 Task: Send an email with the signature Elizabeth Parker with the subject 'Request for a background check' and the message 'Please let me know if there are any changes to the project timeline.' from softage.1@softage.net to softage.6@softage.net with an attached document Technical_manual.docx and move the email from Sent Items to the folder Sports
Action: Key pressed n
Screenshot: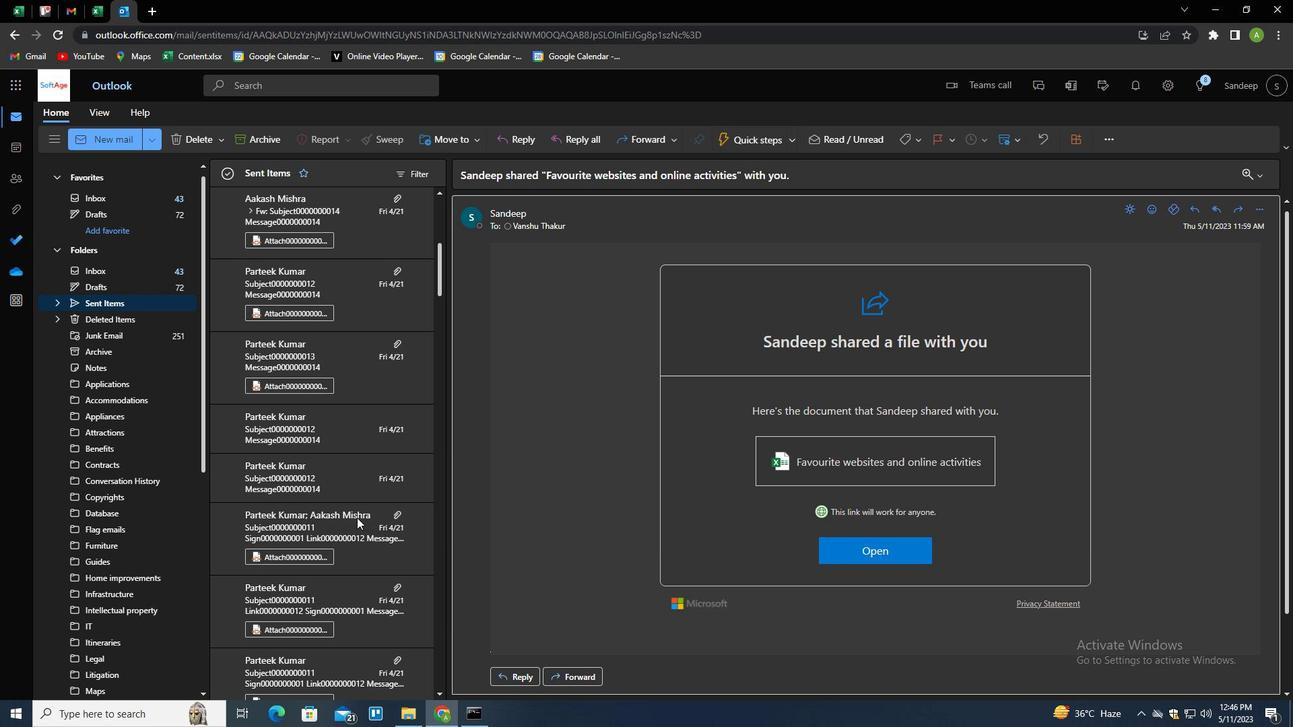 
Action: Mouse moved to (912, 136)
Screenshot: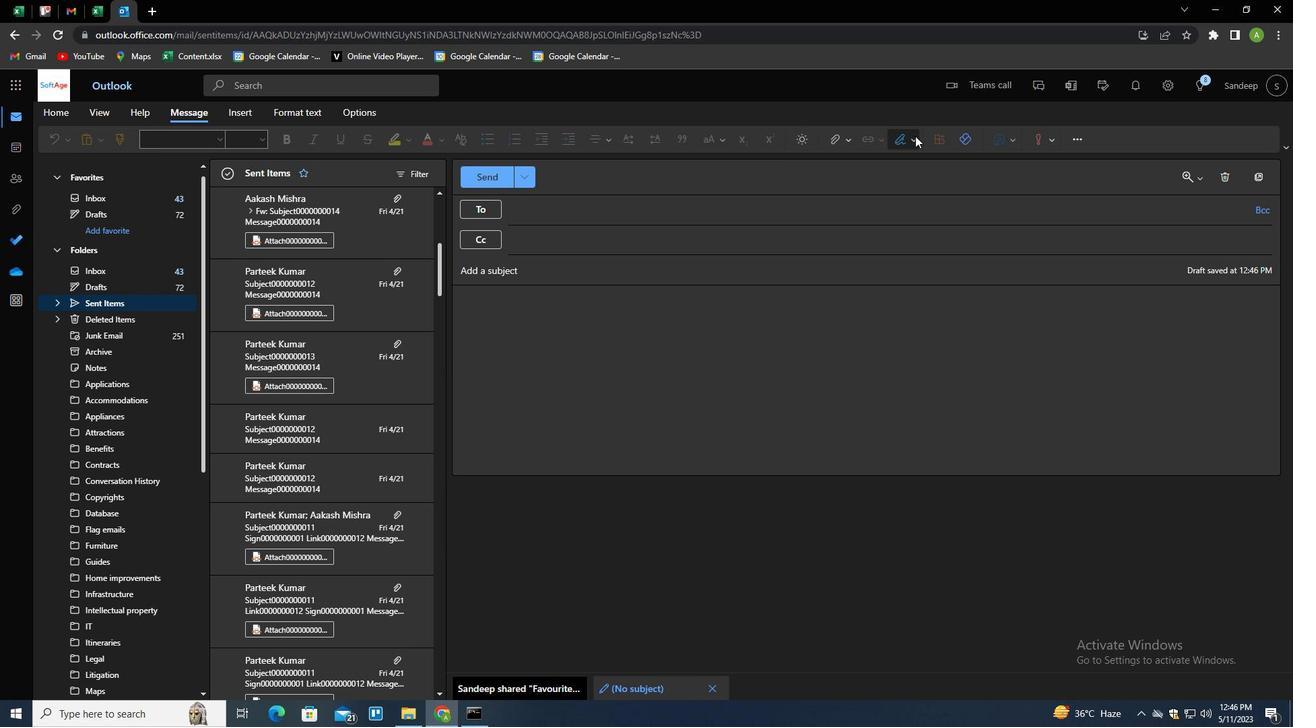
Action: Mouse pressed left at (912, 136)
Screenshot: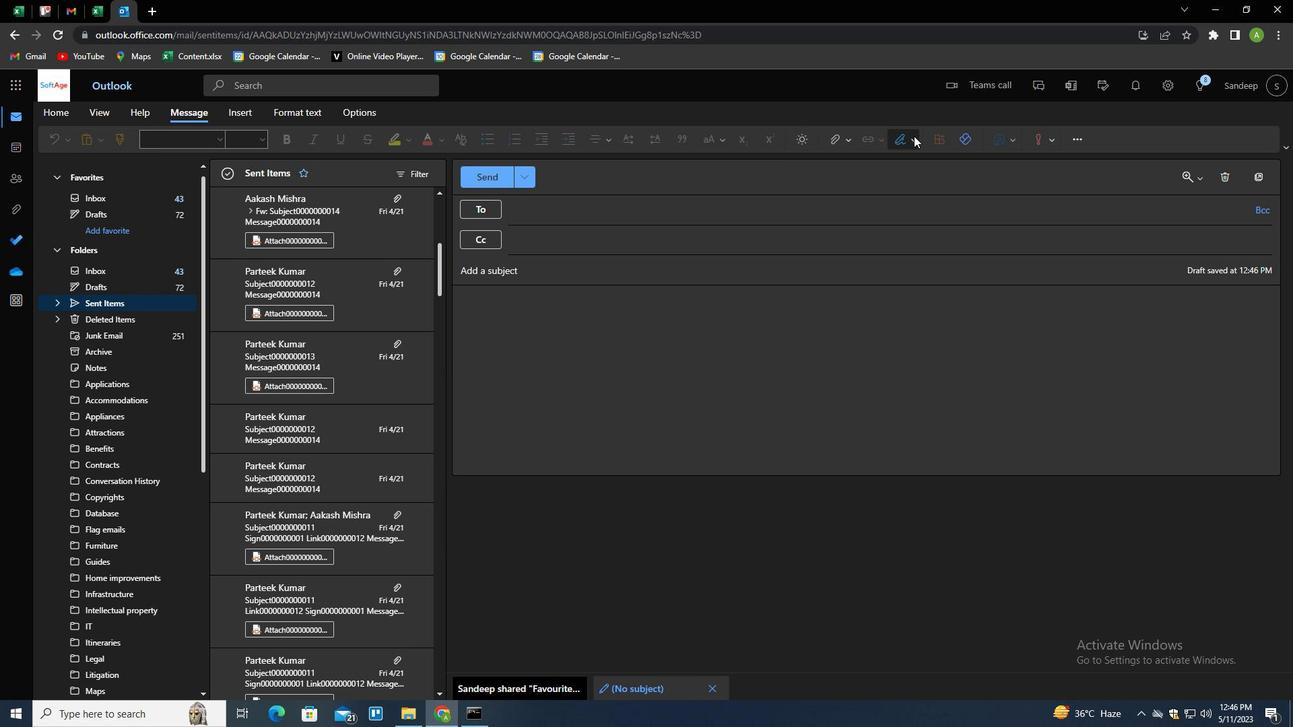 
Action: Mouse moved to (897, 189)
Screenshot: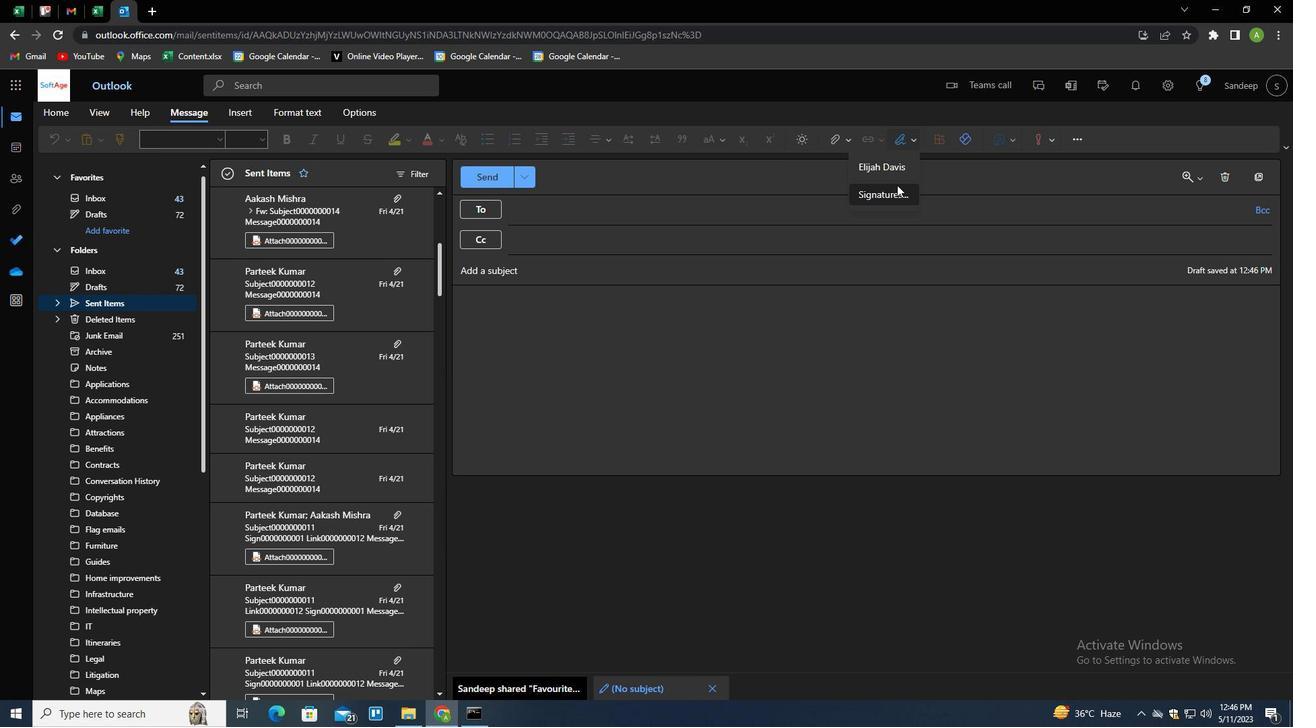 
Action: Mouse pressed left at (897, 189)
Screenshot: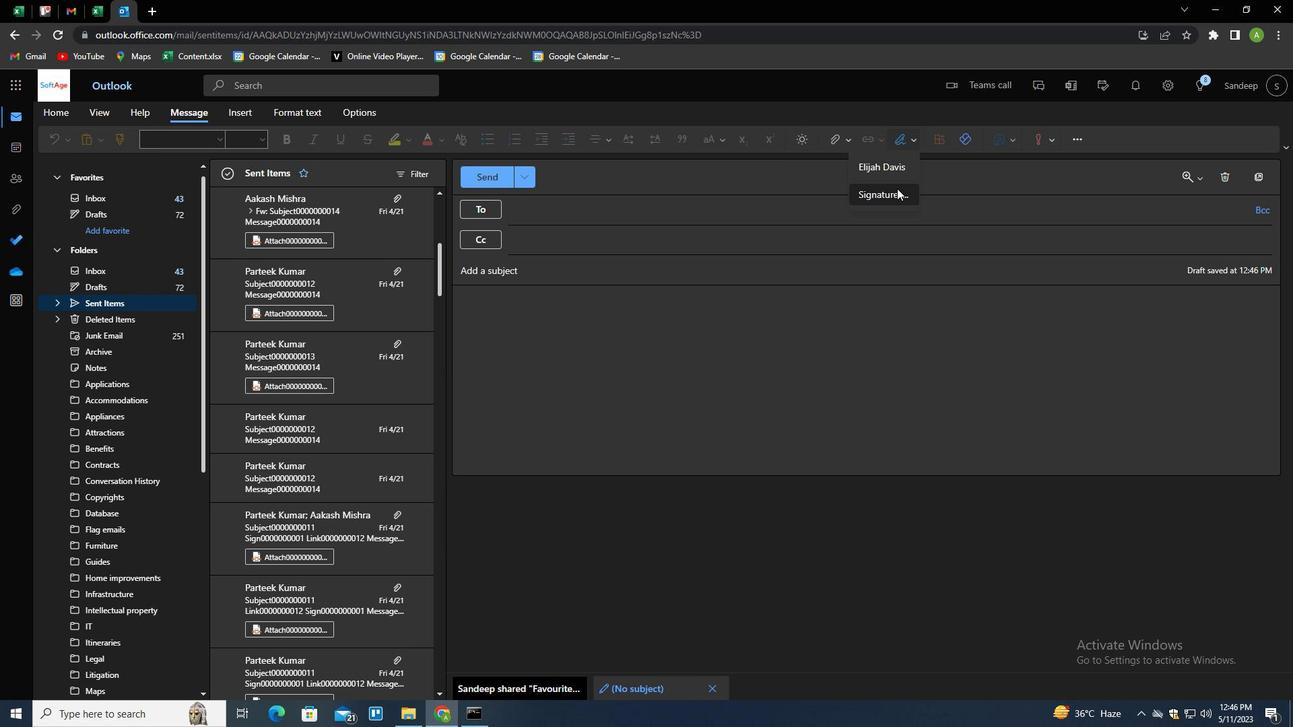 
Action: Mouse moved to (901, 243)
Screenshot: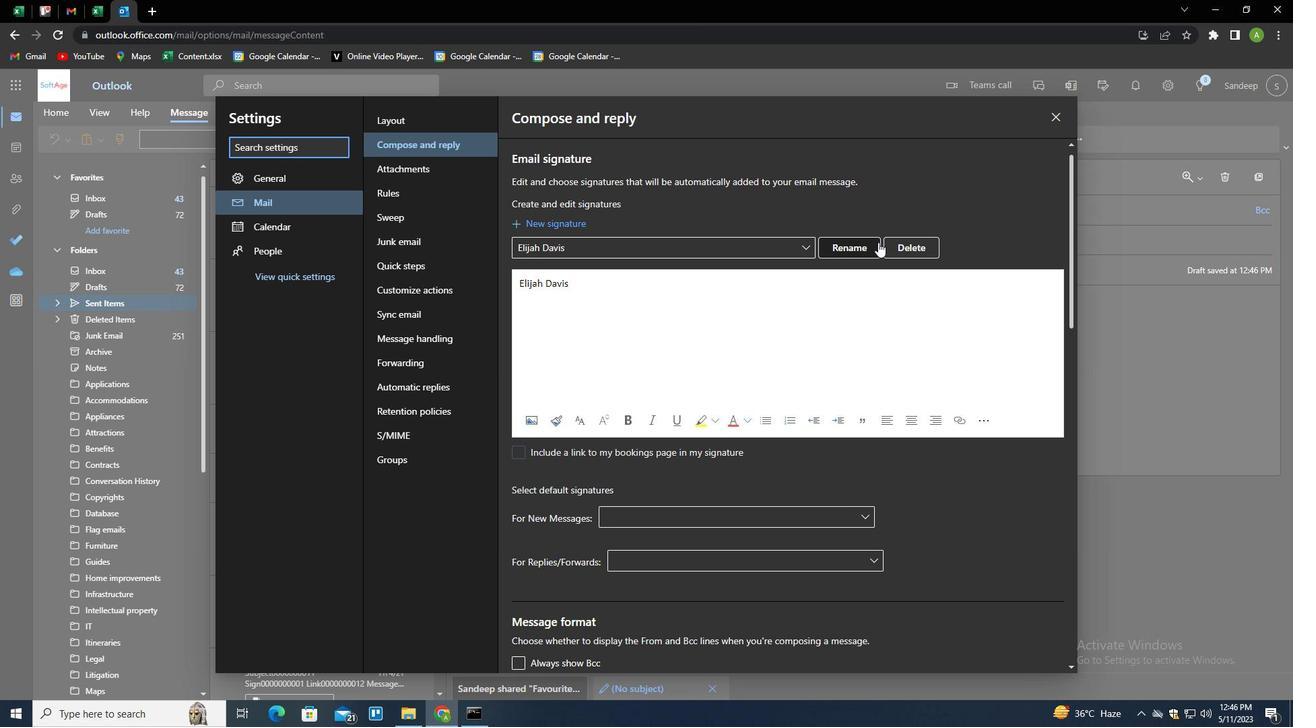 
Action: Mouse pressed left at (901, 243)
Screenshot: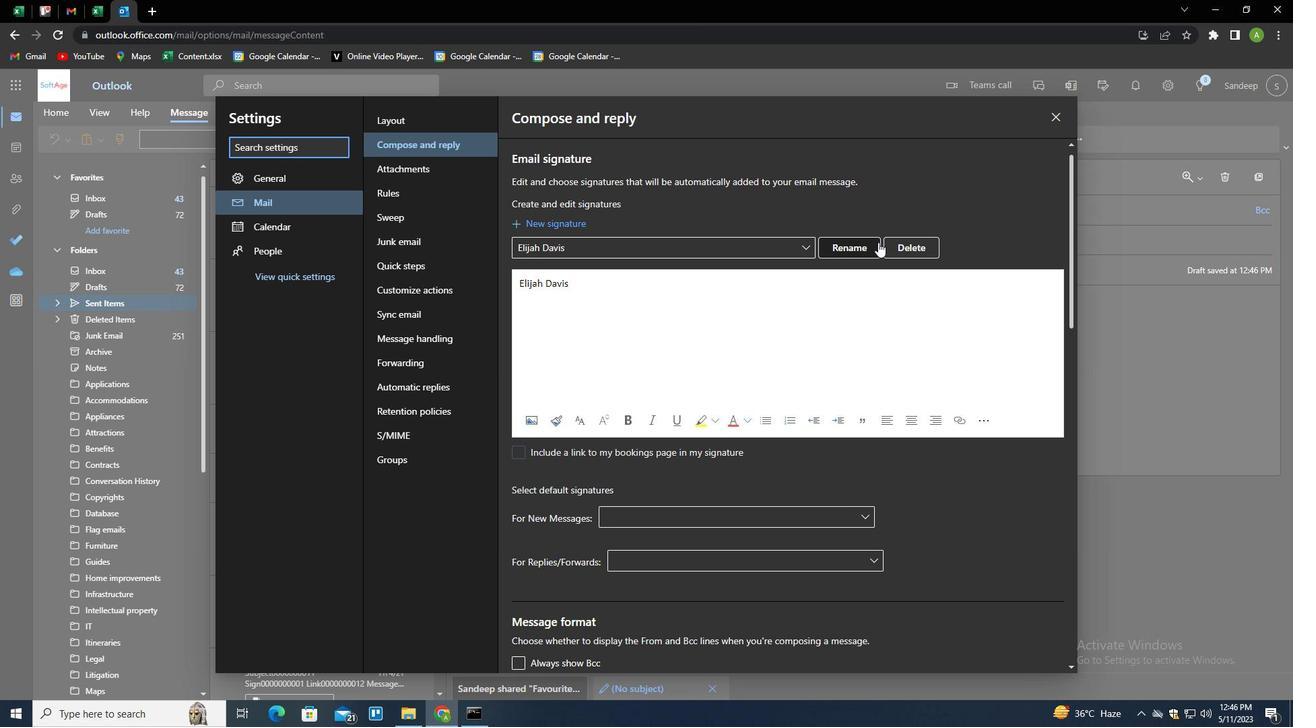 
Action: Mouse moved to (883, 245)
Screenshot: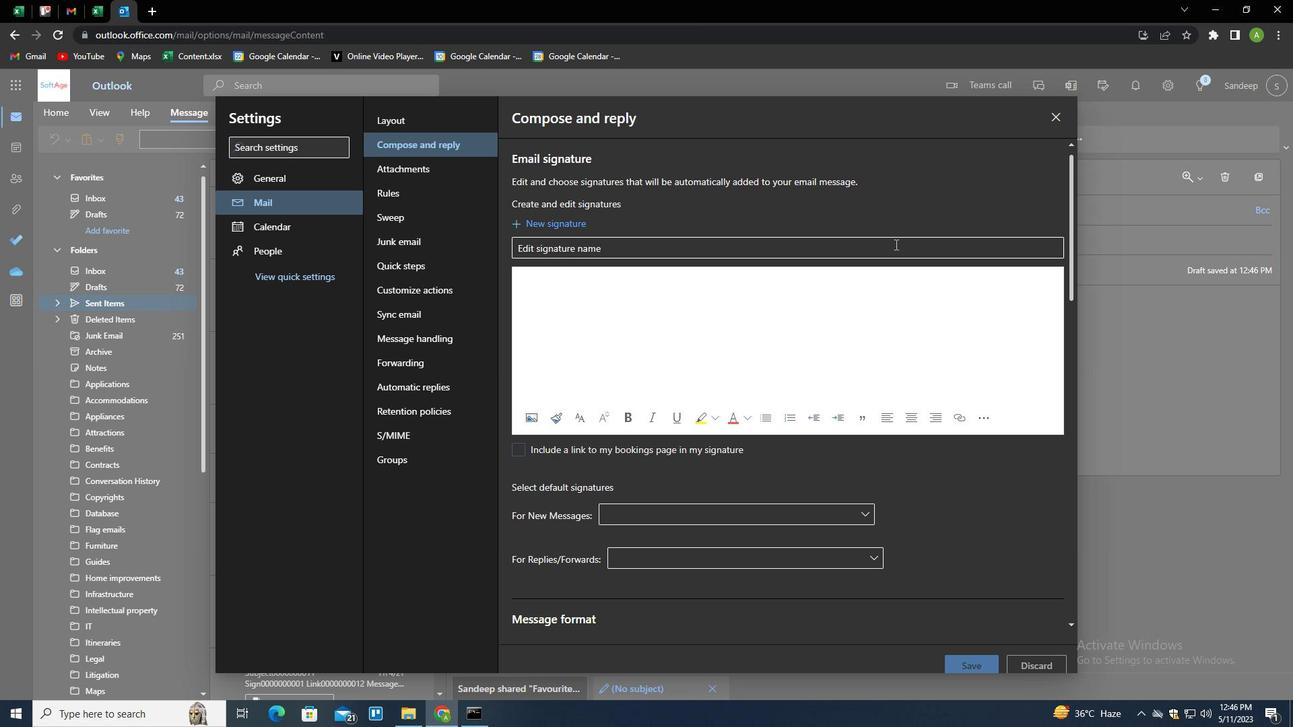 
Action: Mouse pressed left at (883, 245)
Screenshot: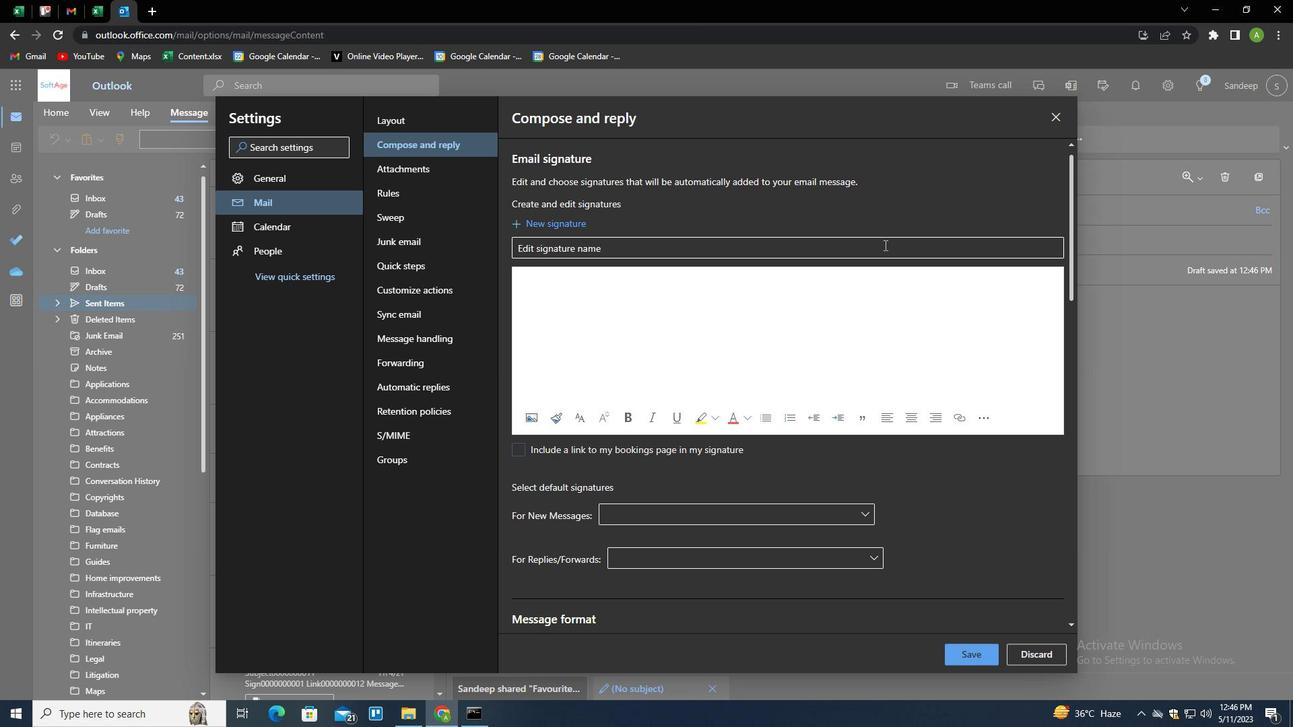 
Action: Key pressed <Key.shift>ELI<Key.shift>ZABETH<Key.space><Key.shift>PARKER<Key.tab><Key.shift>ELIZABETH<Key.space><Key.shift>PARKER
Screenshot: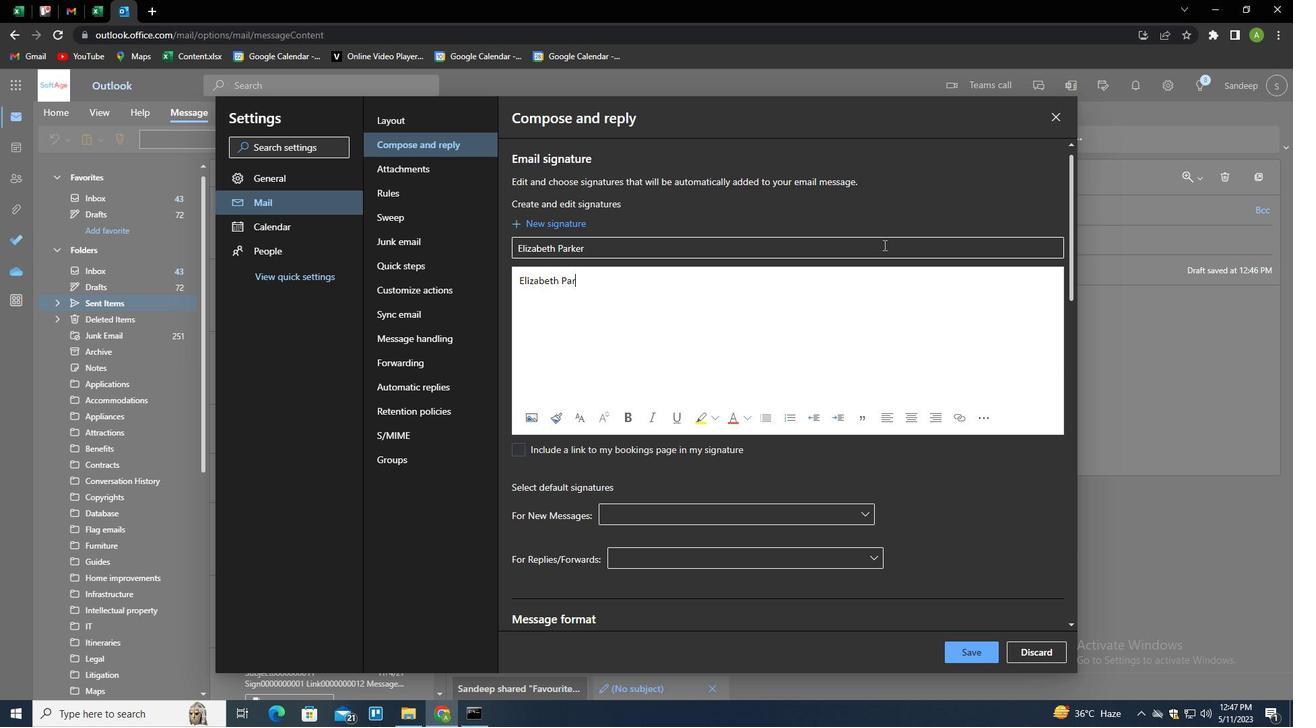 
Action: Mouse moved to (968, 654)
Screenshot: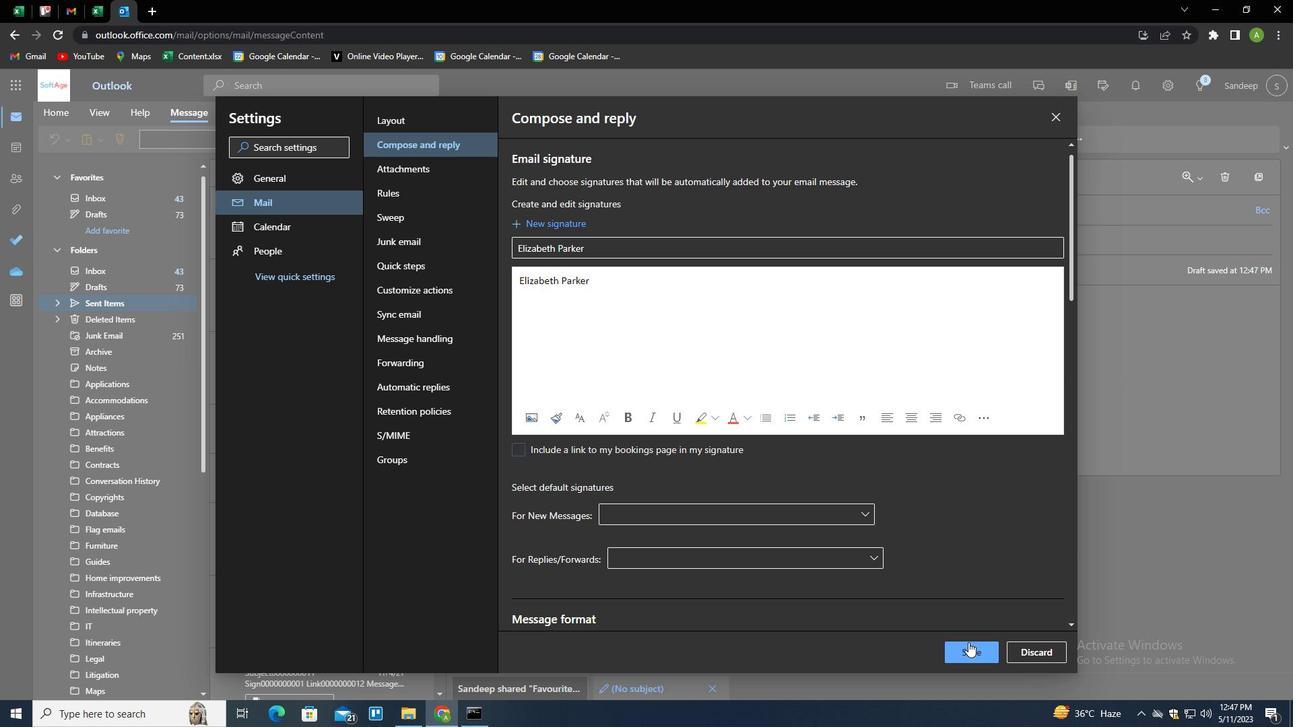 
Action: Mouse pressed left at (968, 654)
Screenshot: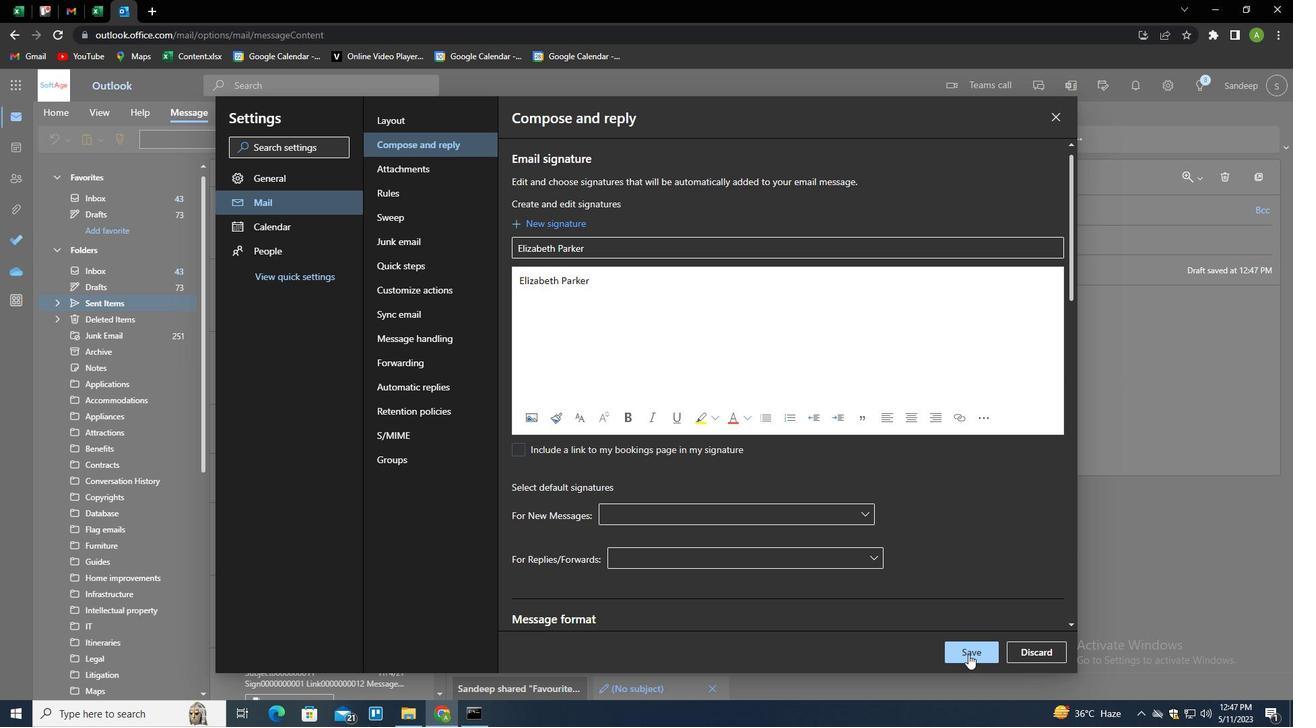 
Action: Mouse moved to (1118, 365)
Screenshot: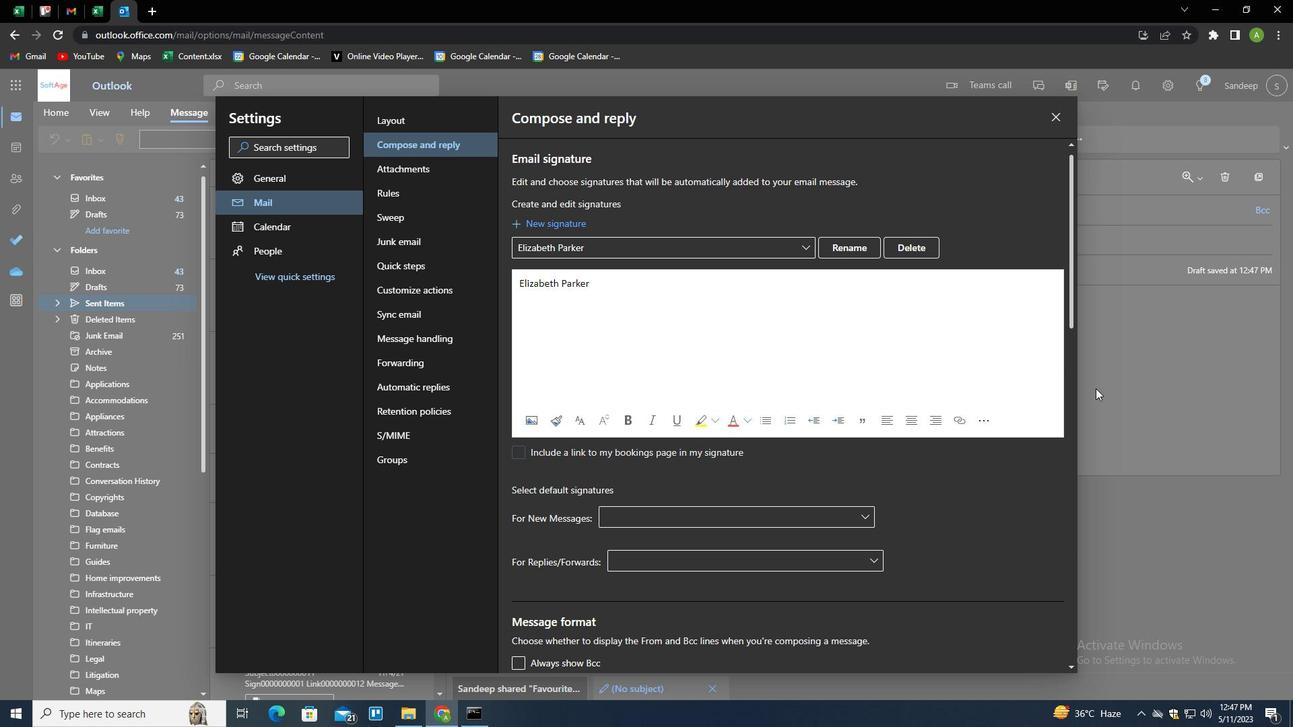 
Action: Mouse pressed left at (1118, 365)
Screenshot: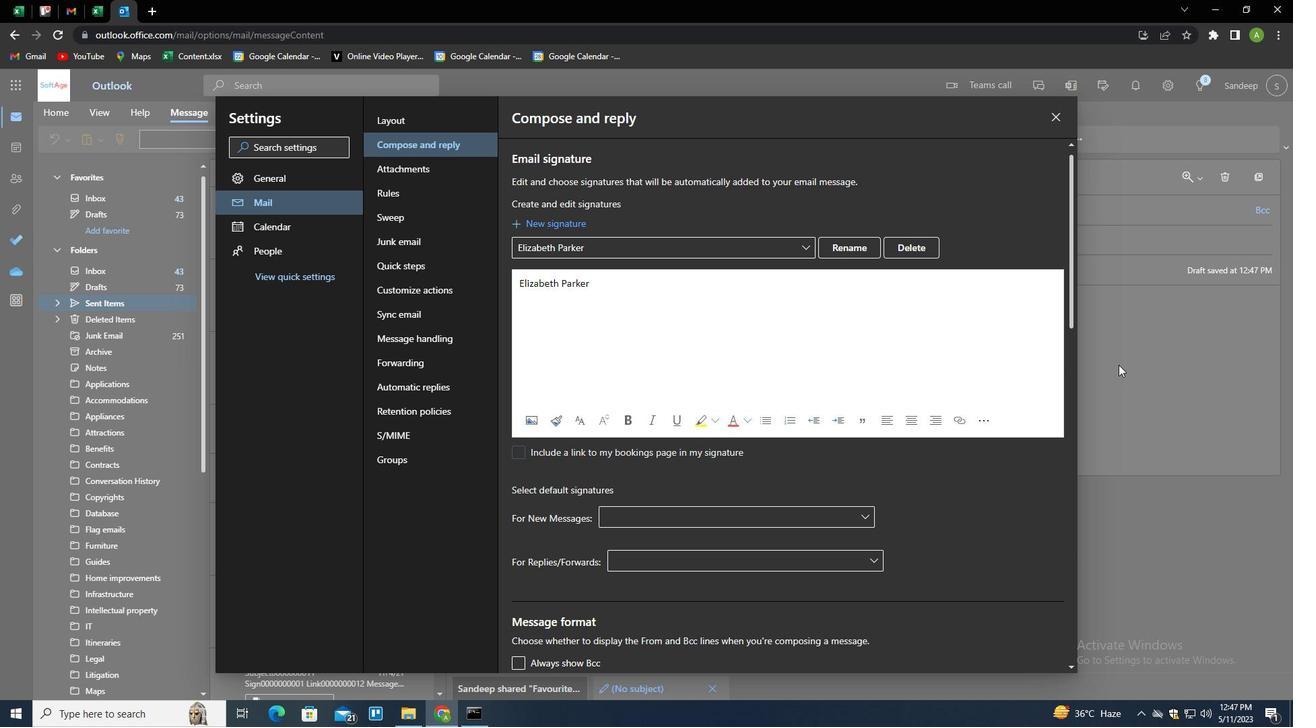 
Action: Mouse moved to (899, 138)
Screenshot: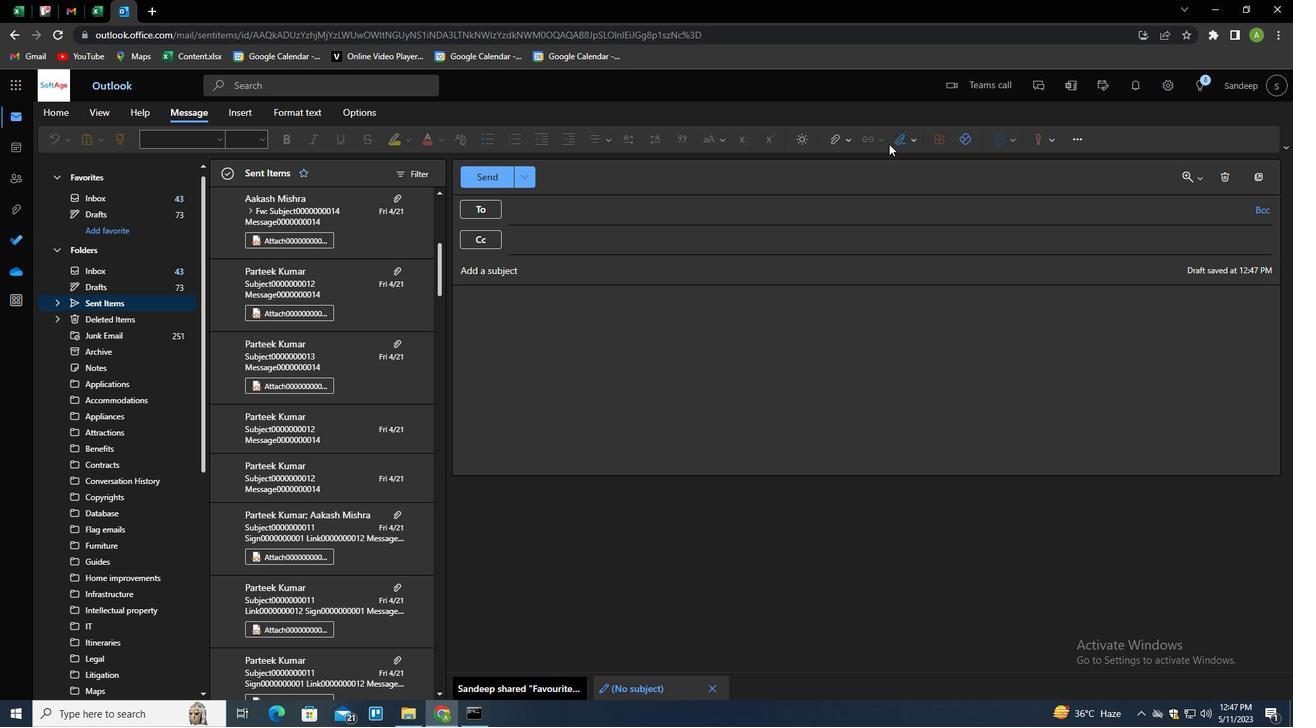 
Action: Mouse pressed left at (899, 138)
Screenshot: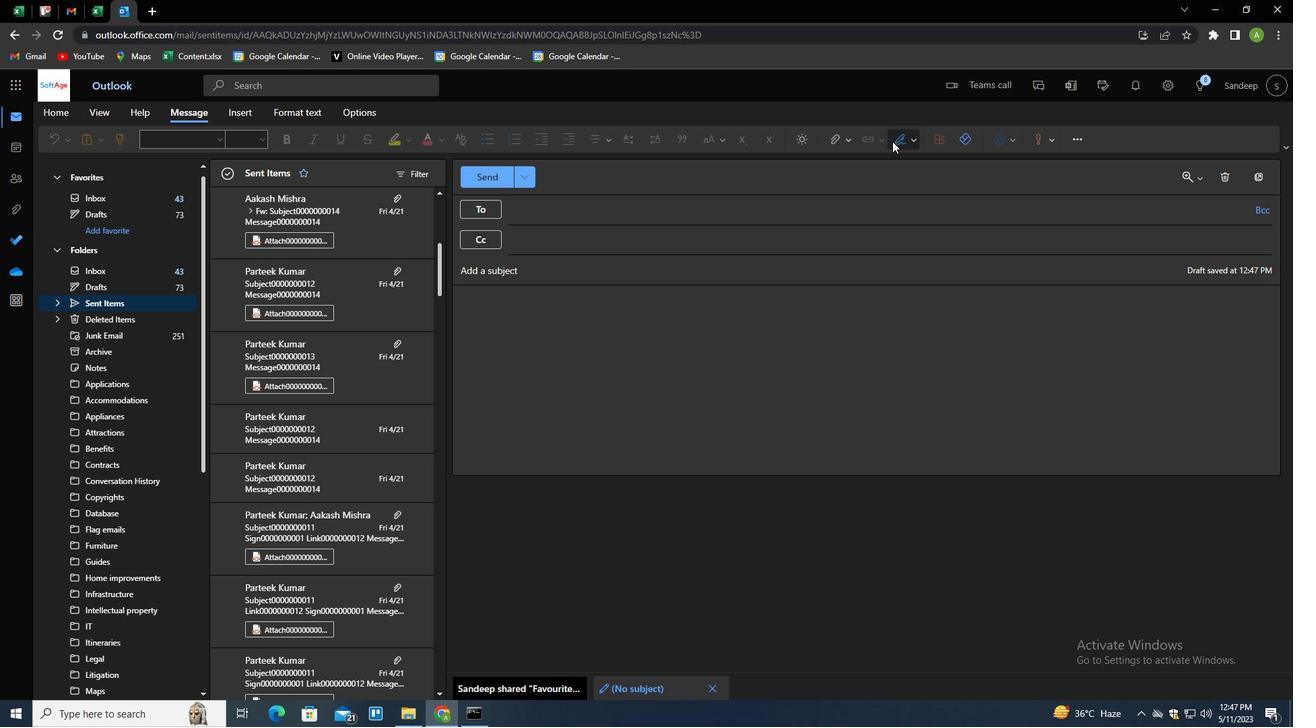 
Action: Mouse moved to (892, 165)
Screenshot: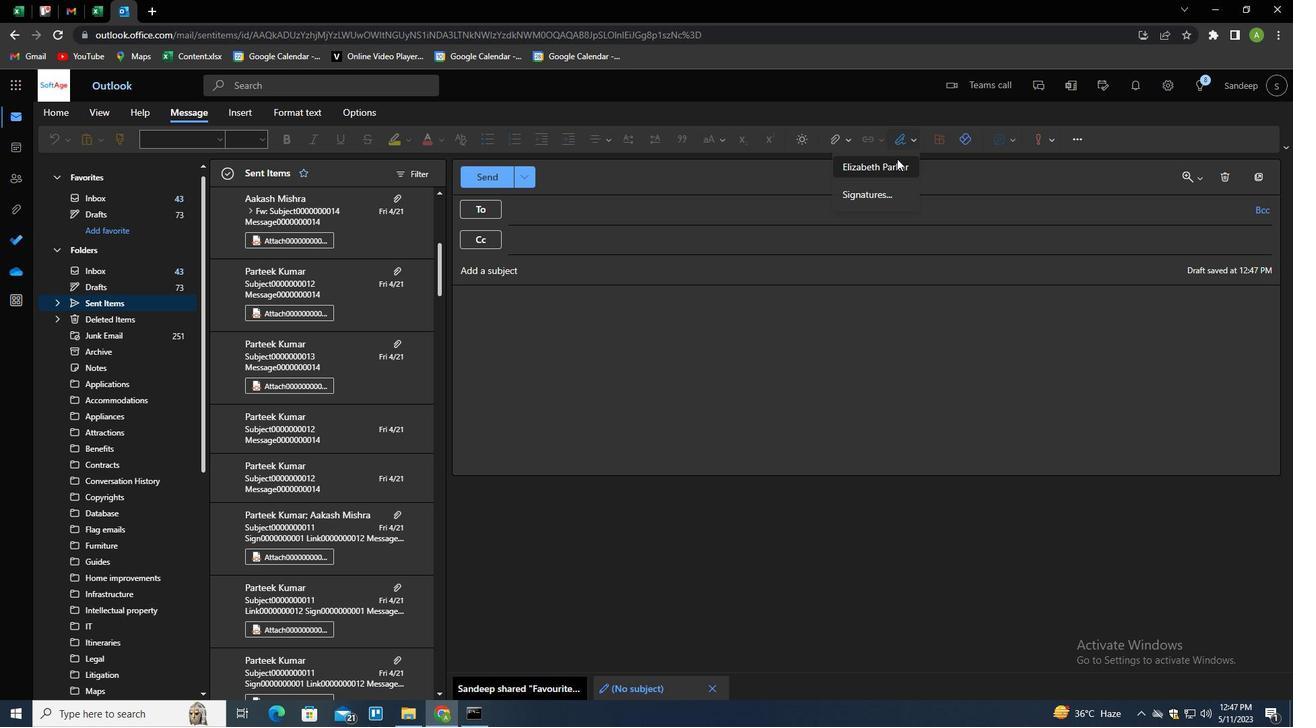 
Action: Mouse pressed left at (892, 165)
Screenshot: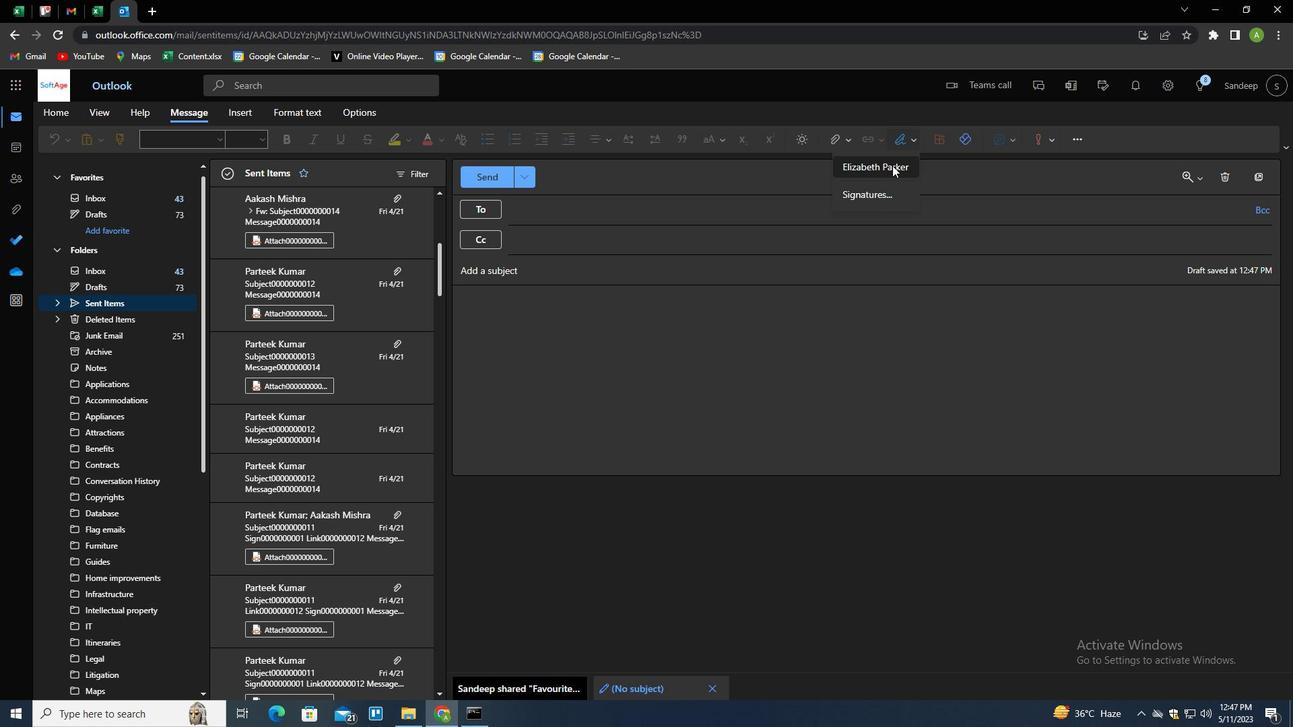 
Action: Mouse moved to (627, 268)
Screenshot: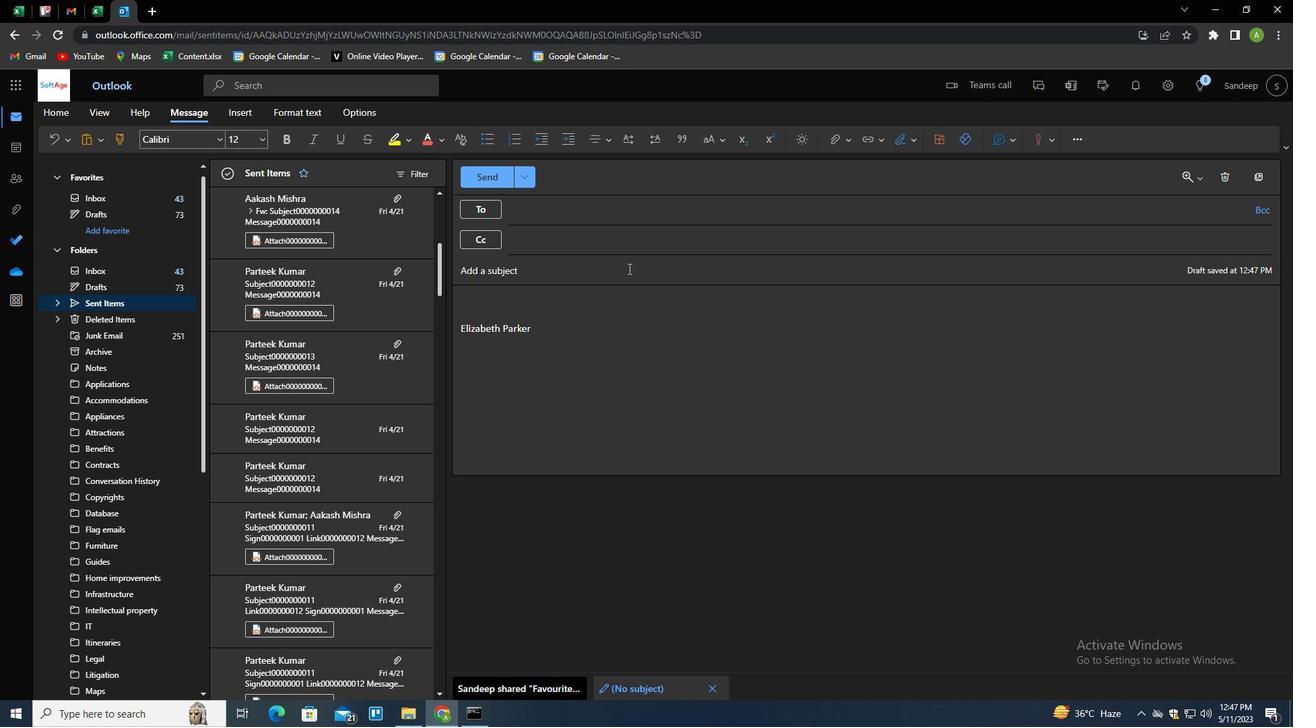 
Action: Mouse pressed left at (627, 268)
Screenshot: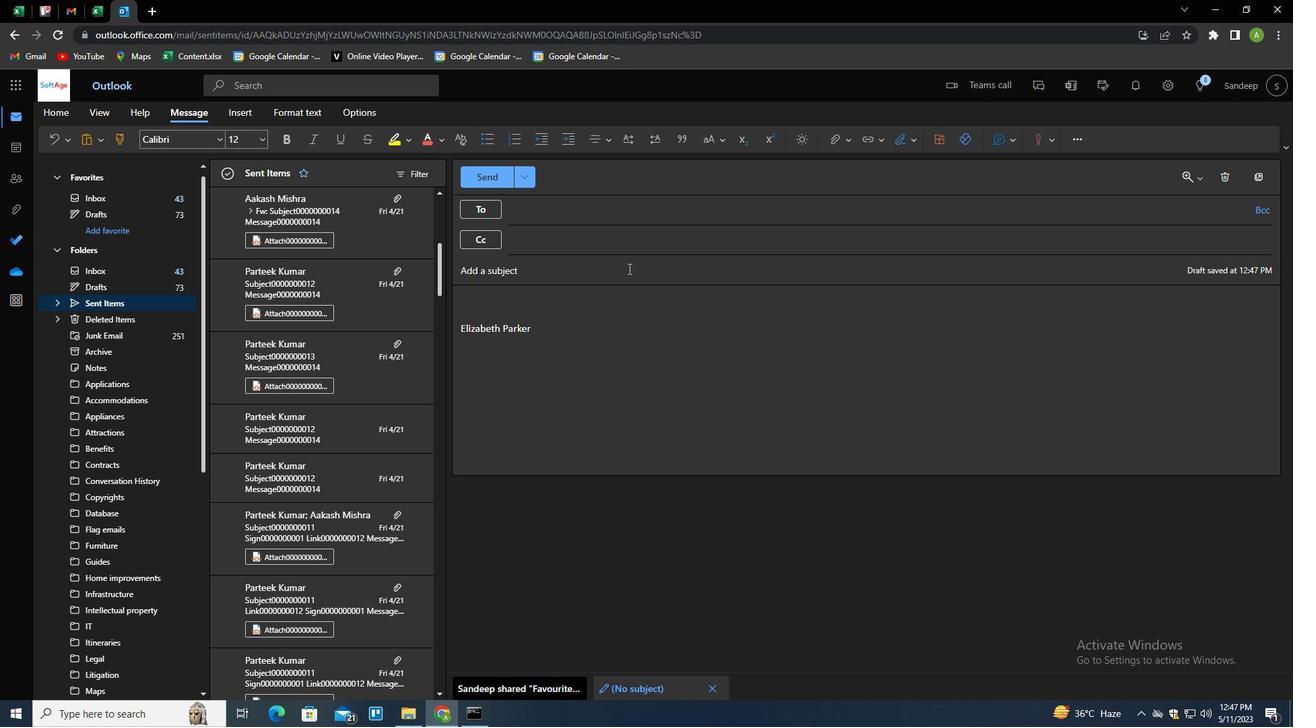 
Action: Key pressed <Key.shift>REQUEST<Key.space>FOR<Key.space>A<Key.space>BACKGROUND<Key.space>CHECK
Screenshot: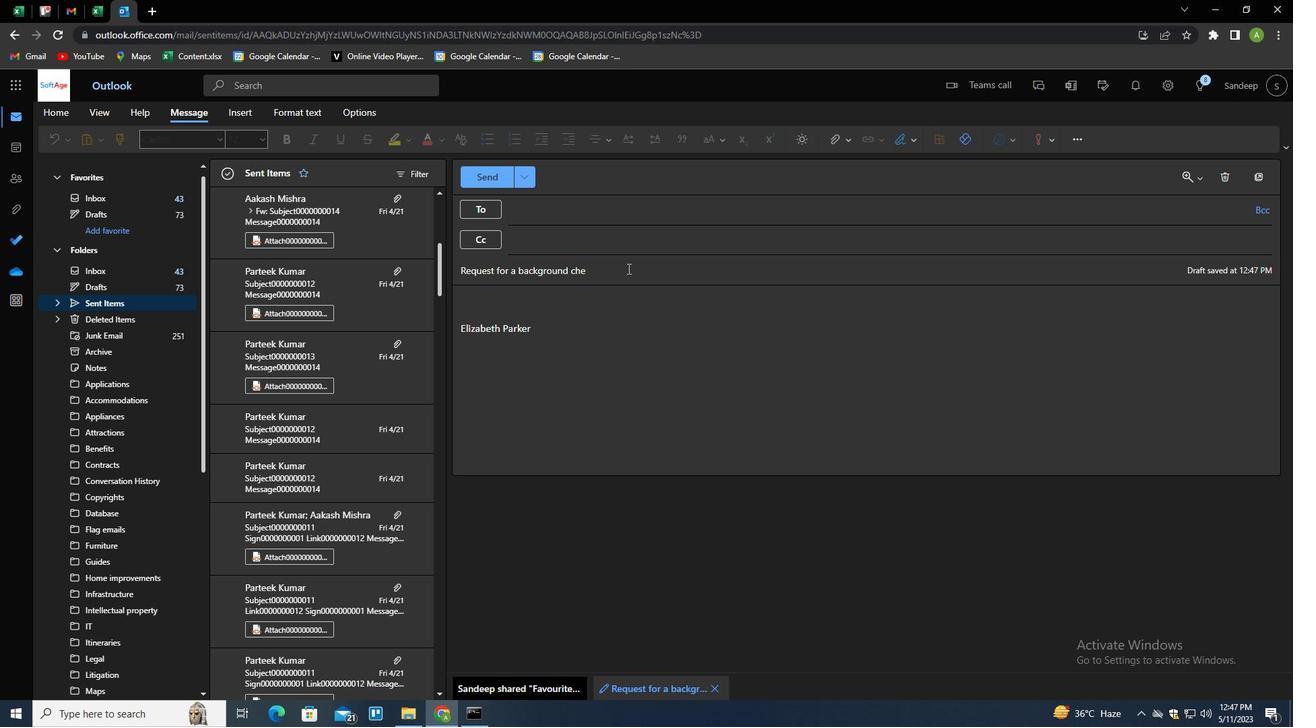 
Action: Mouse moved to (571, 338)
Screenshot: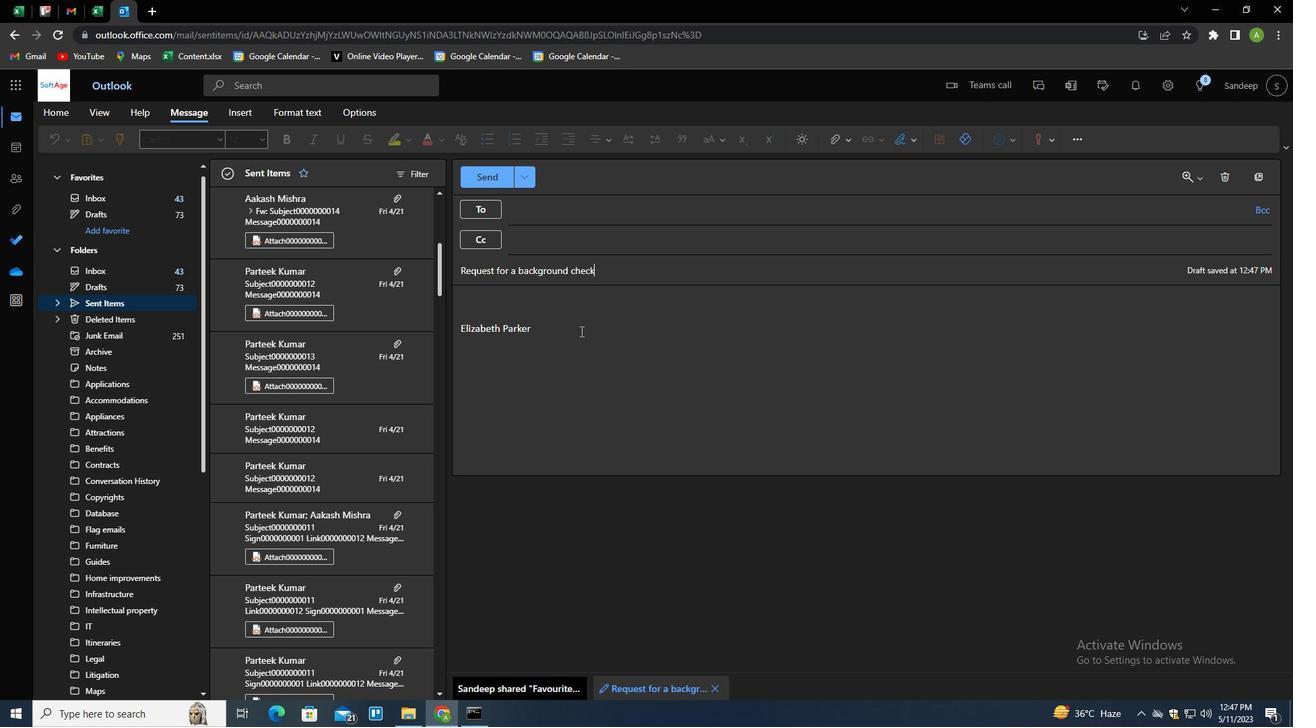 
Action: Mouse pressed left at (571, 338)
Screenshot: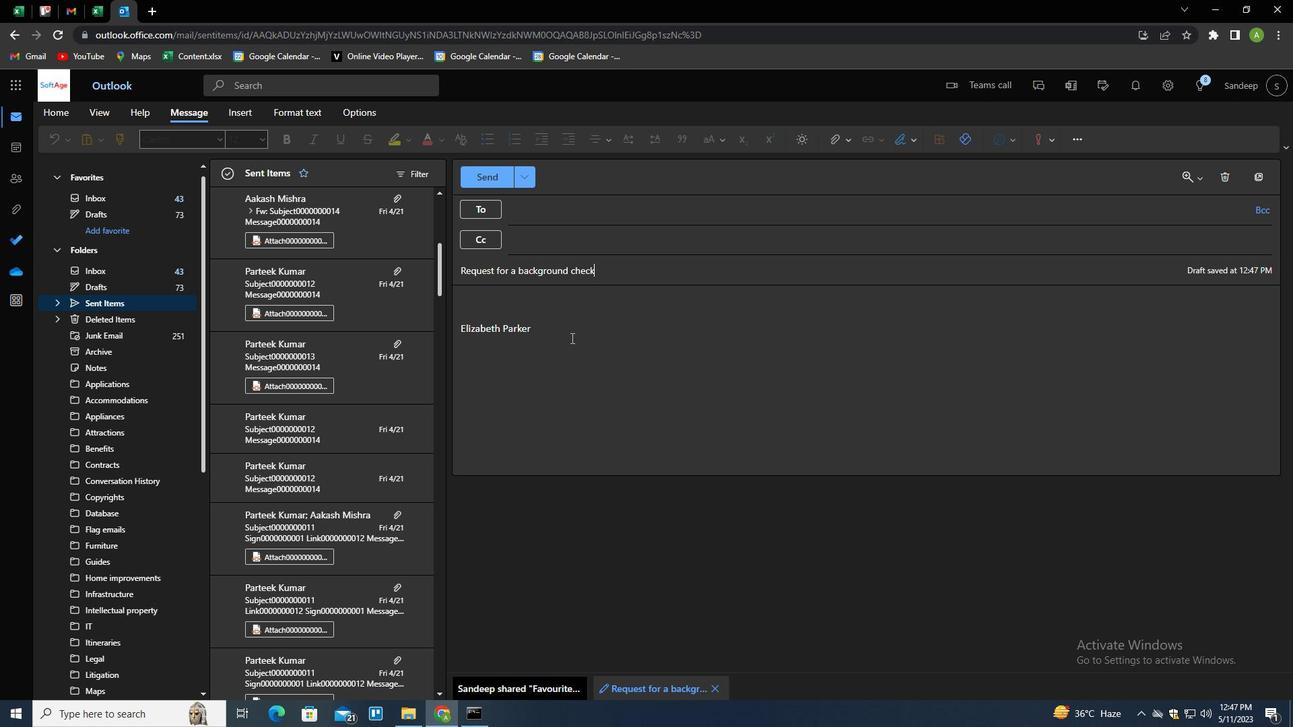 
Action: Key pressed <Key.shift_r><Key.enter><Key.shift>PLES<Key.backspace>ASE<Key.space>LET<Key.space>ME<Key.space>KNOW<Key.space>IF<Key.space>THERE<Key.space>ARE<Key.space>ANY<Key.space>CHANGES<Key.space>TO<Key.space>THE<Key.space>PROJES<Key.backspace>CT<Key.space>TIMELINE.
Screenshot: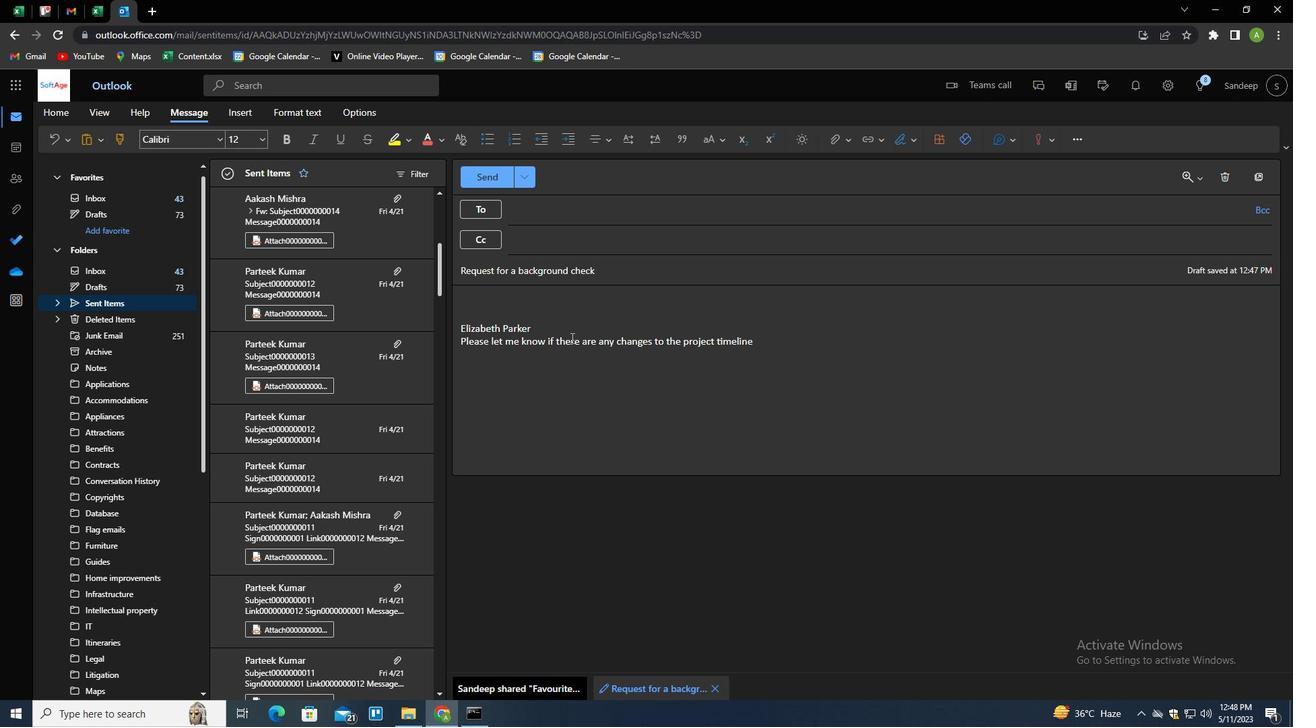 
Action: Mouse moved to (536, 213)
Screenshot: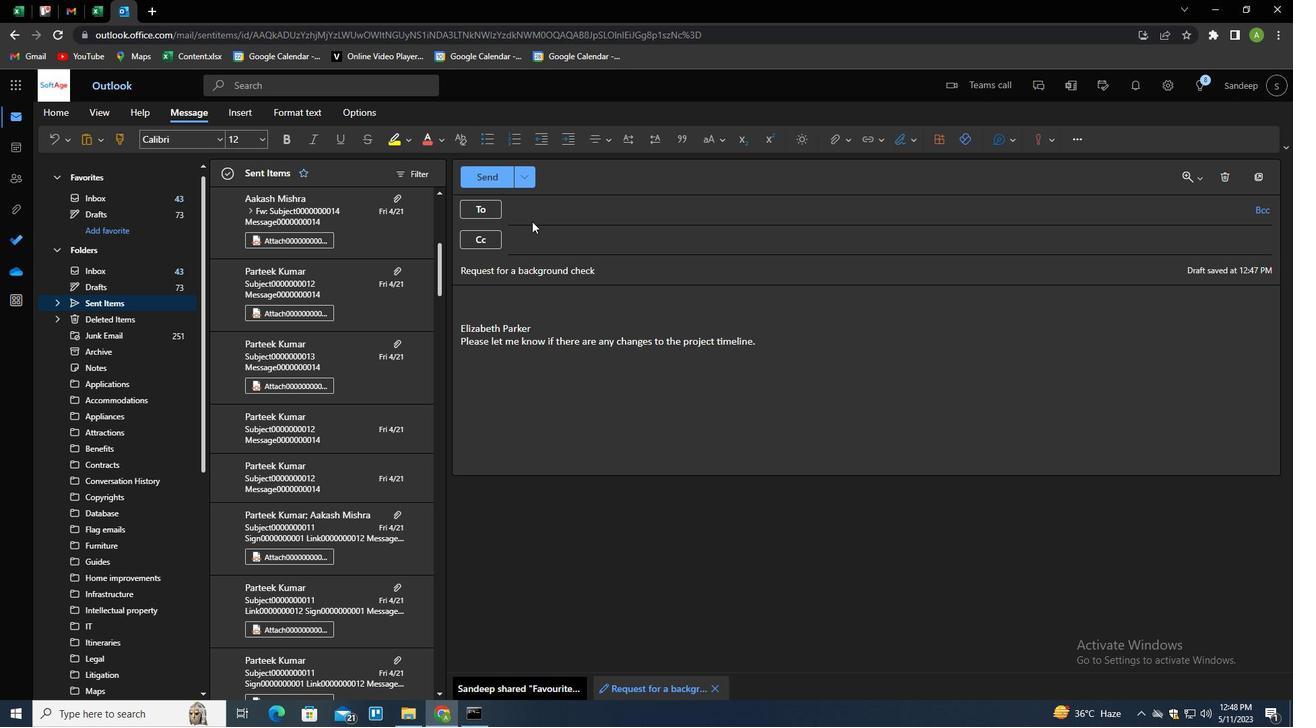 
Action: Mouse pressed left at (536, 213)
Screenshot: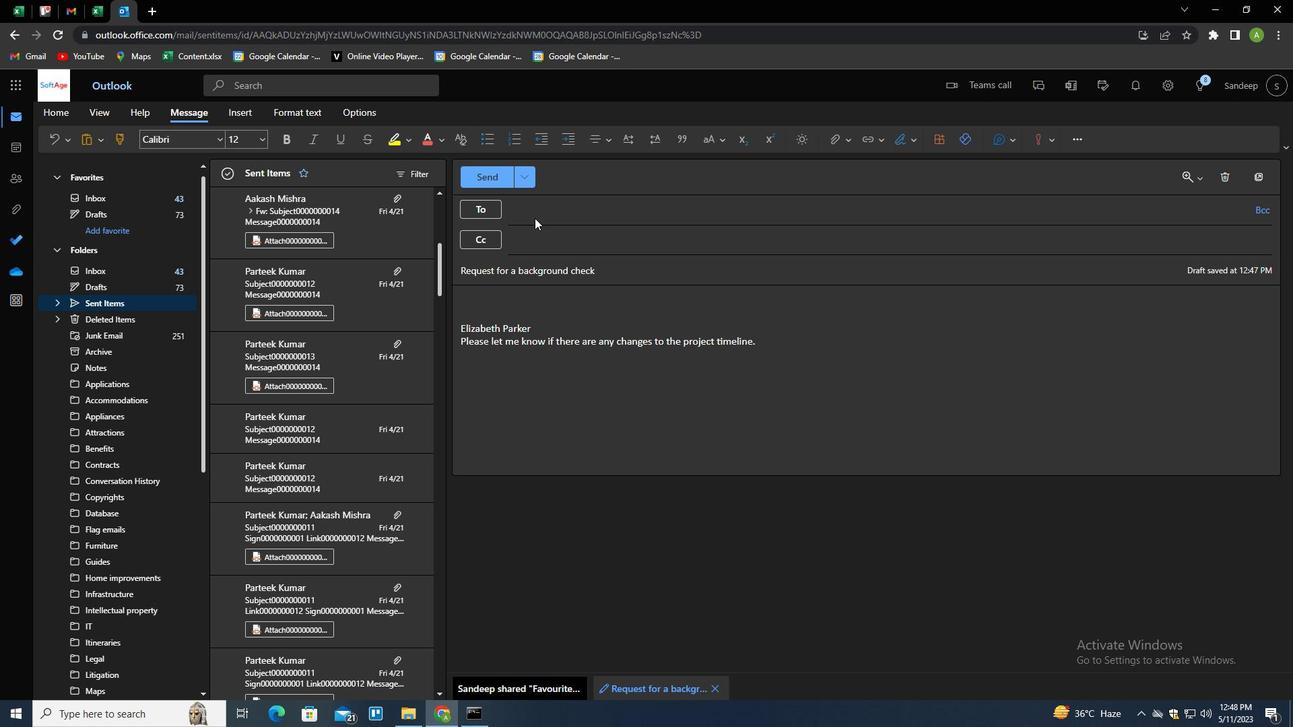 
Action: Key pressed SOFTAGE.6<Key.shift>@SOFTAGE.NET<Key.enter>
Screenshot: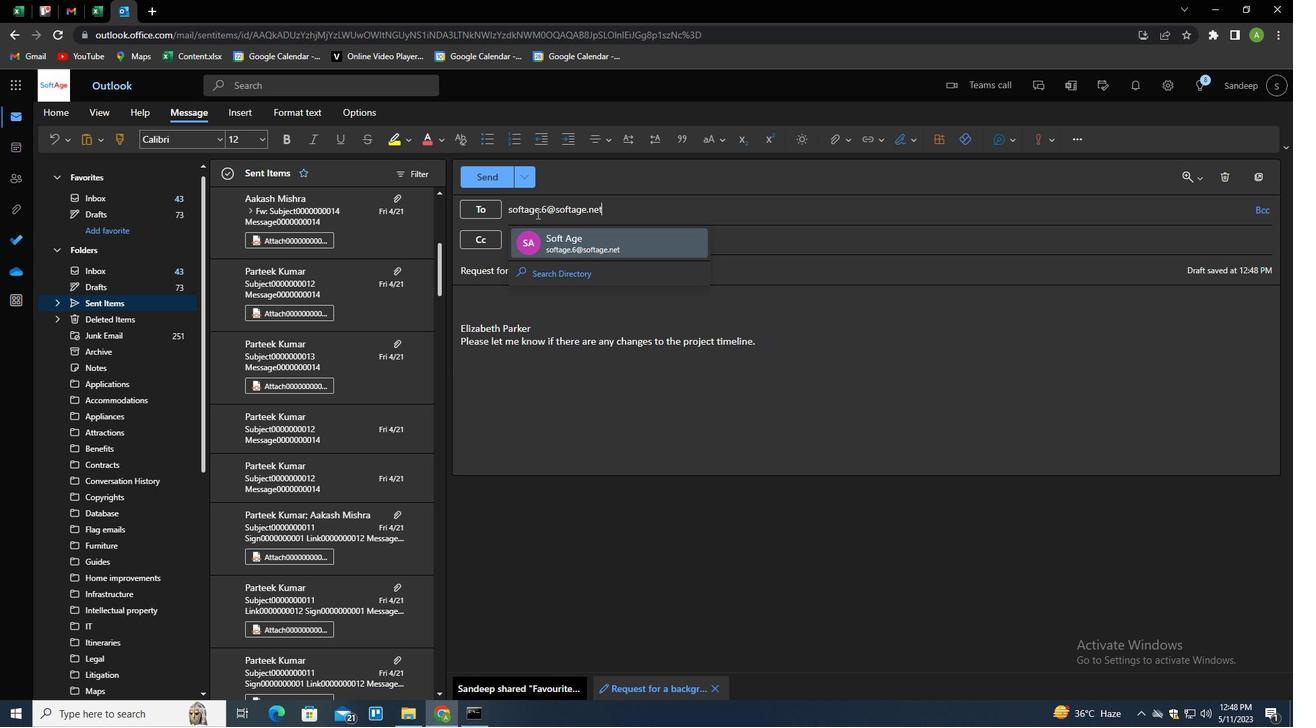
Action: Mouse moved to (837, 136)
Screenshot: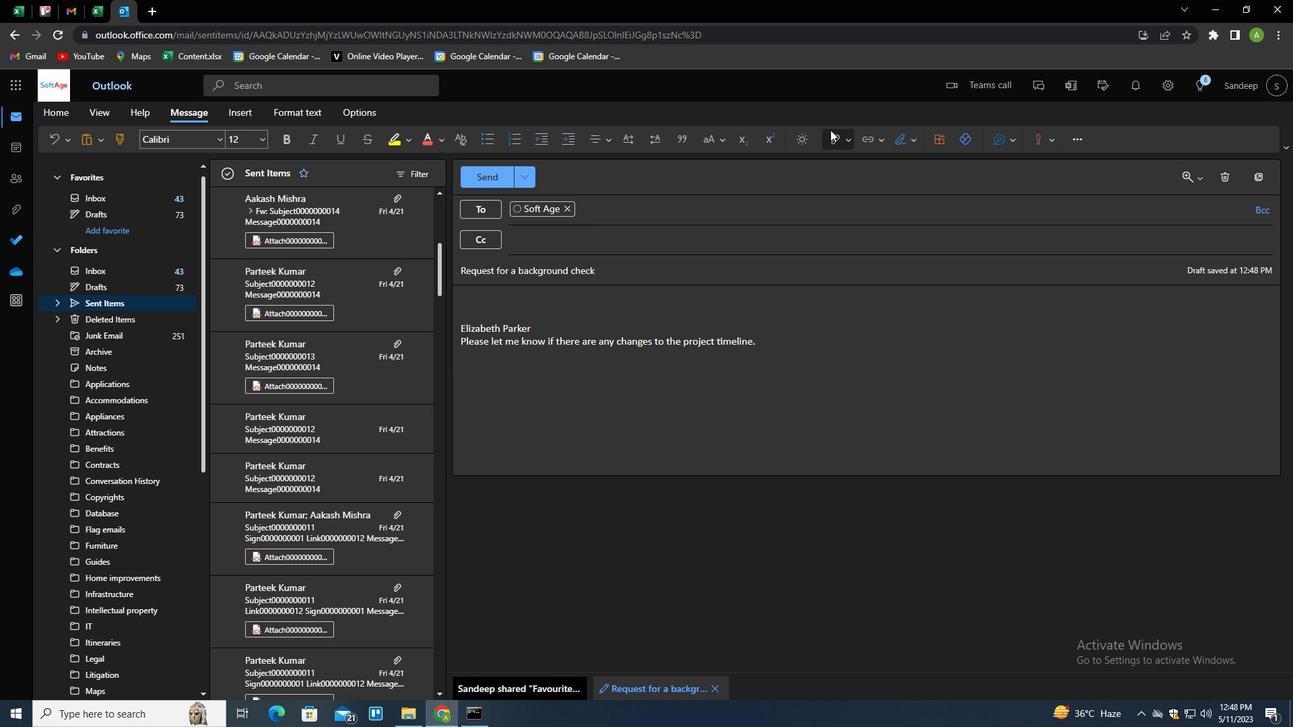 
Action: Mouse pressed left at (837, 136)
Screenshot: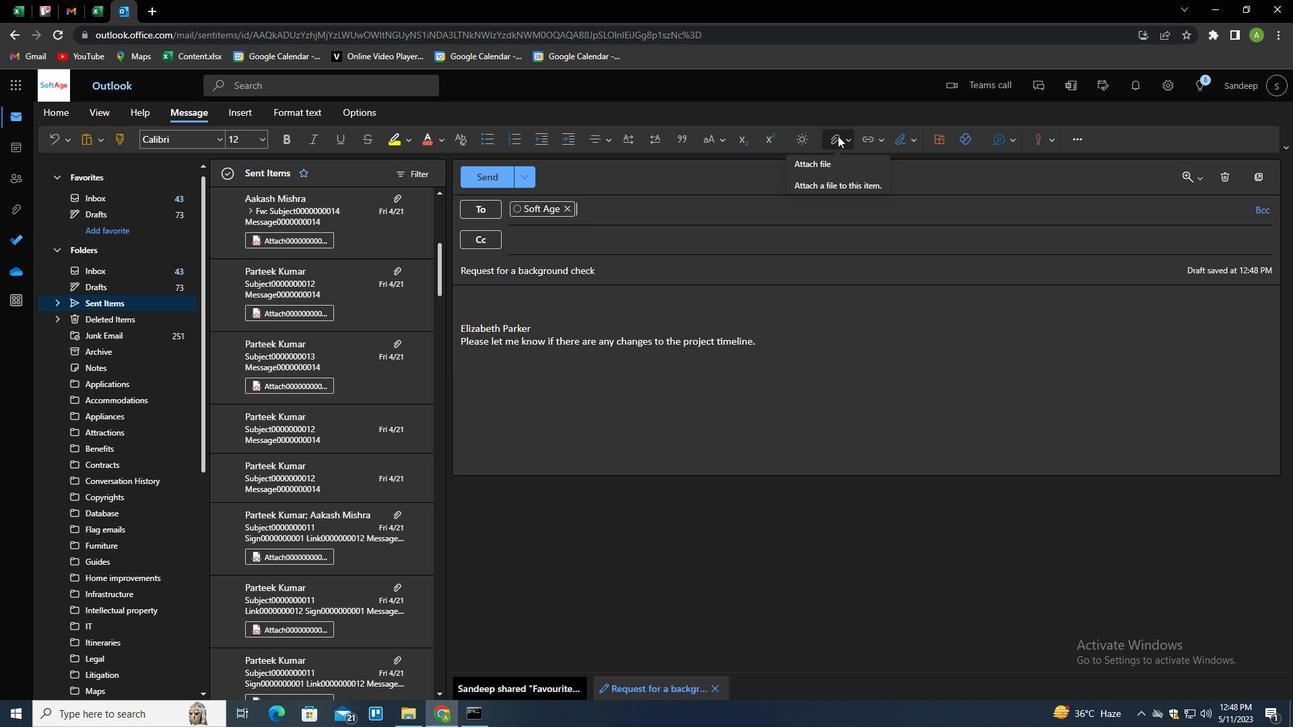 
Action: Mouse moved to (795, 167)
Screenshot: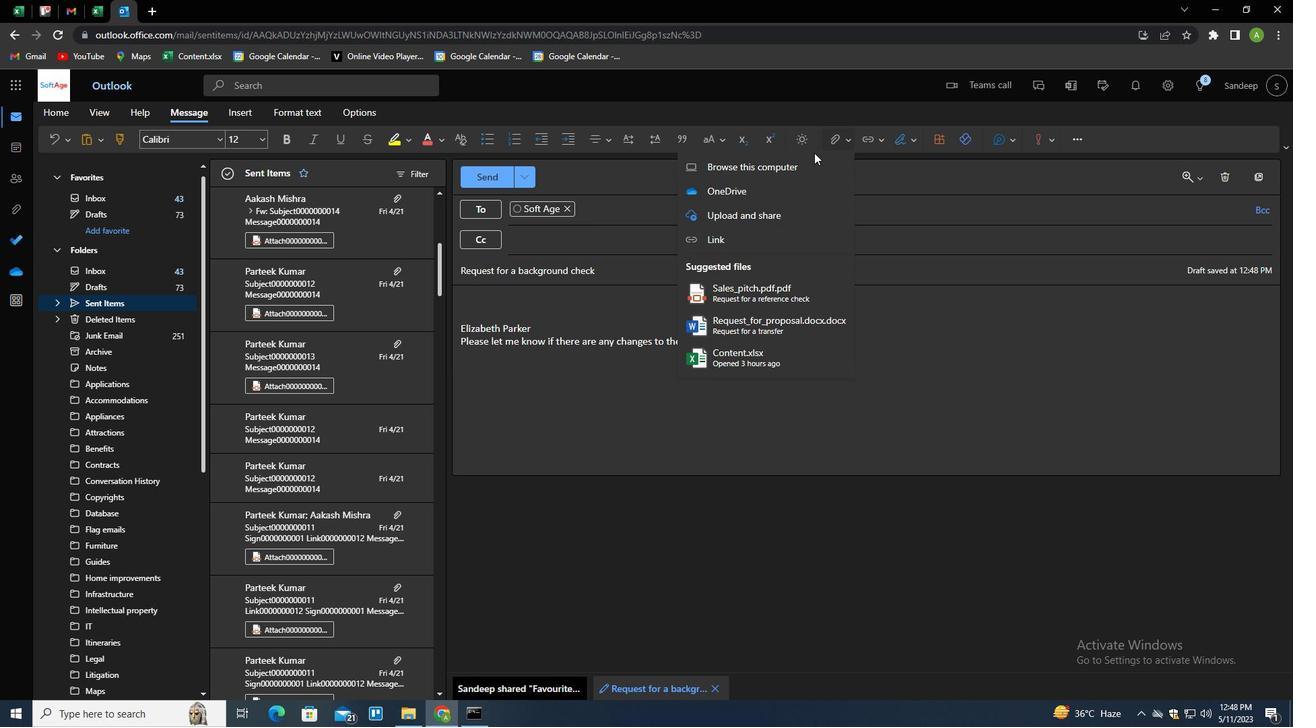 
Action: Mouse pressed left at (795, 167)
Screenshot: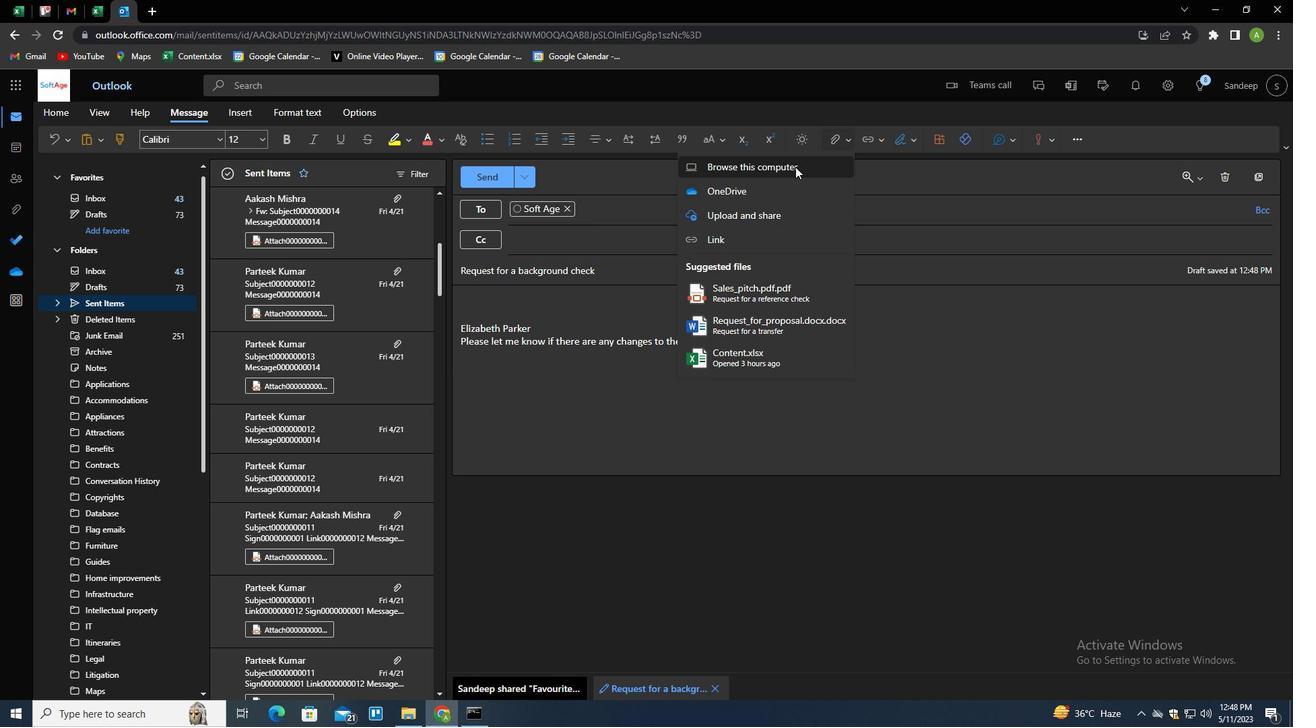 
Action: Mouse moved to (253, 144)
Screenshot: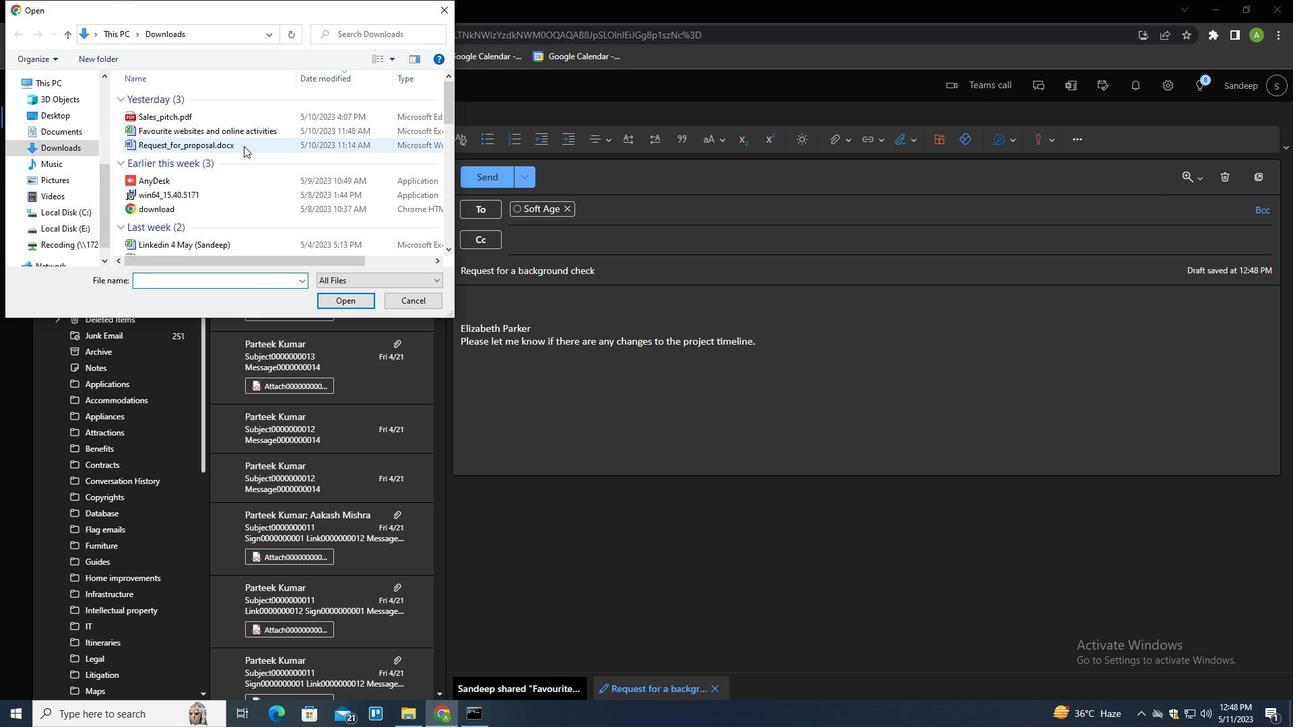 
Action: Mouse pressed left at (253, 144)
Screenshot: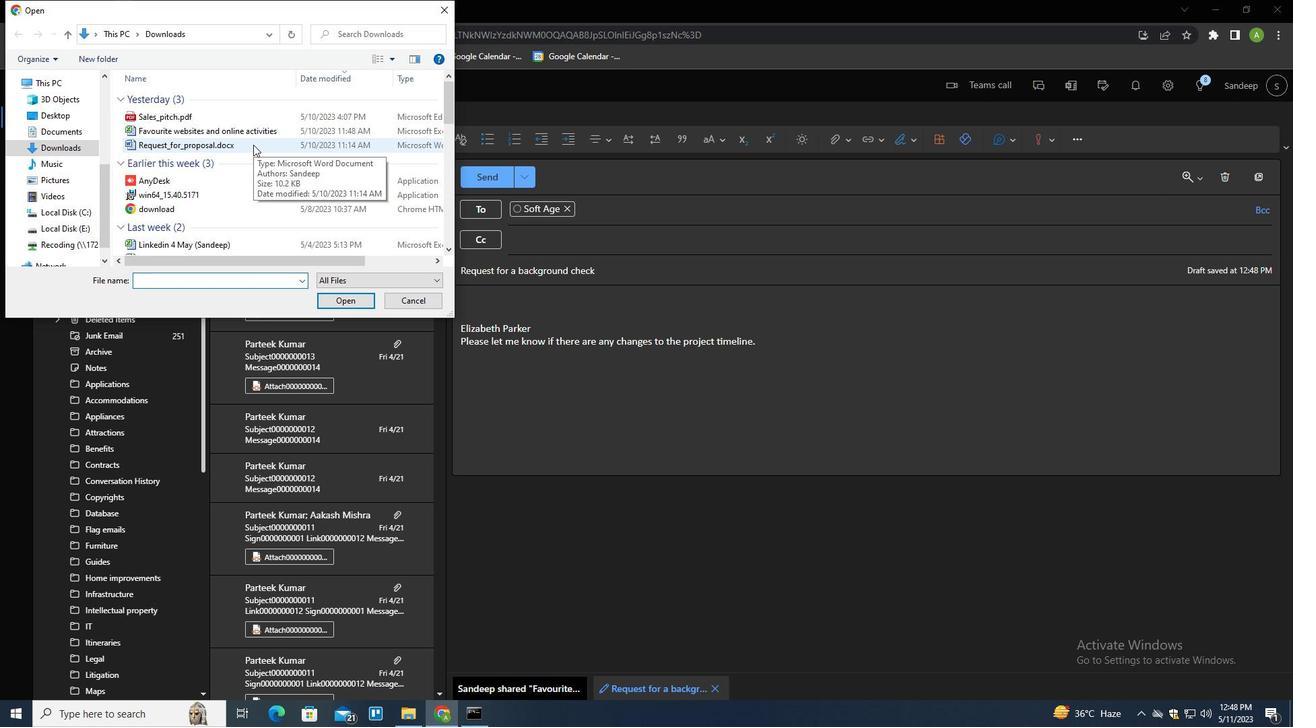 
Action: Mouse moved to (253, 144)
Screenshot: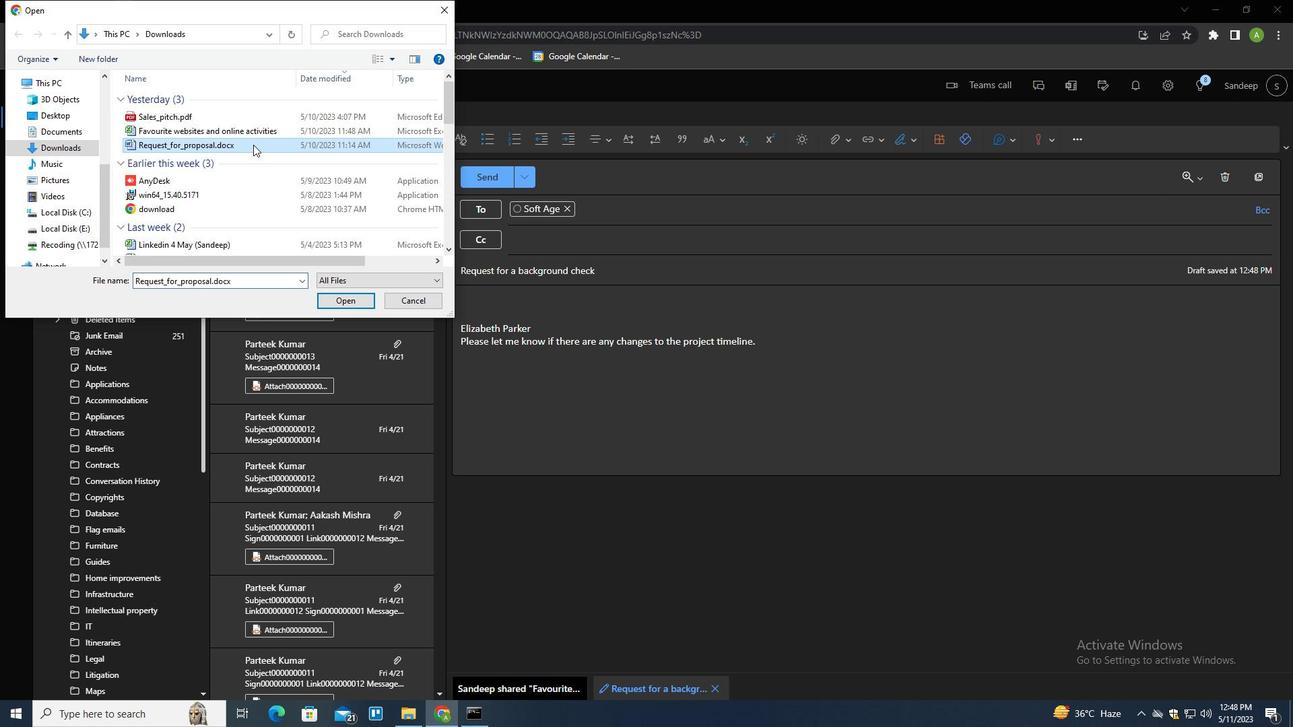
Action: Mouse pressed right at (253, 144)
Screenshot: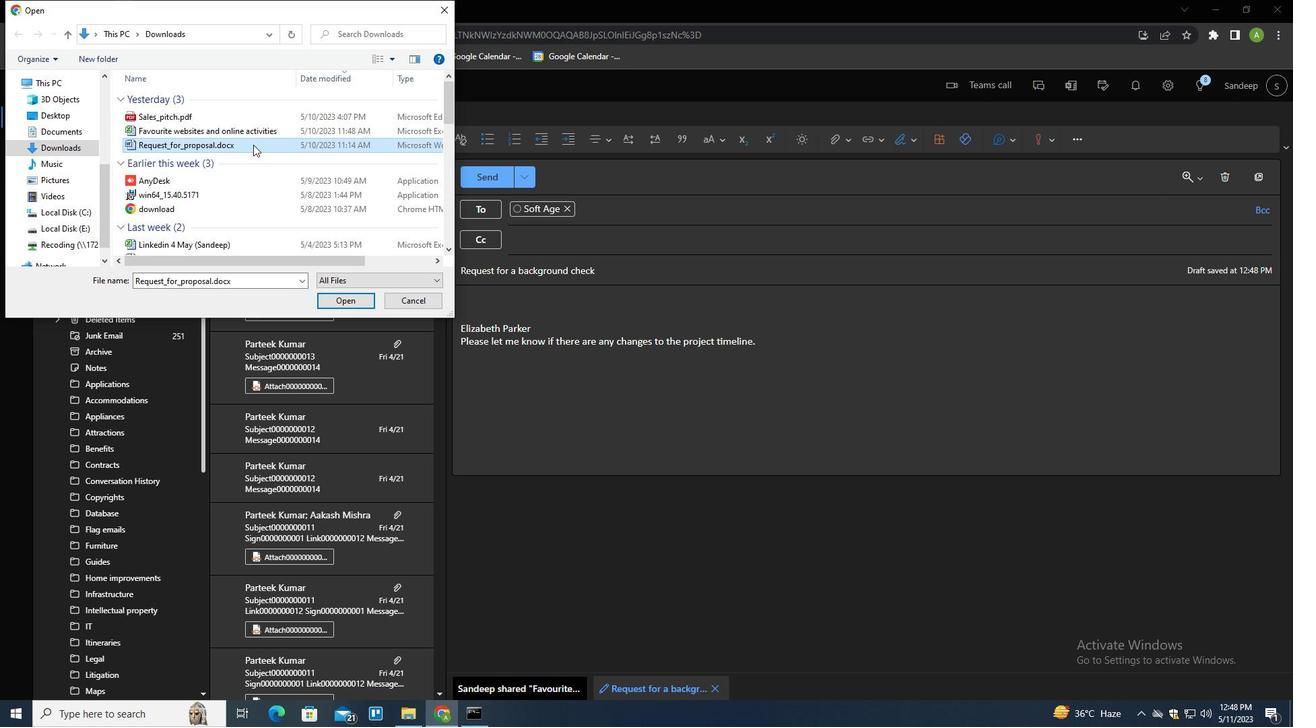
Action: Mouse moved to (299, 397)
Screenshot: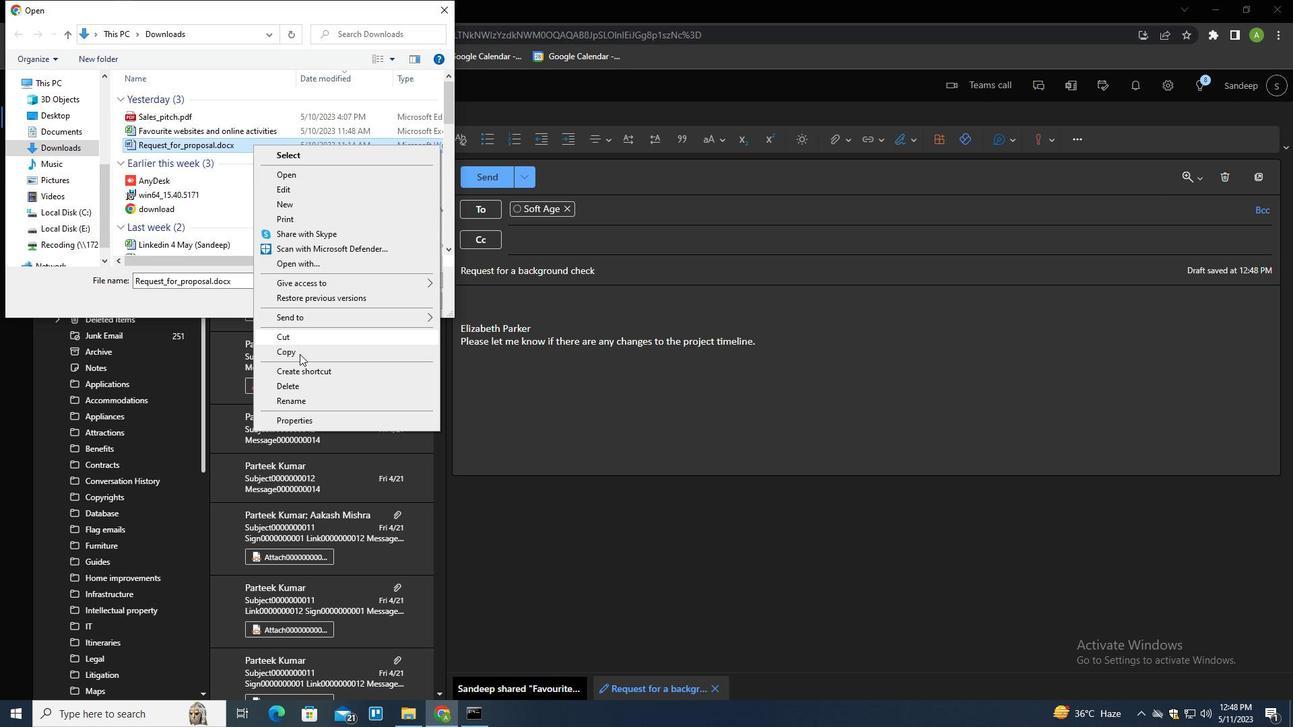 
Action: Mouse pressed left at (299, 397)
Screenshot: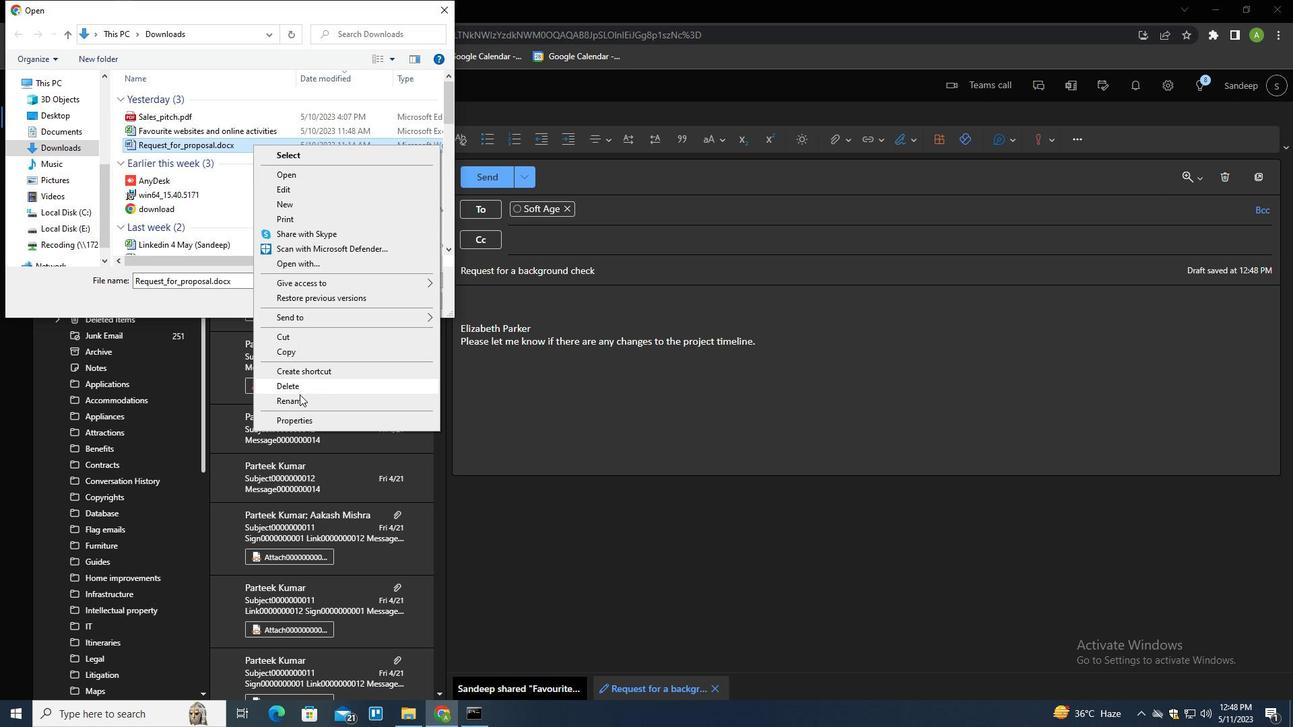 
Action: Mouse moved to (297, 260)
Screenshot: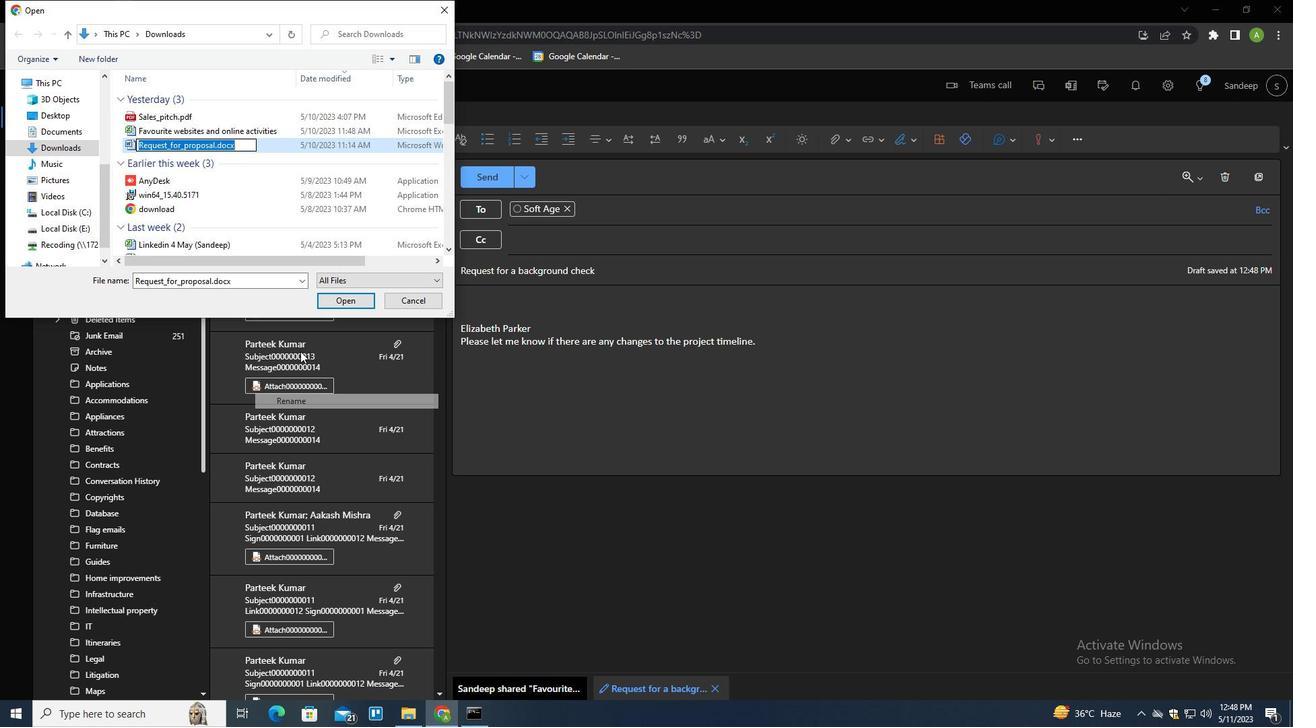 
Action: Key pressed <Key.backspace><Key.shift>TECHNICAL<Key.shift>_MANUAL.C<Key.backspace>DOCS<Key.backspace>X<Key.enter>
Screenshot: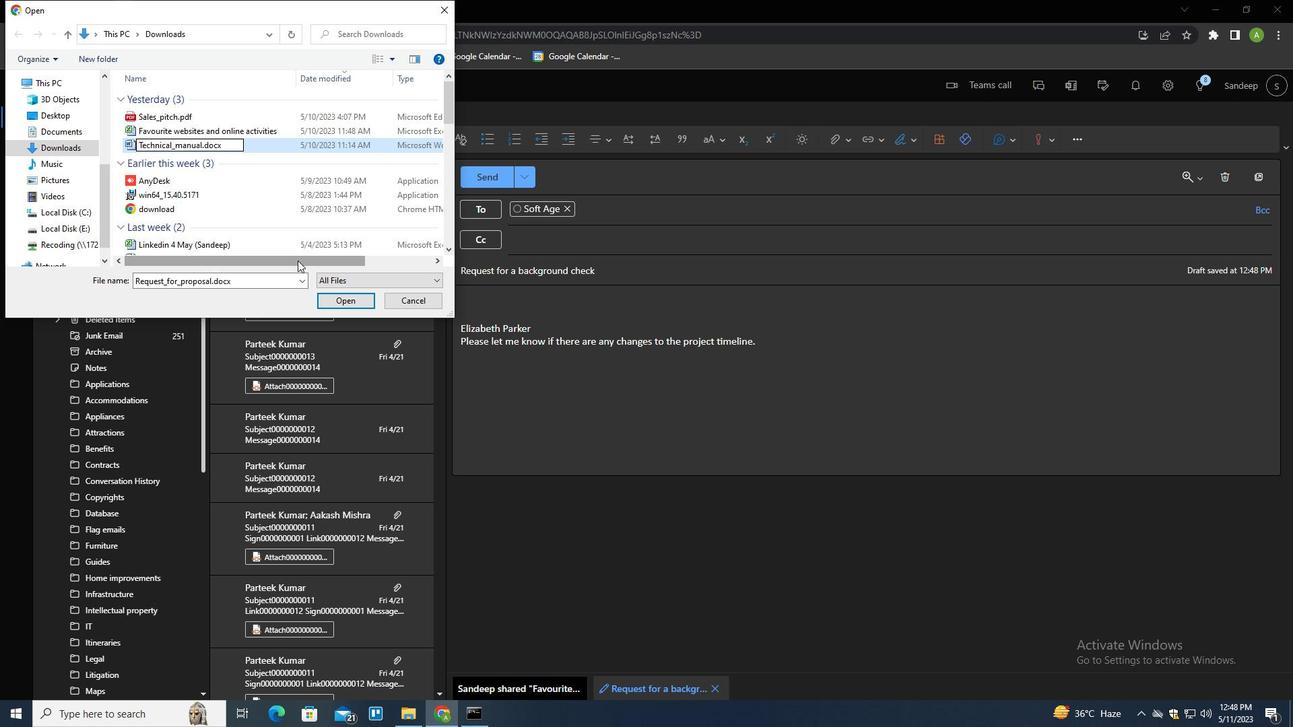 
Action: Mouse moved to (243, 145)
Screenshot: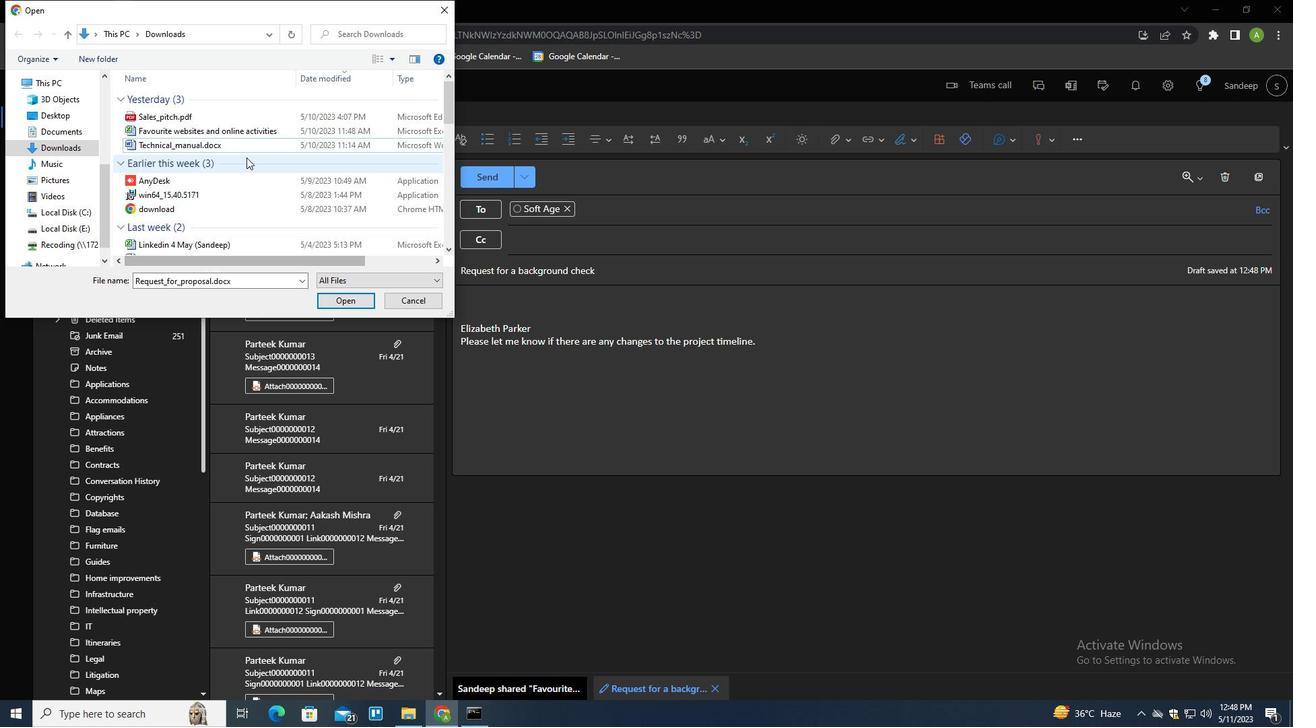 
Action: Mouse pressed left at (243, 145)
Screenshot: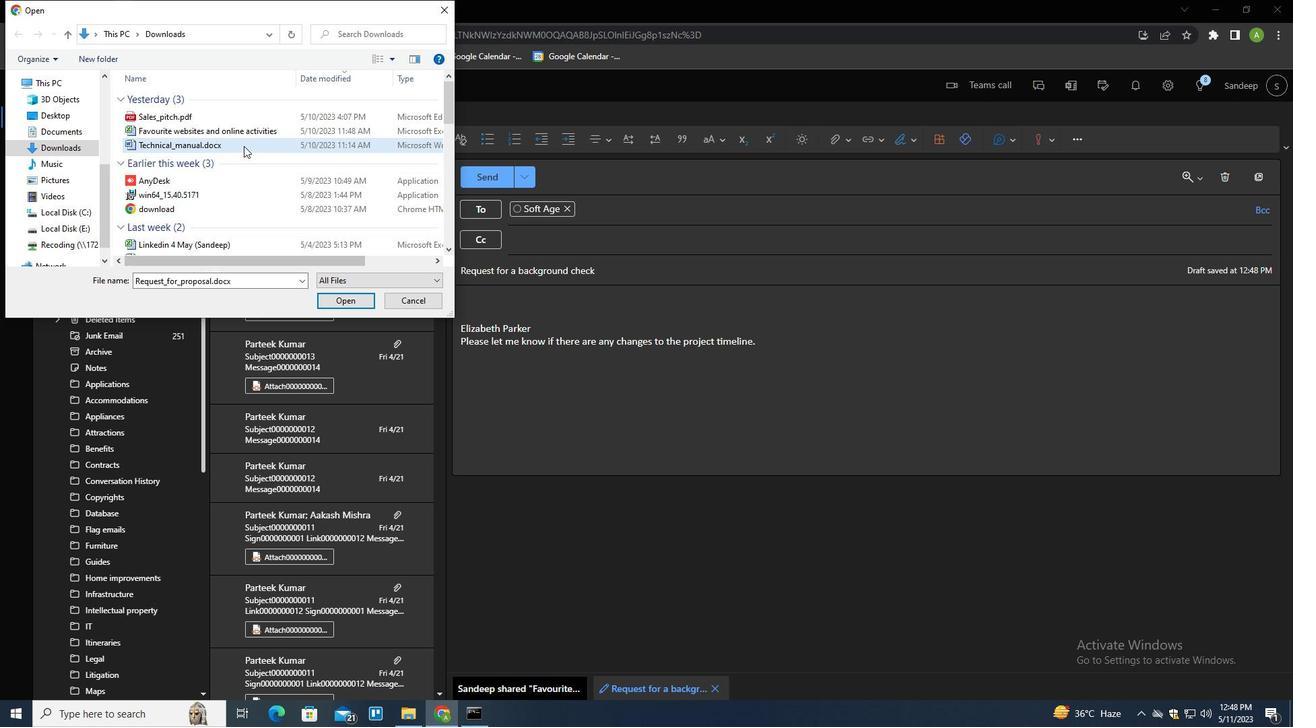 
Action: Mouse moved to (345, 303)
Screenshot: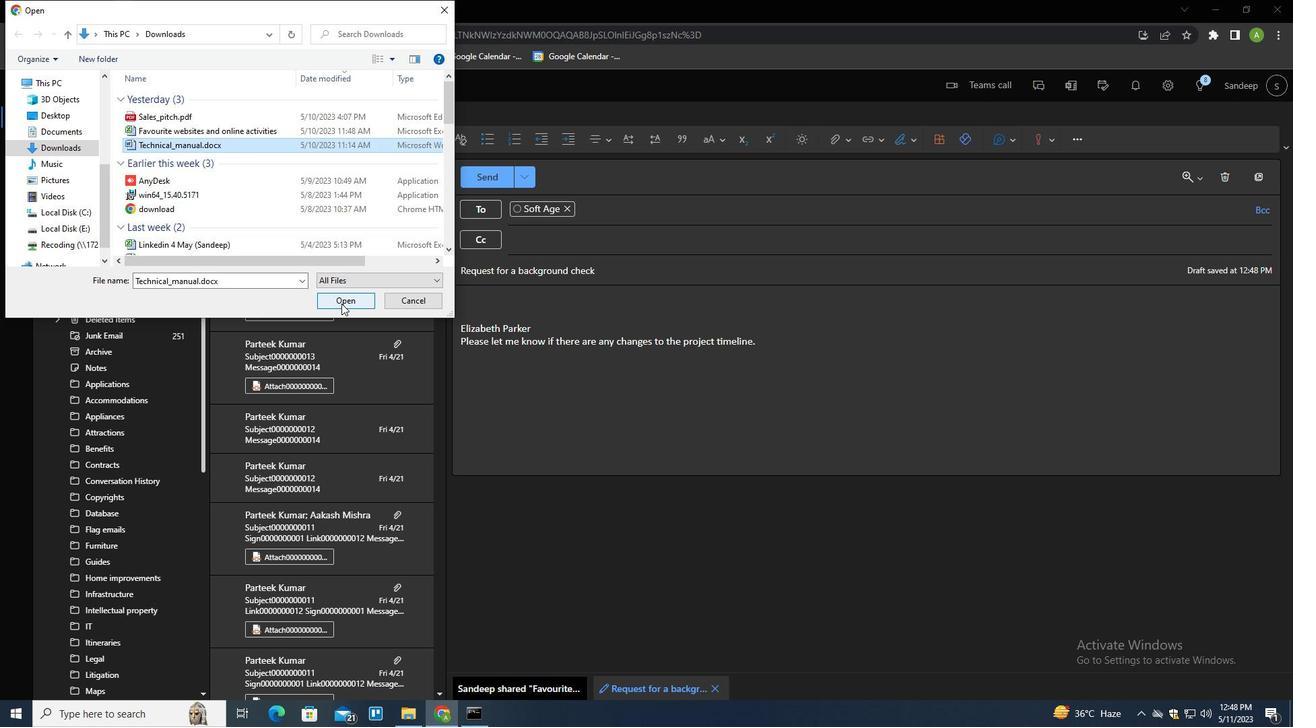 
Action: Mouse pressed left at (345, 303)
Screenshot: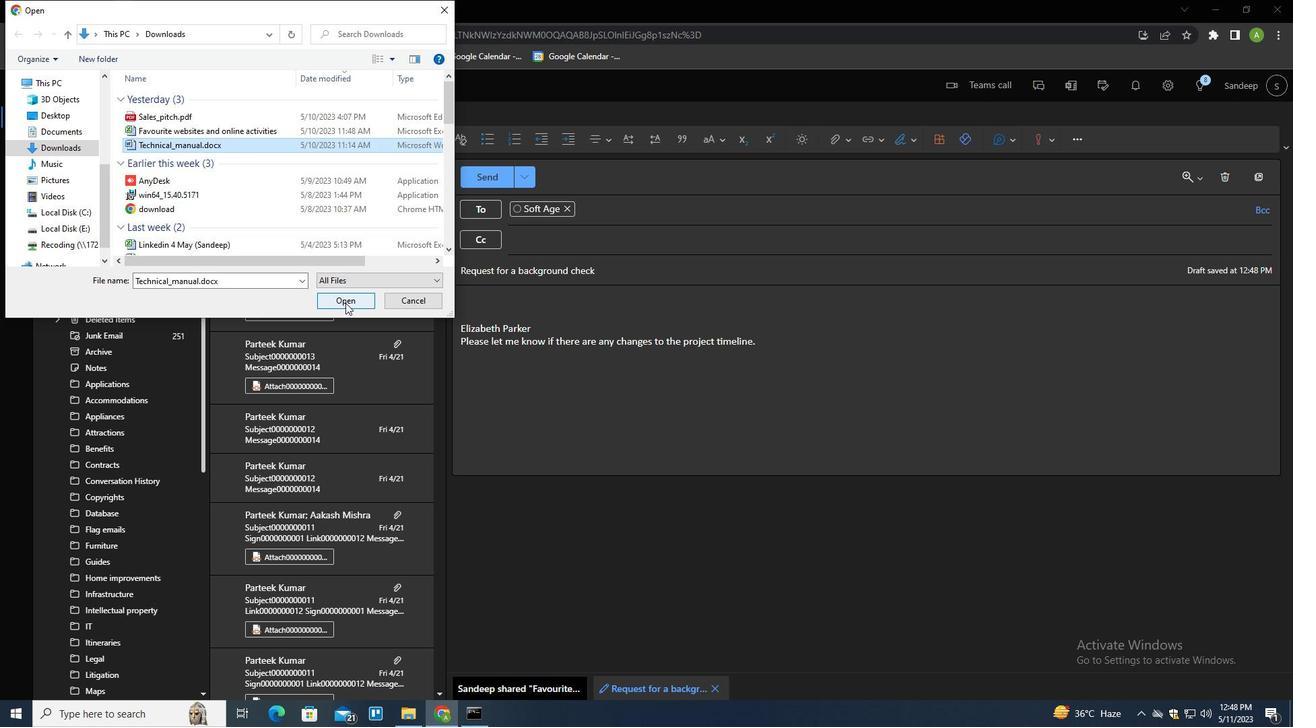 
Action: Mouse moved to (499, 182)
Screenshot: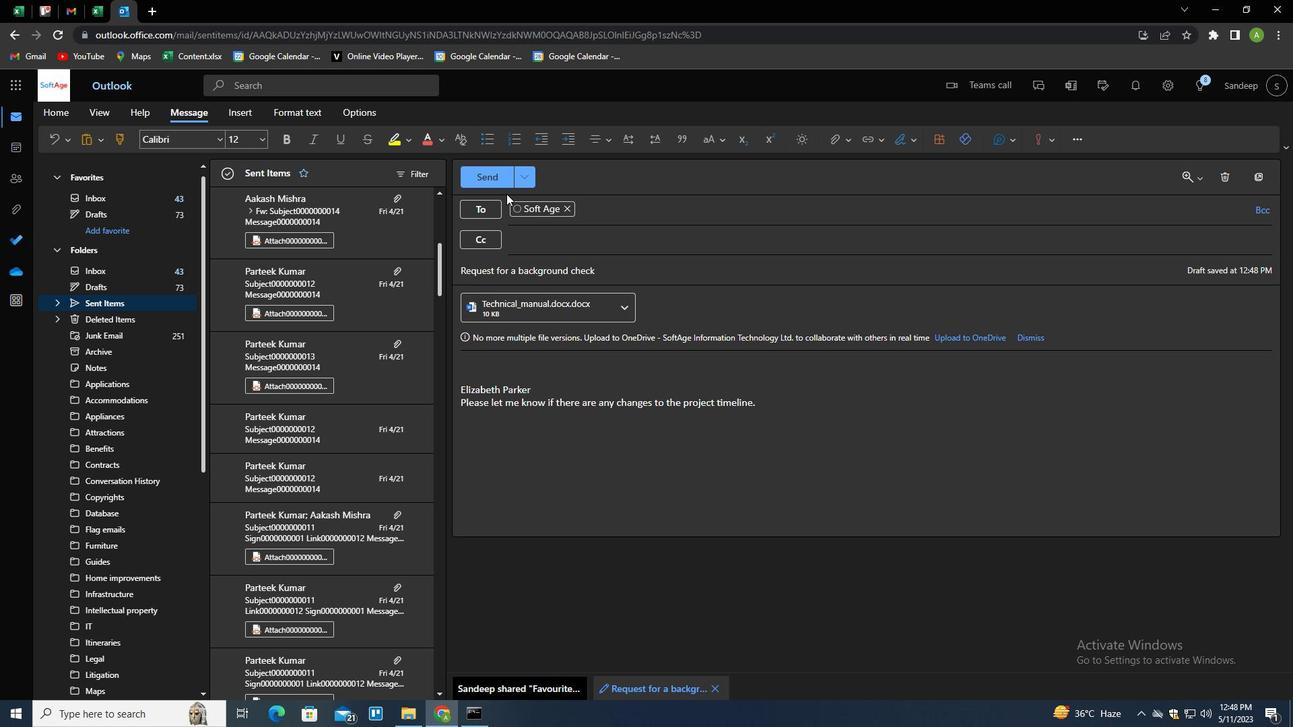
Action: Mouse pressed left at (499, 182)
Screenshot: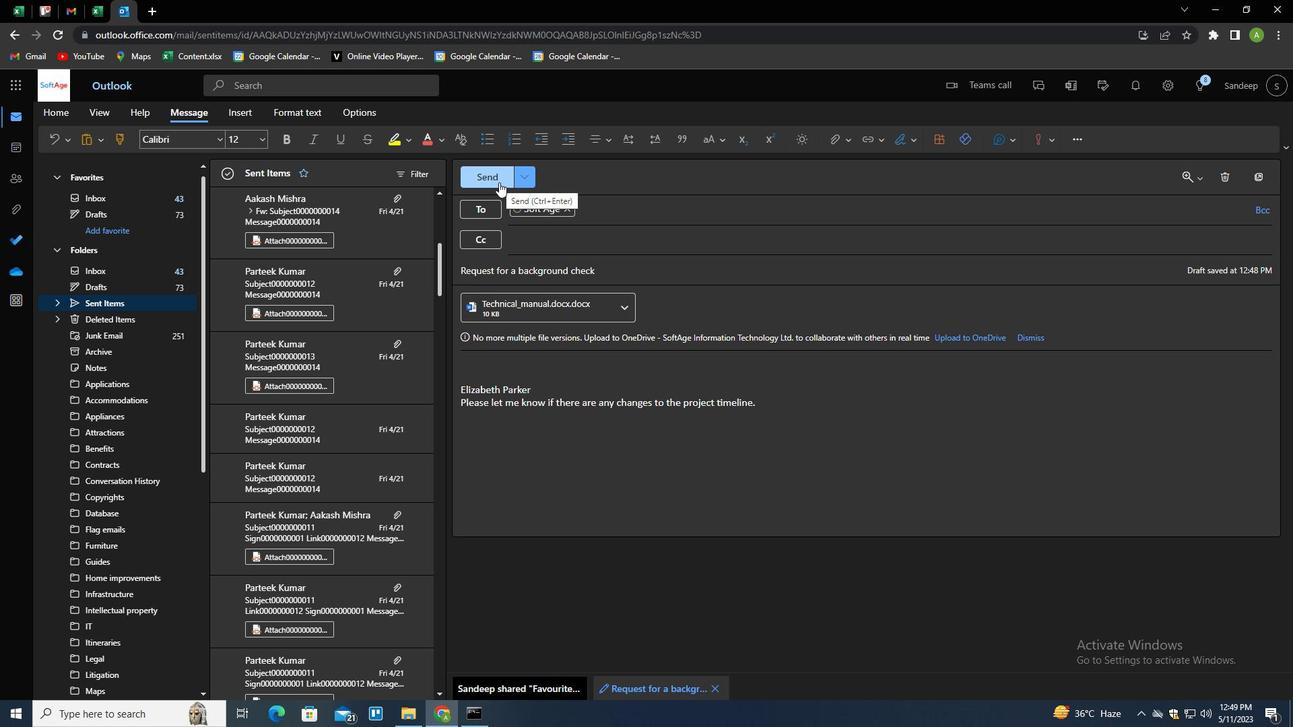 
Action: Mouse moved to (158, 453)
Screenshot: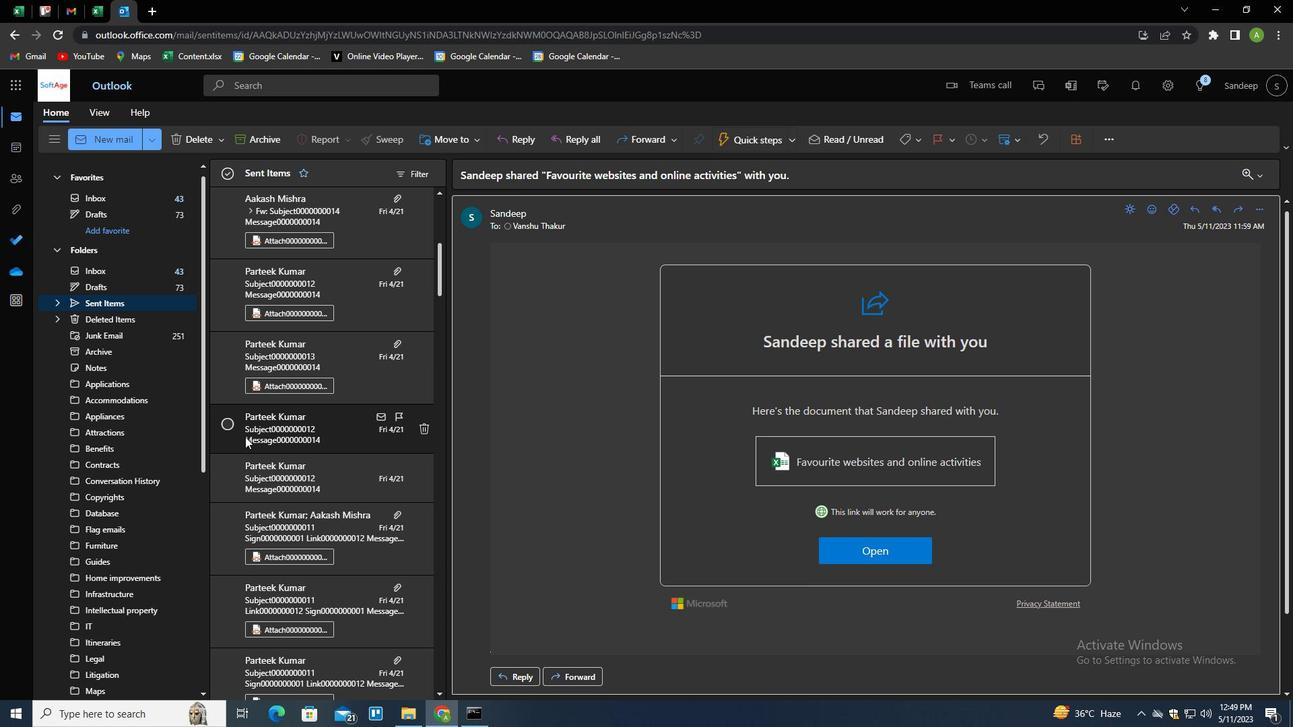 
Action: Mouse scrolled (158, 452) with delta (0, 0)
Screenshot: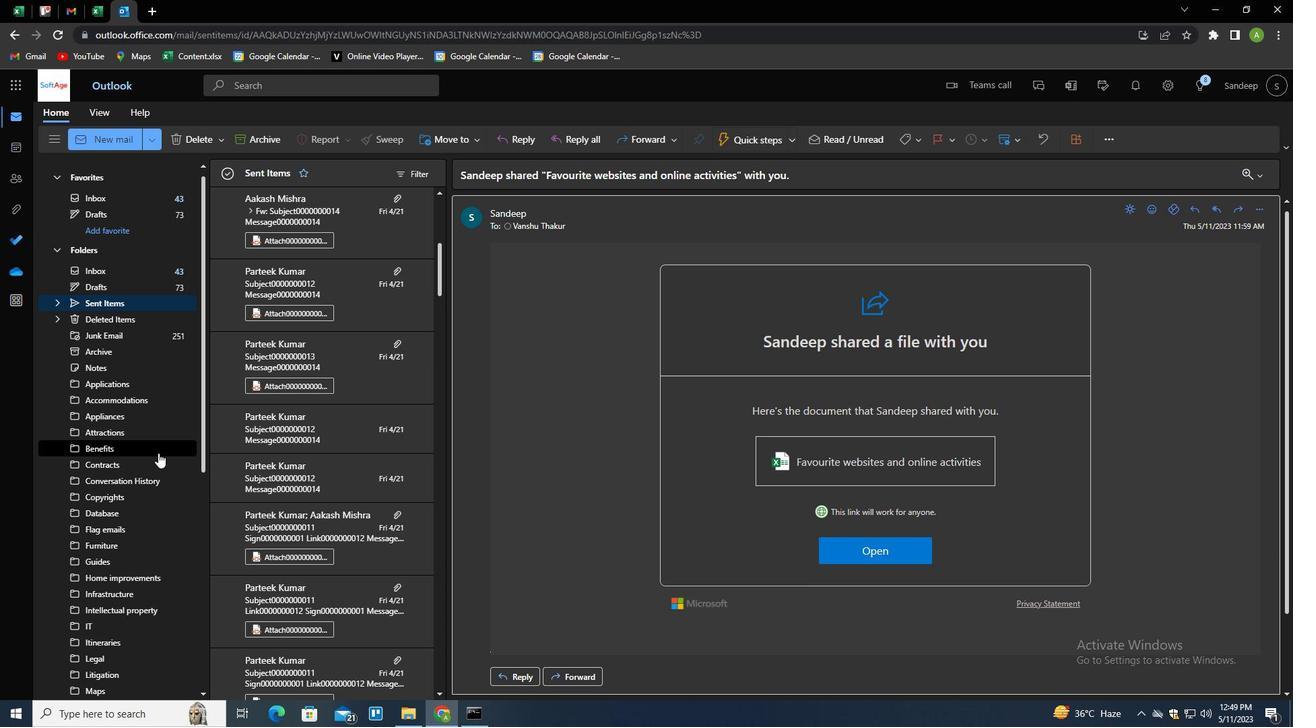 
Action: Mouse scrolled (158, 452) with delta (0, 0)
Screenshot: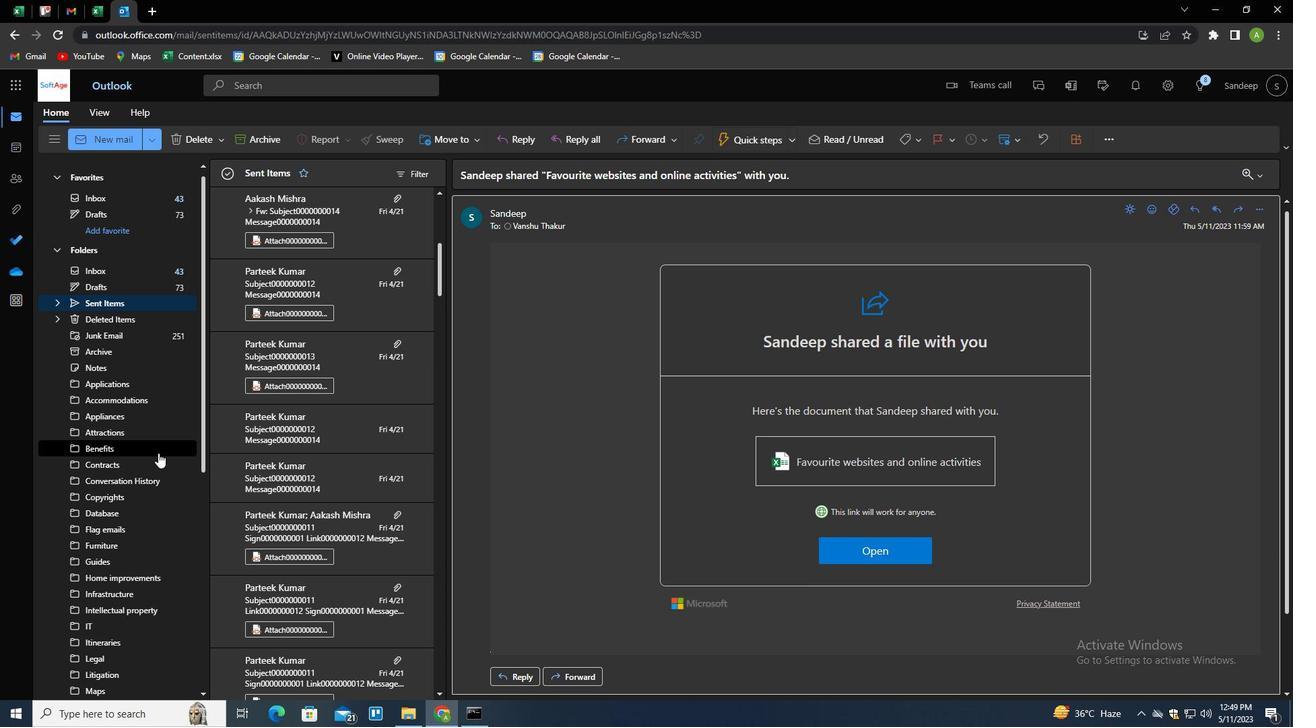 
Action: Mouse scrolled (158, 452) with delta (0, 0)
Screenshot: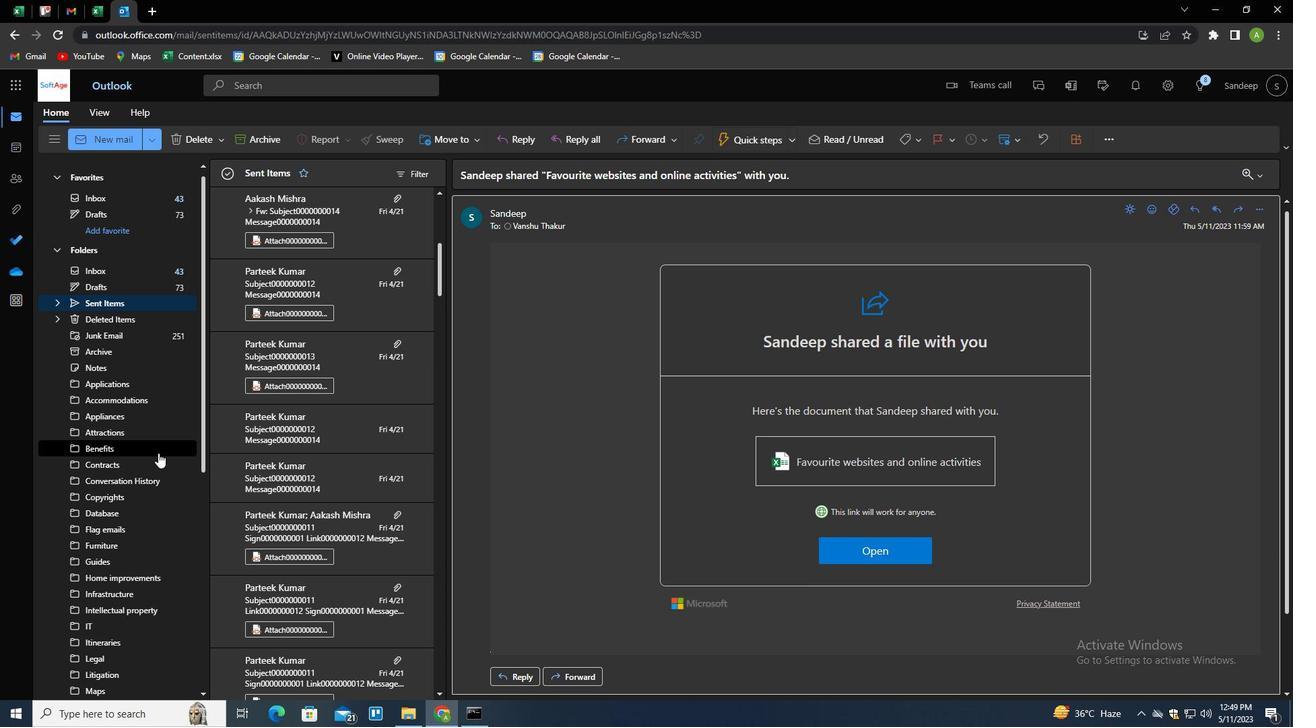 
Action: Mouse scrolled (158, 452) with delta (0, 0)
Screenshot: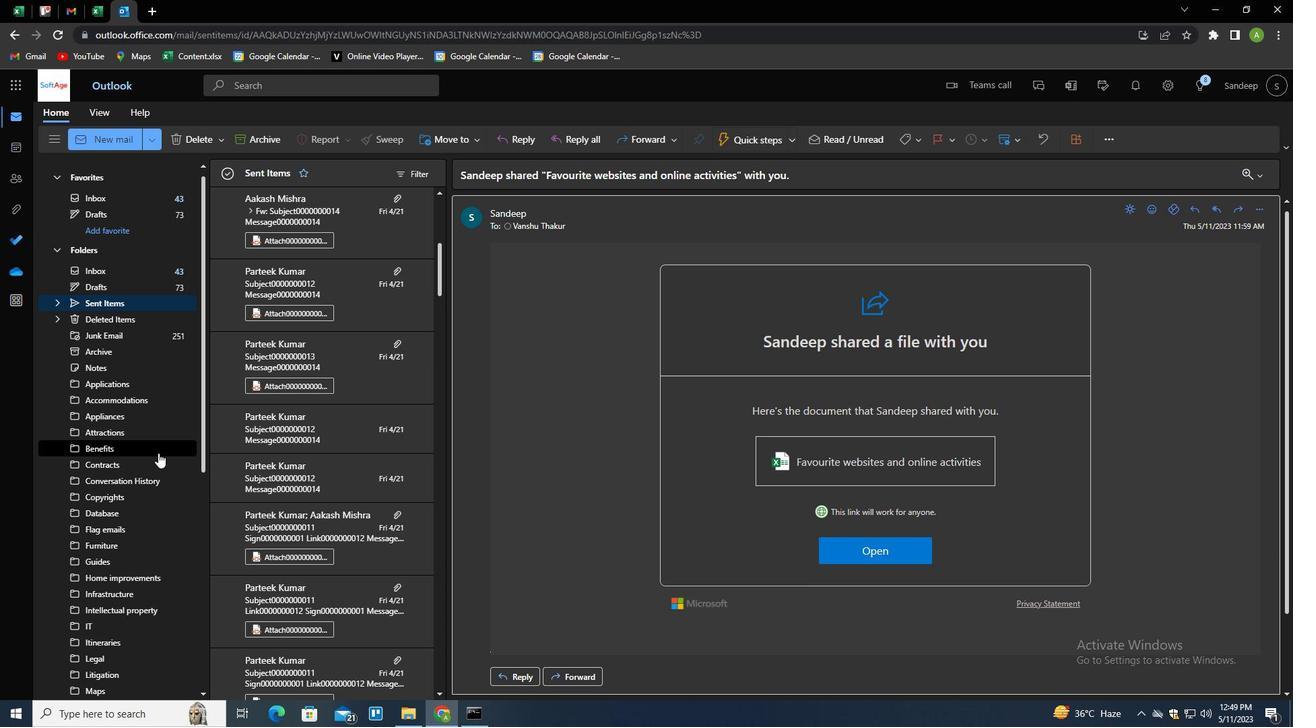 
Action: Mouse scrolled (158, 452) with delta (0, 0)
Screenshot: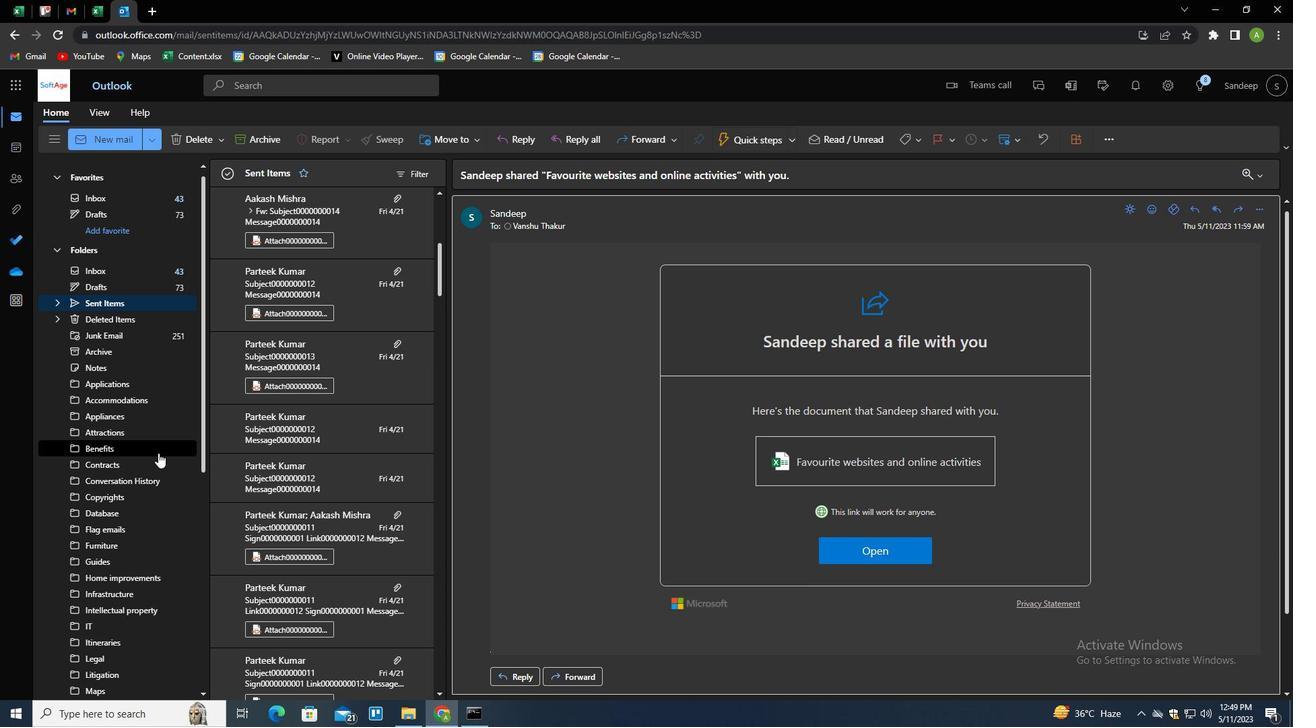 
Action: Mouse scrolled (158, 452) with delta (0, 0)
Screenshot: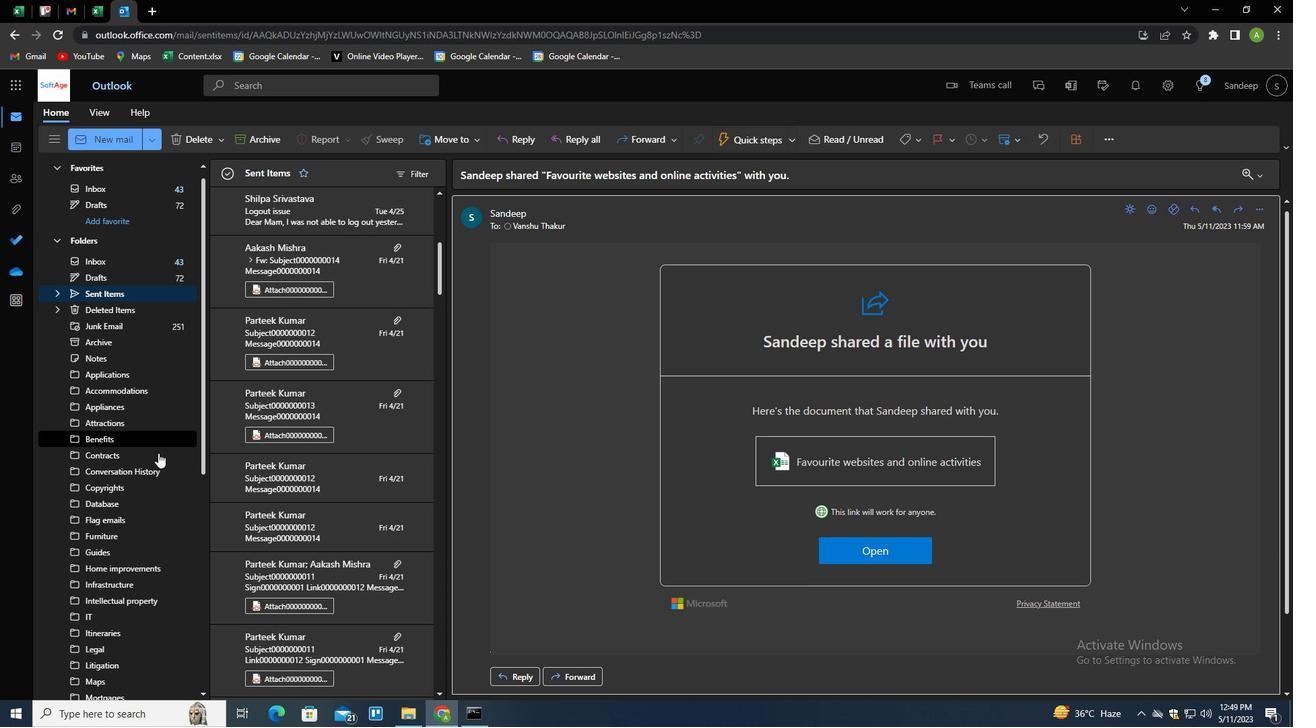 
Action: Mouse moved to (129, 612)
Screenshot: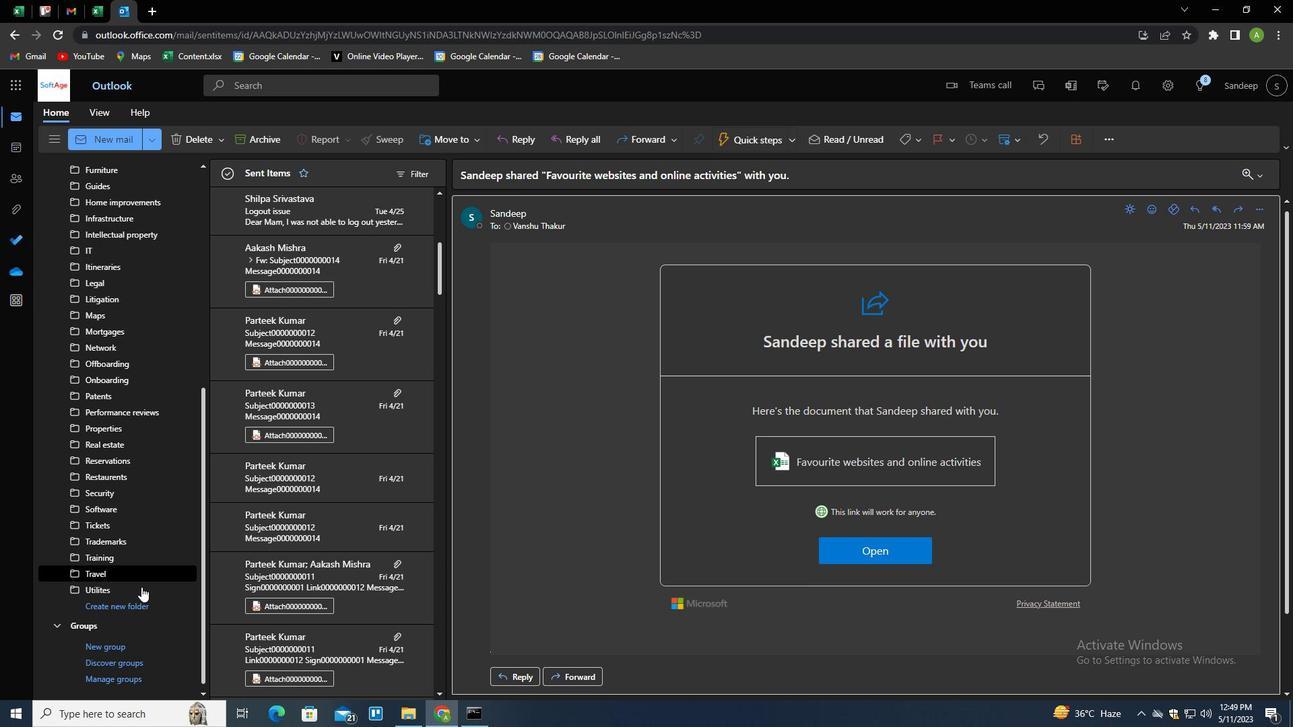 
Action: Mouse pressed left at (129, 612)
Screenshot: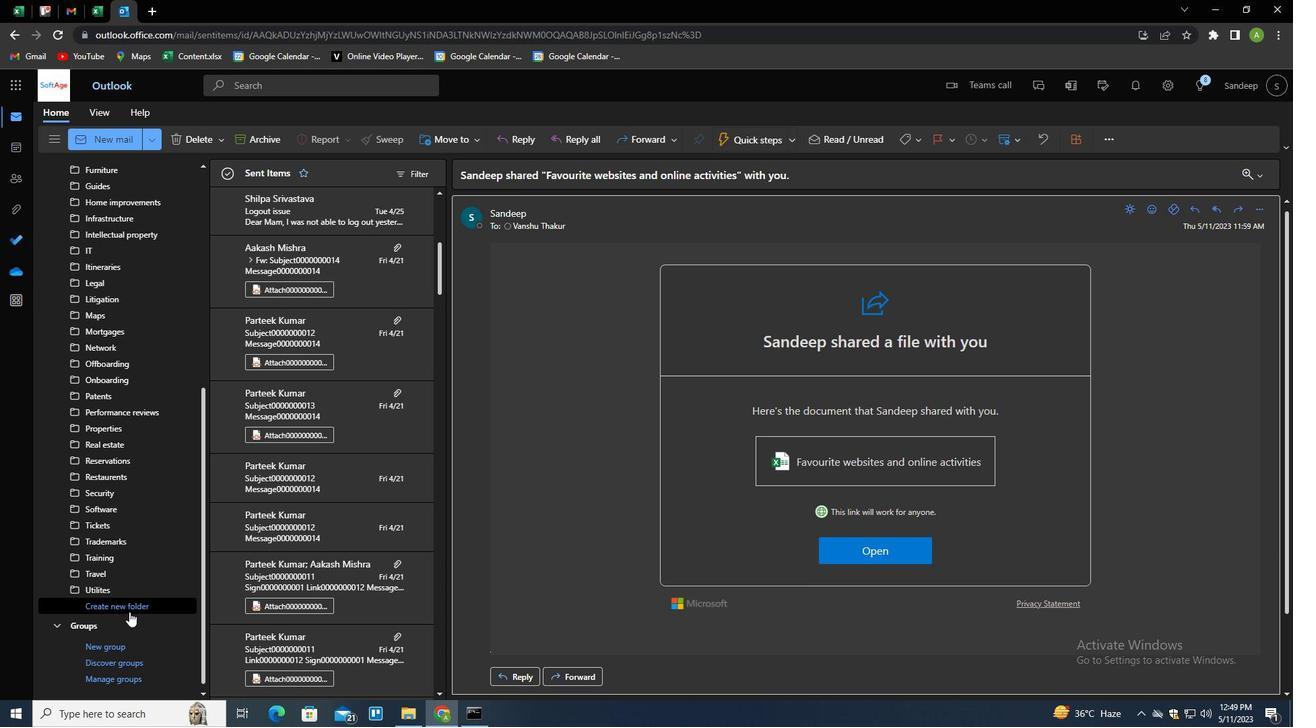 
Action: Key pressed <Key.shift>SPORTS<Key.enter>
Screenshot: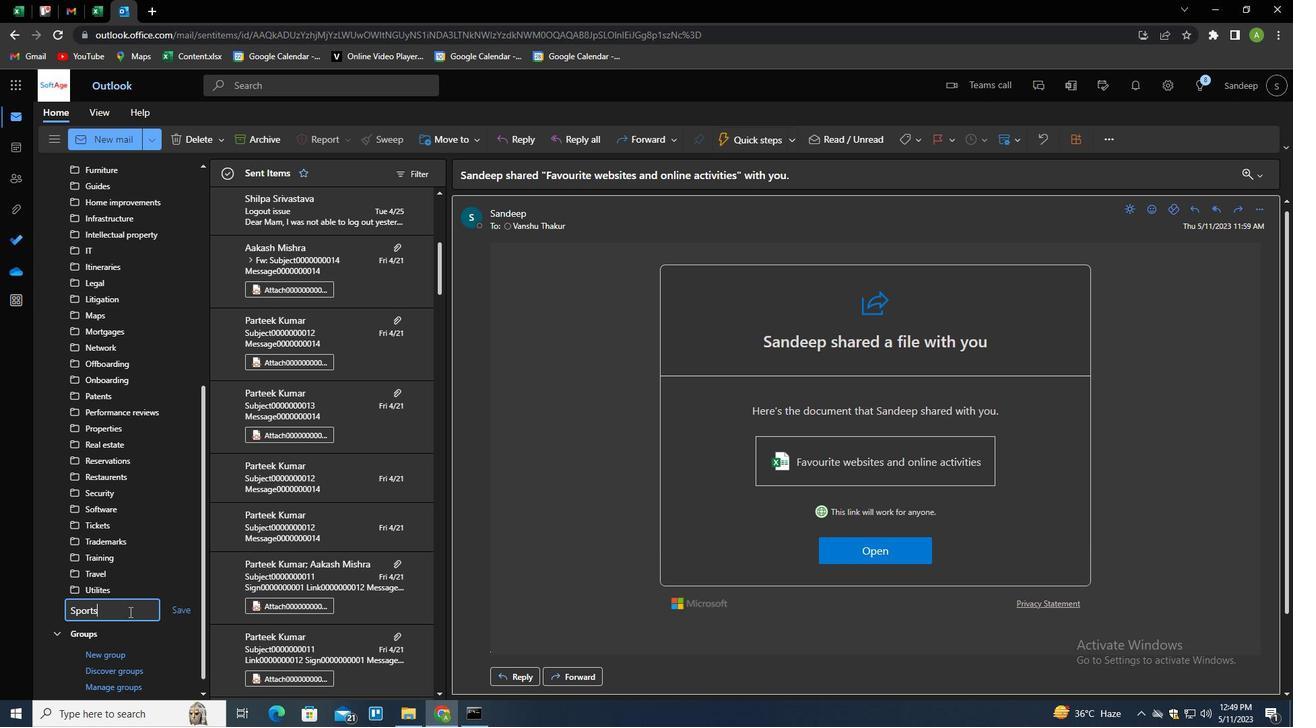 
Action: Mouse moved to (148, 442)
Screenshot: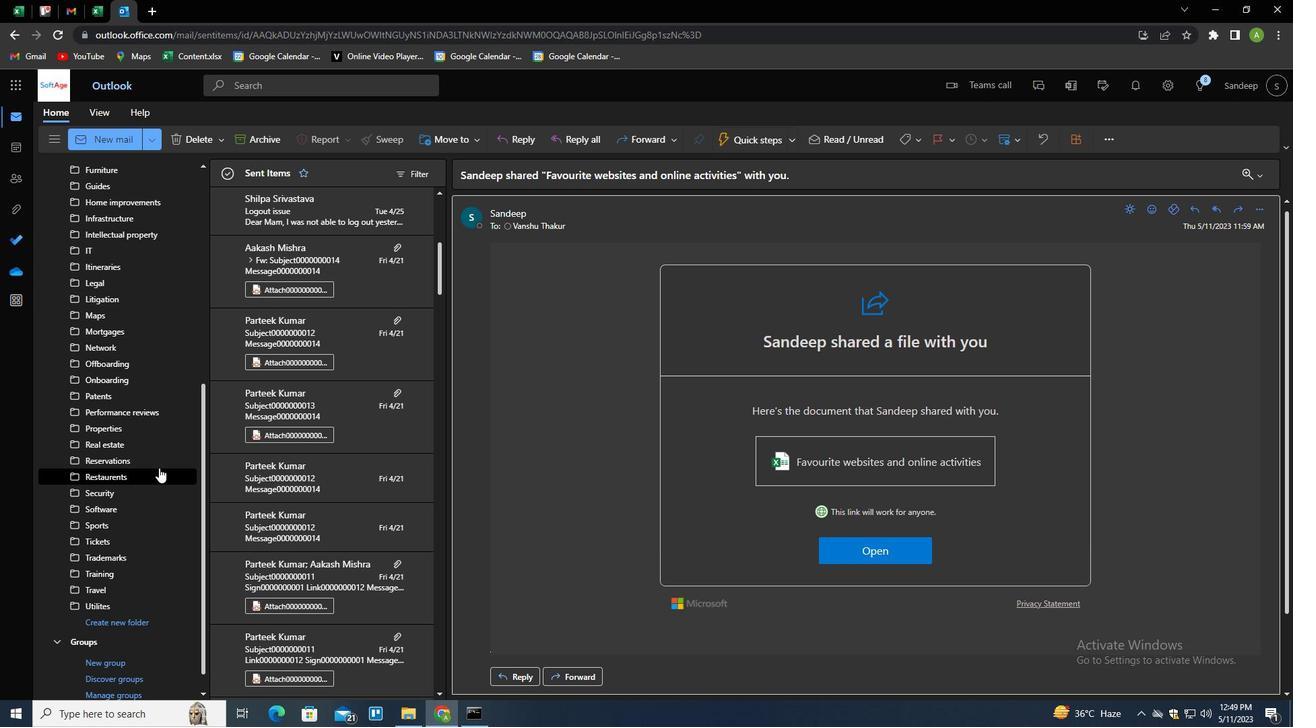 
Action: Mouse scrolled (148, 443) with delta (0, 0)
Screenshot: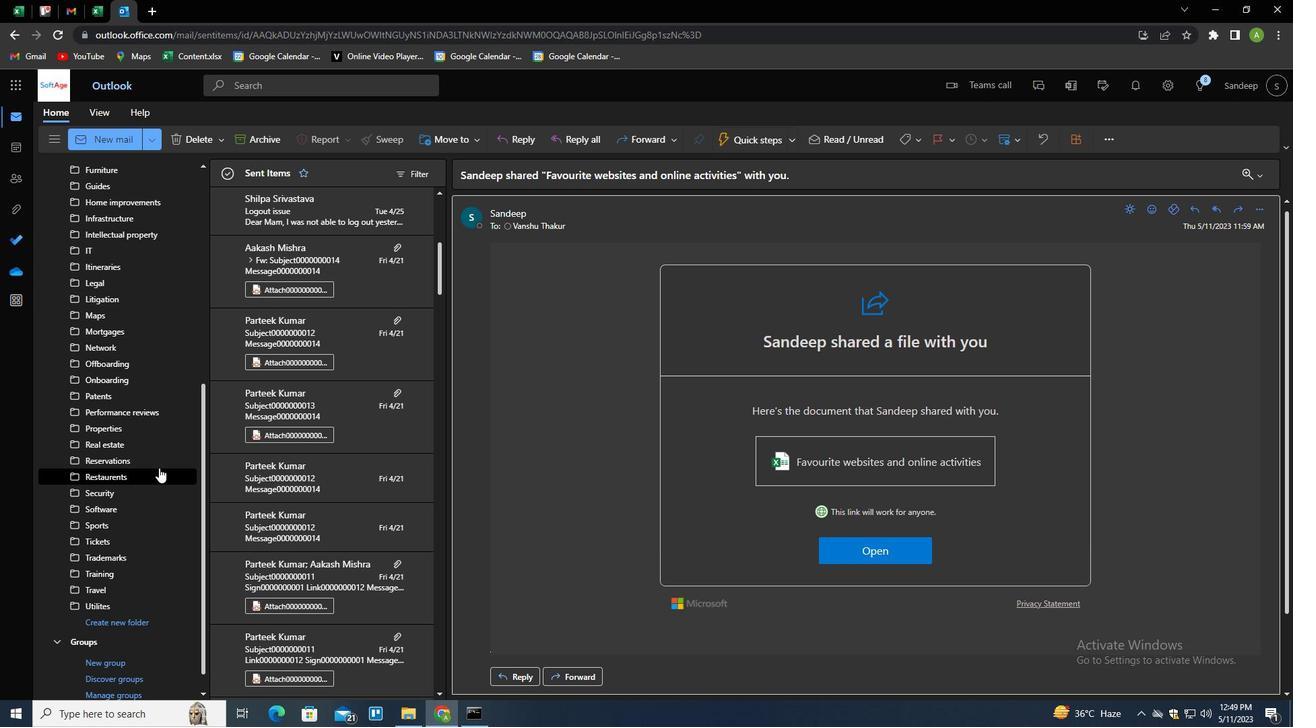 
Action: Mouse moved to (148, 442)
Screenshot: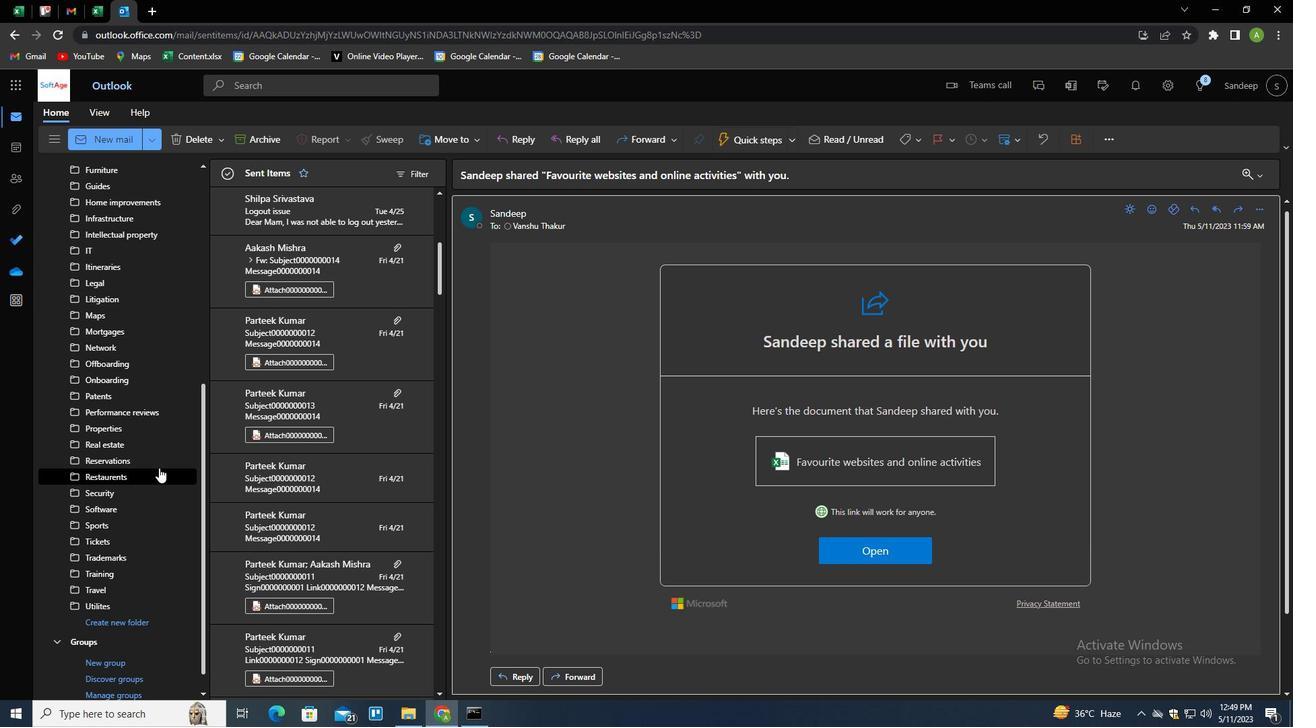 
Action: Mouse scrolled (148, 443) with delta (0, 0)
Screenshot: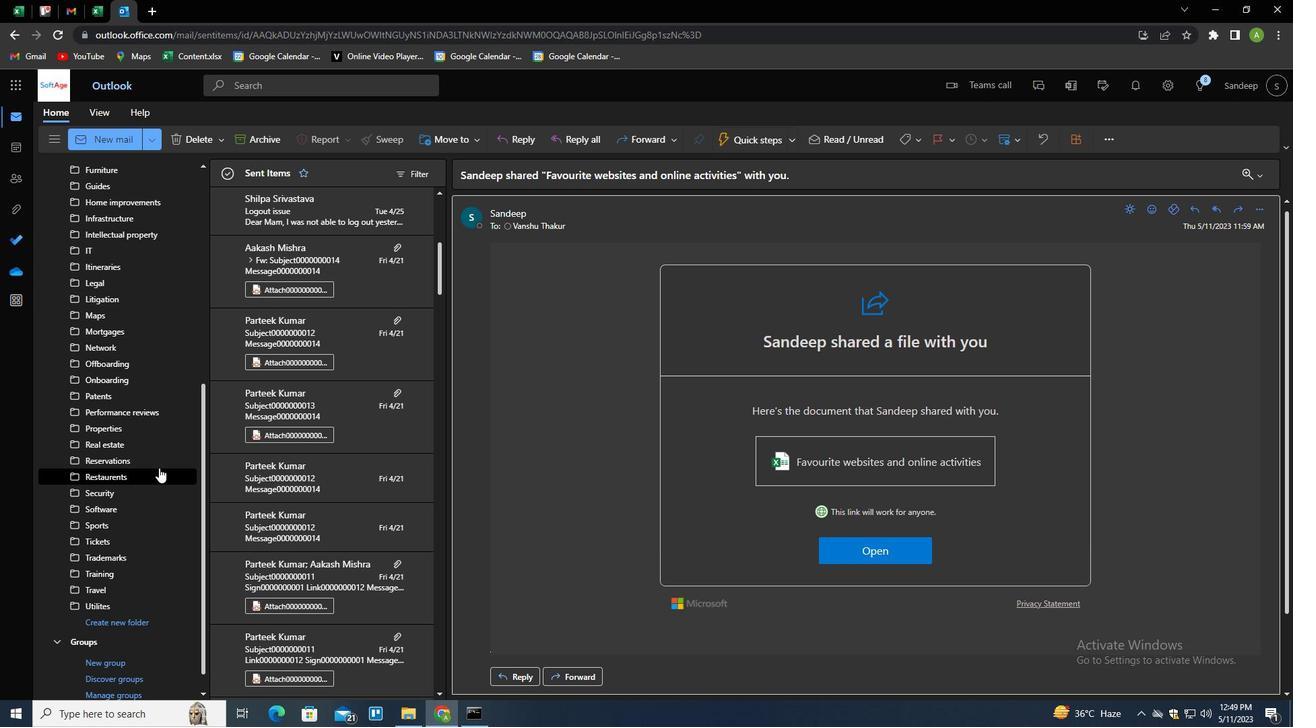 
Action: Mouse moved to (147, 441)
Screenshot: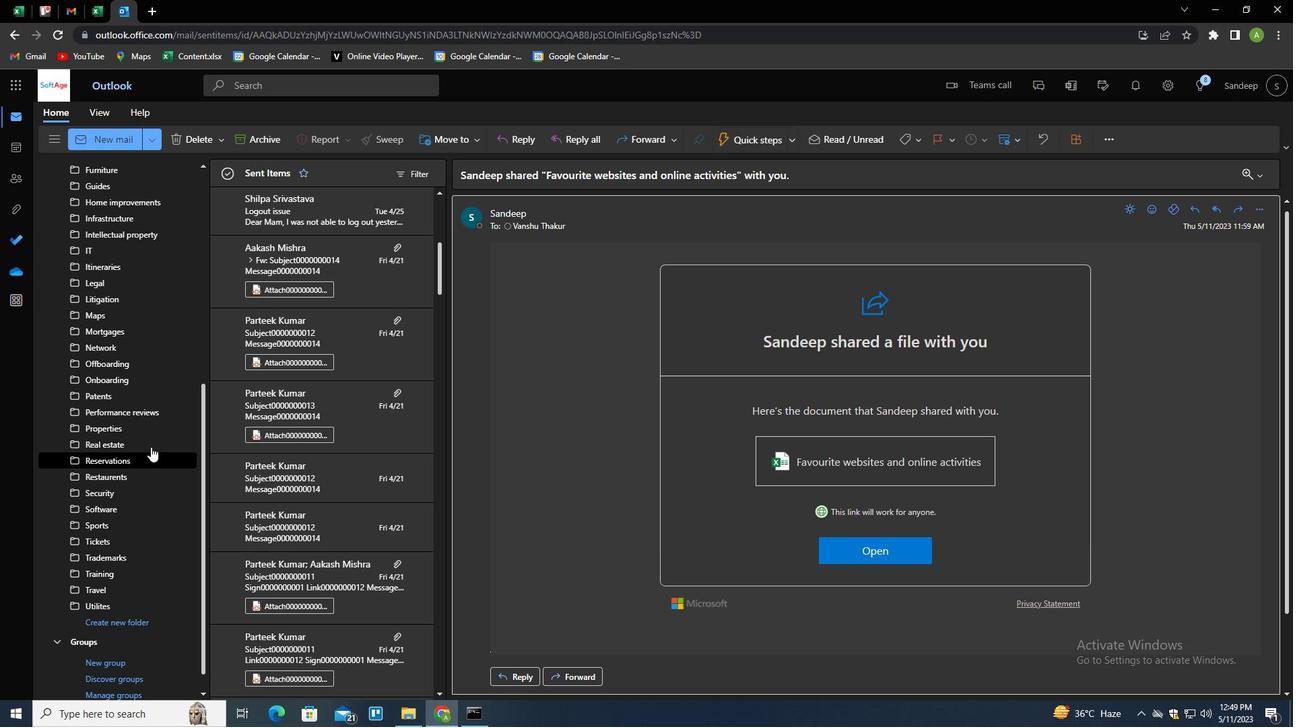 
Action: Mouse scrolled (147, 441) with delta (0, 0)
Screenshot: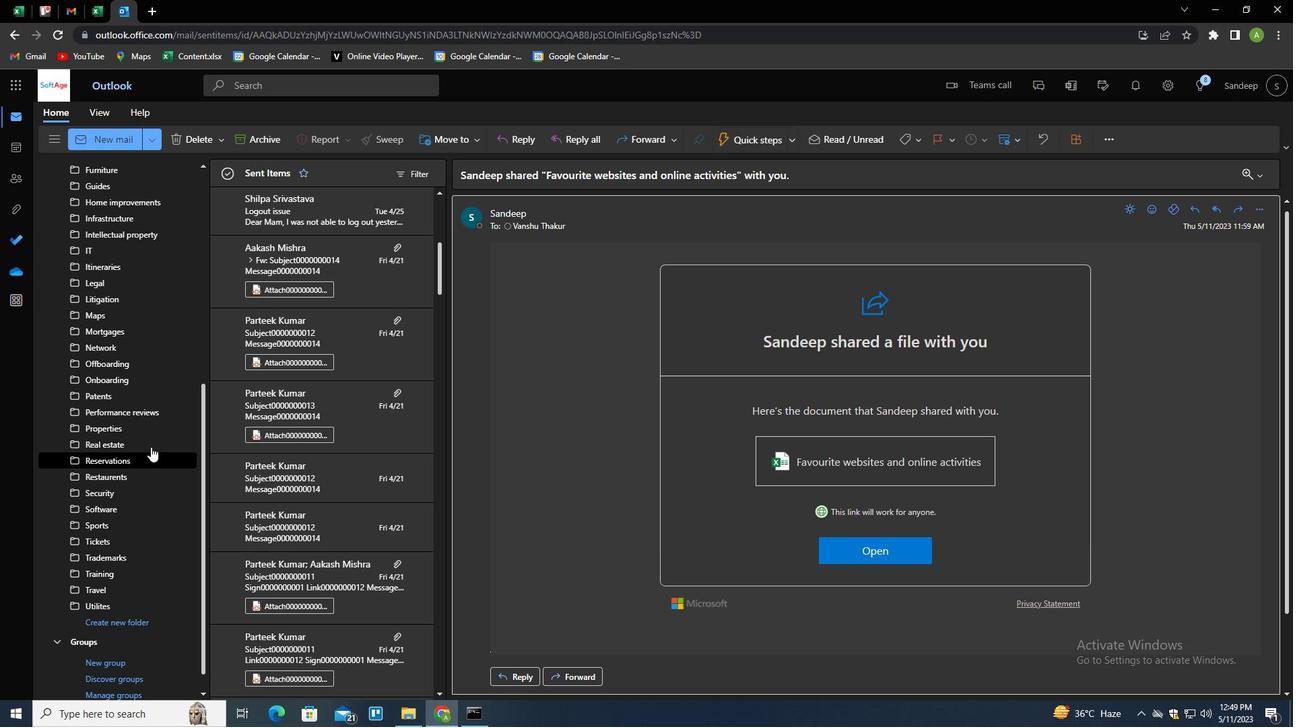 
Action: Mouse scrolled (147, 441) with delta (0, 0)
Screenshot: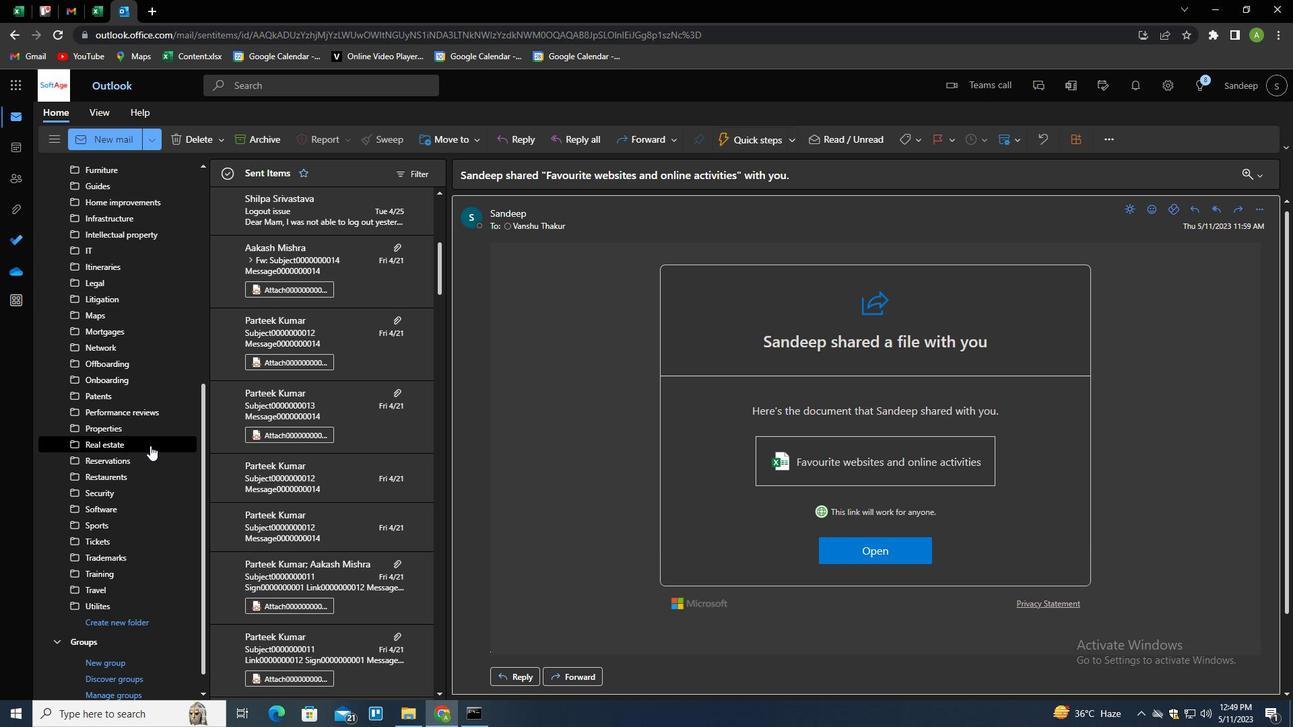 
Action: Mouse scrolled (147, 441) with delta (0, 0)
Screenshot: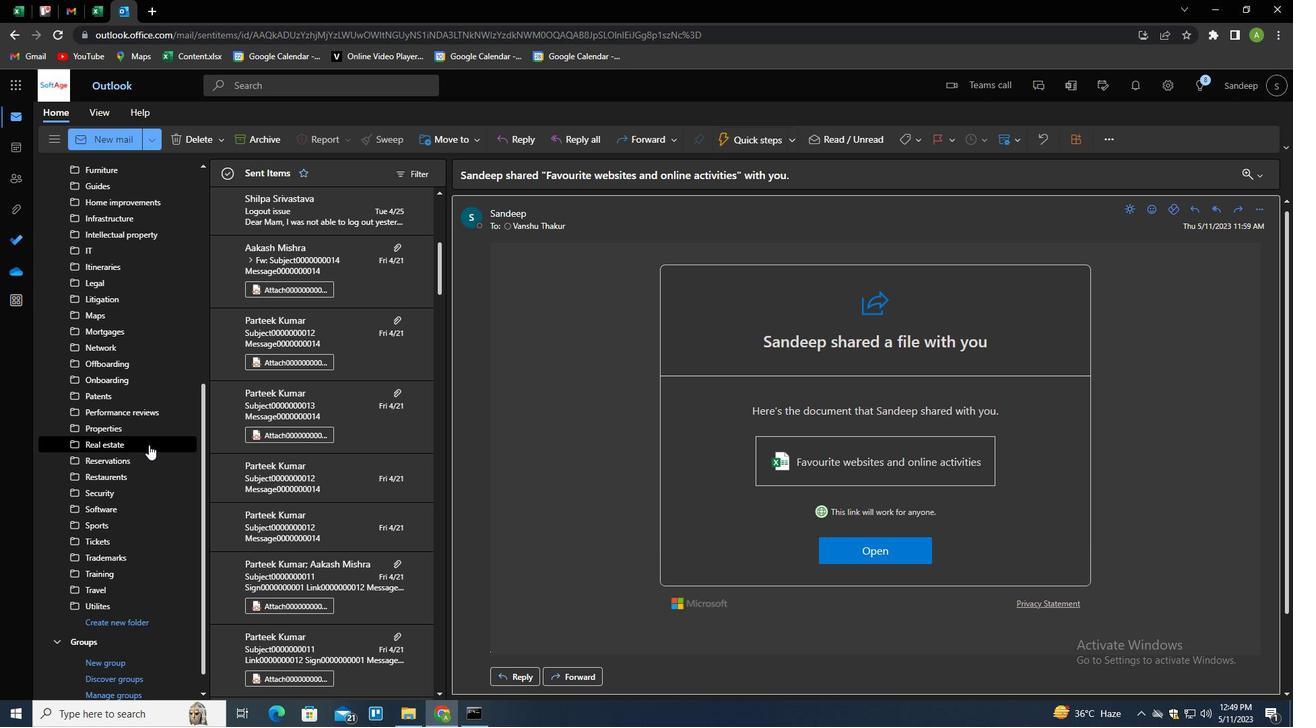 
Action: Mouse moved to (121, 265)
Screenshot: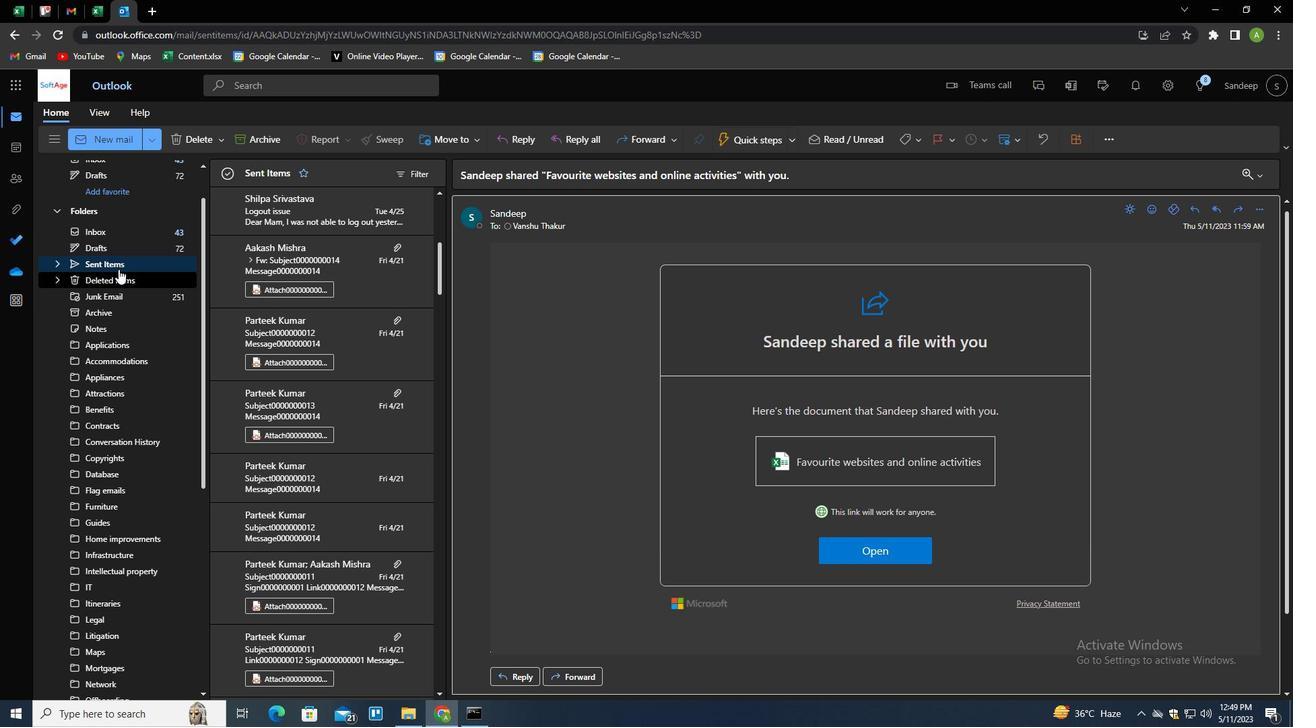
Action: Mouse pressed left at (121, 265)
Screenshot: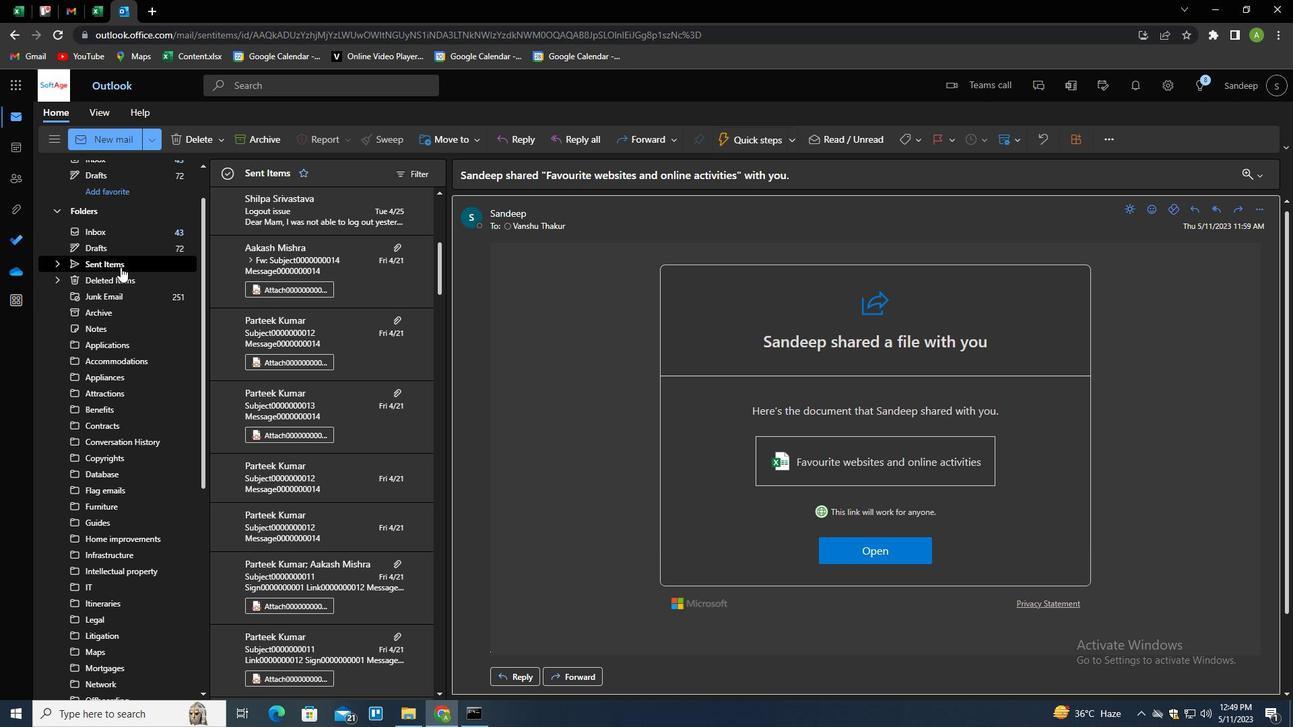 
Action: Mouse moved to (369, 307)
Screenshot: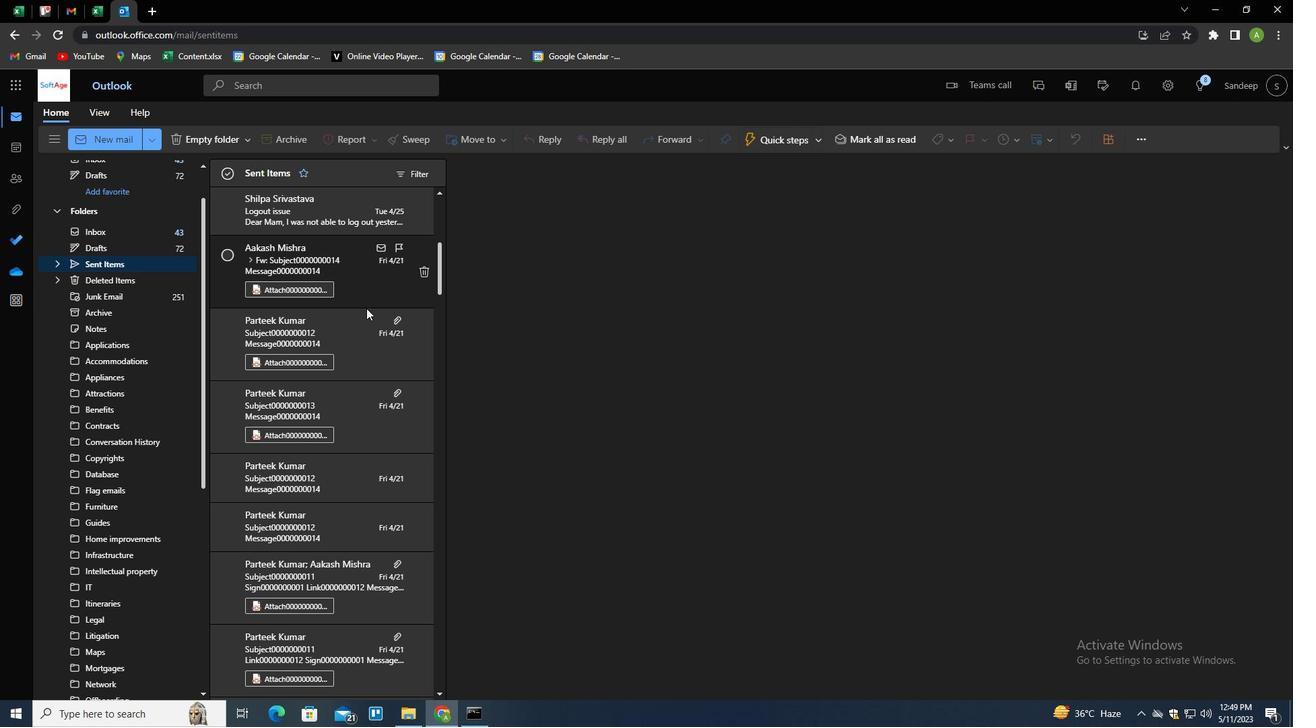 
Action: Mouse scrolled (369, 307) with delta (0, 0)
Screenshot: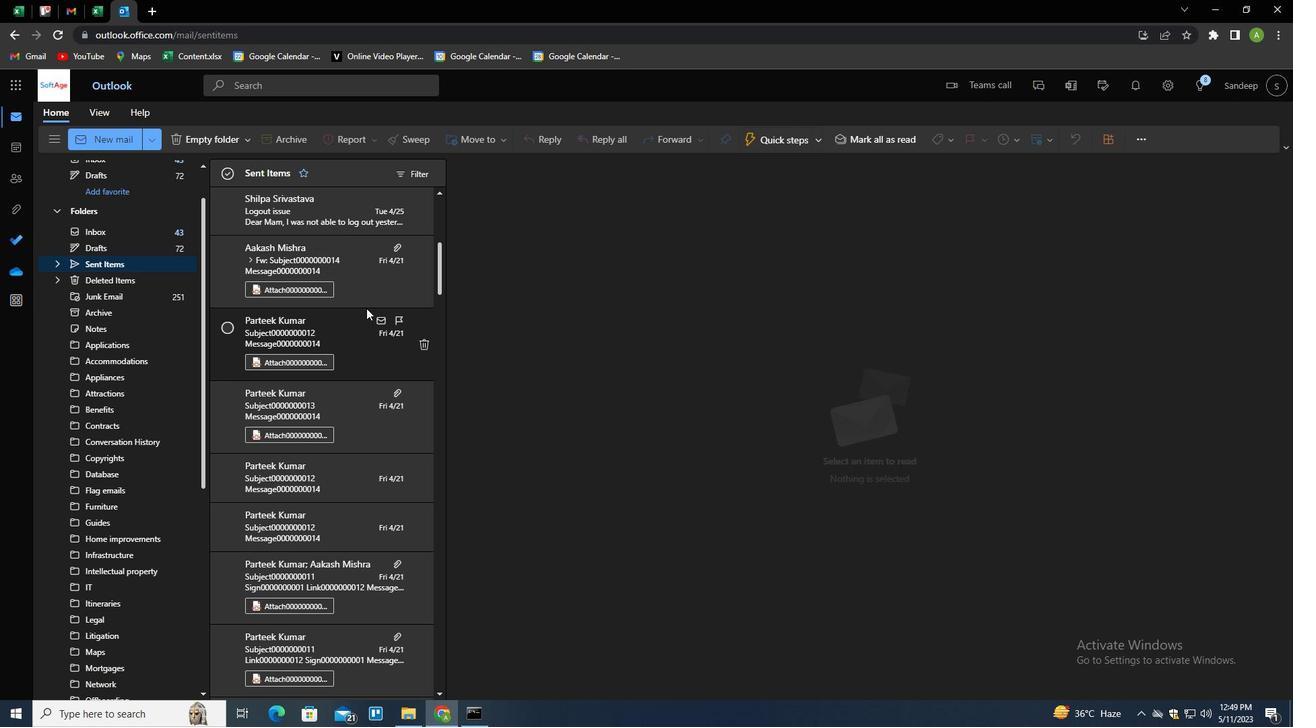 
Action: Mouse moved to (369, 307)
Screenshot: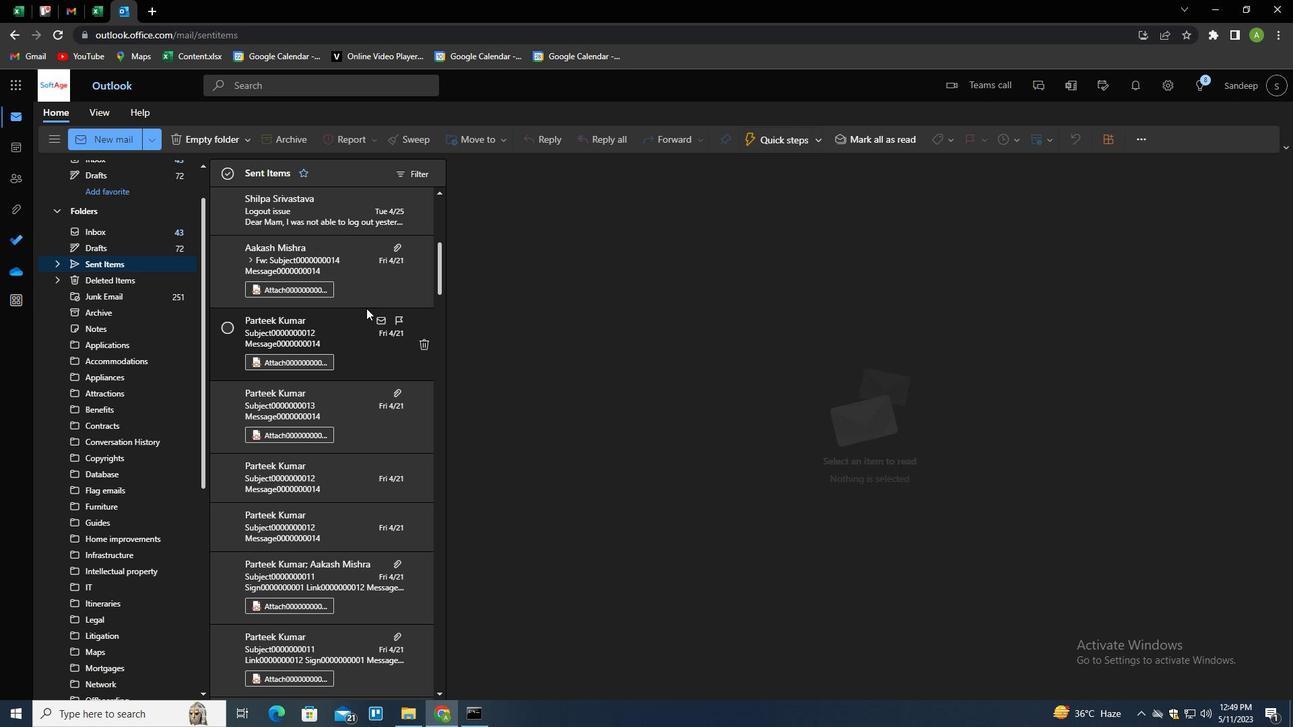 
Action: Mouse scrolled (369, 307) with delta (0, 0)
Screenshot: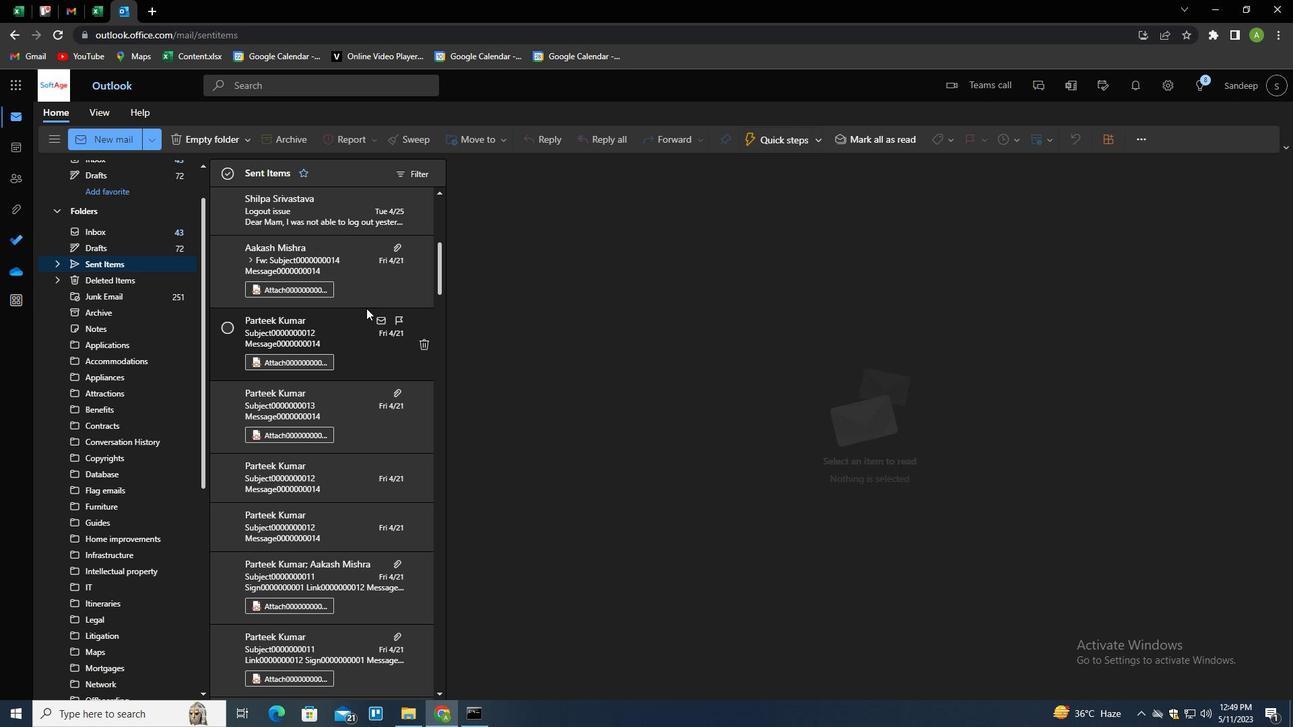 
Action: Mouse scrolled (369, 307) with delta (0, 0)
Screenshot: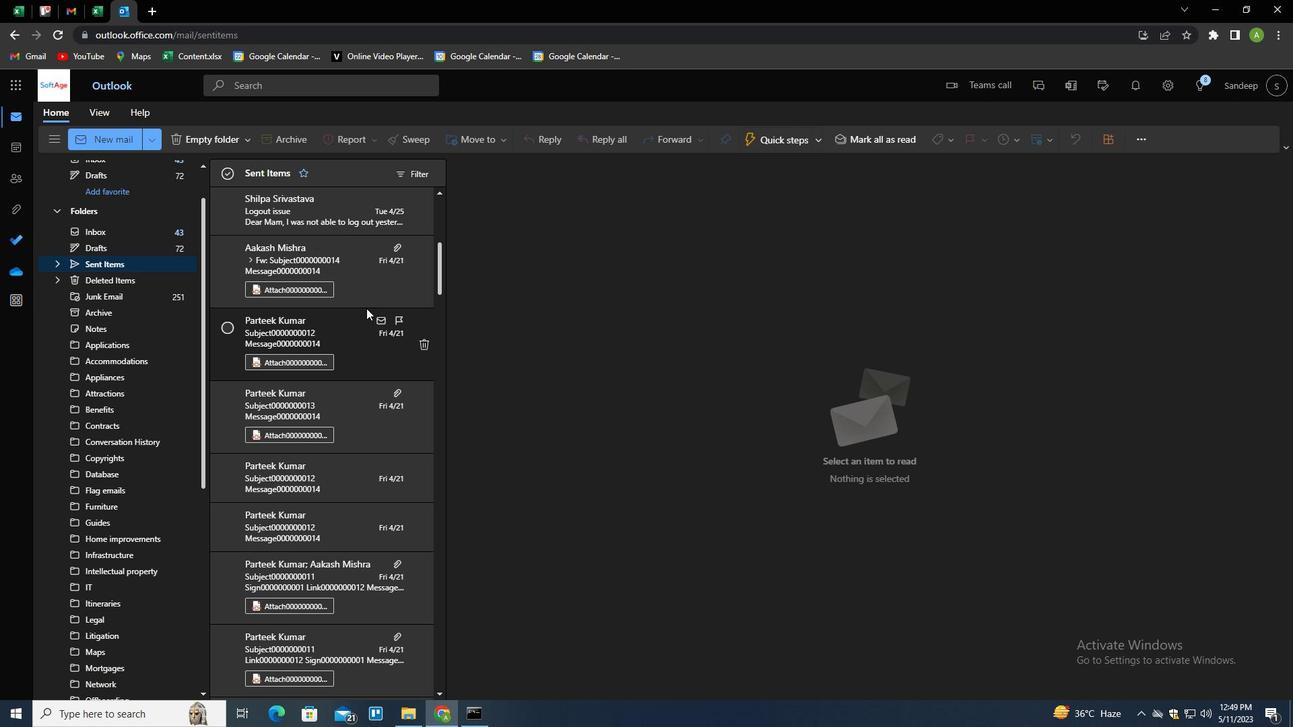 
Action: Mouse scrolled (369, 307) with delta (0, 0)
Screenshot: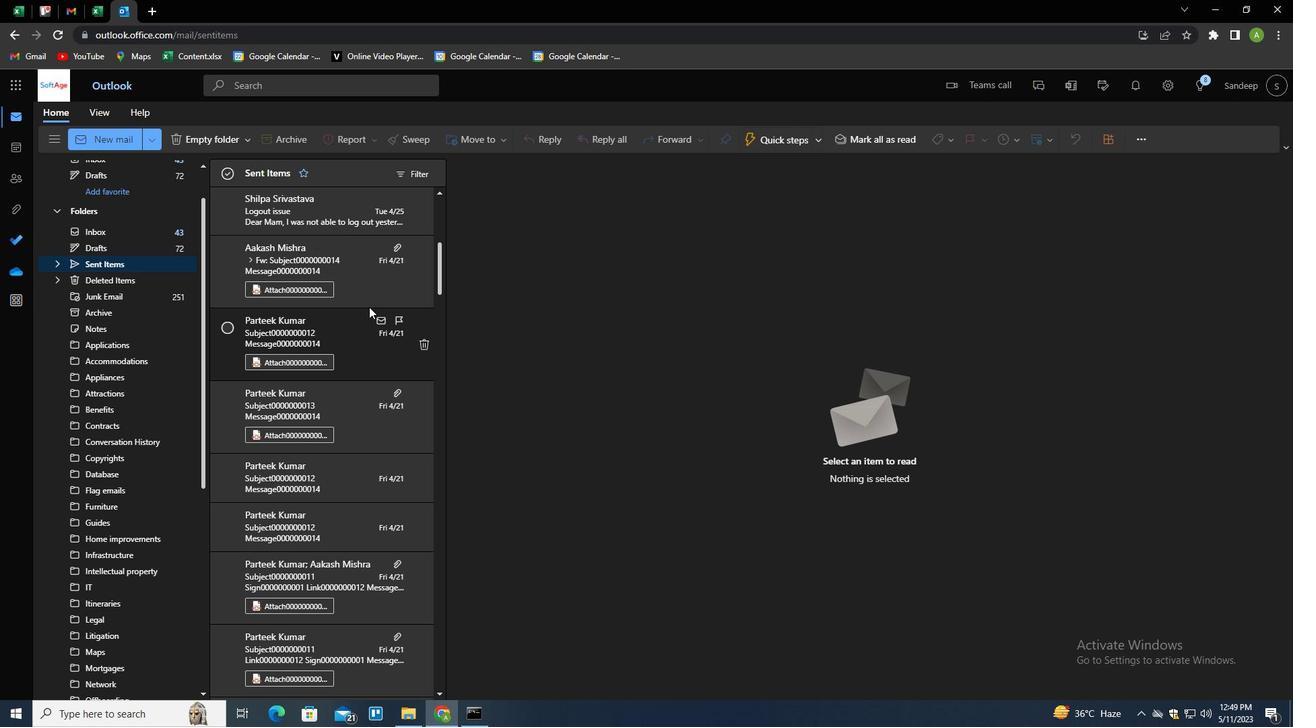 
Action: Mouse scrolled (369, 307) with delta (0, 0)
Screenshot: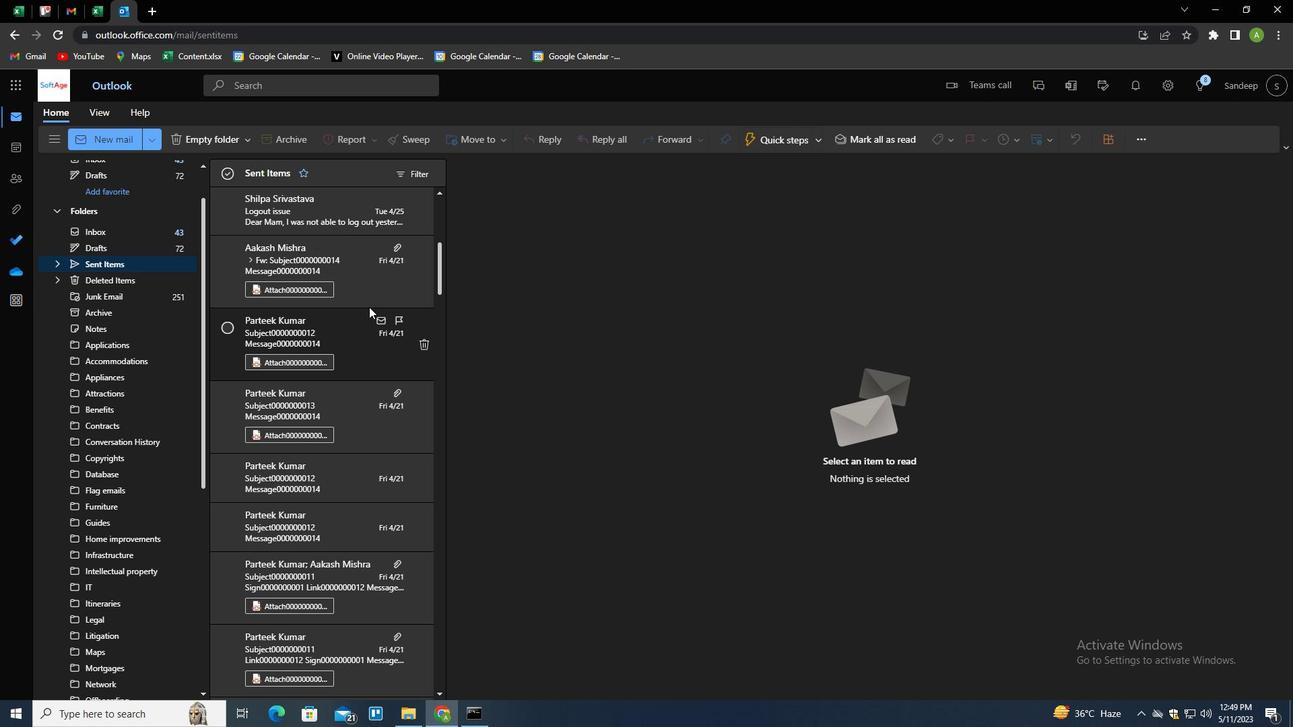 
Action: Mouse scrolled (369, 307) with delta (0, 0)
Screenshot: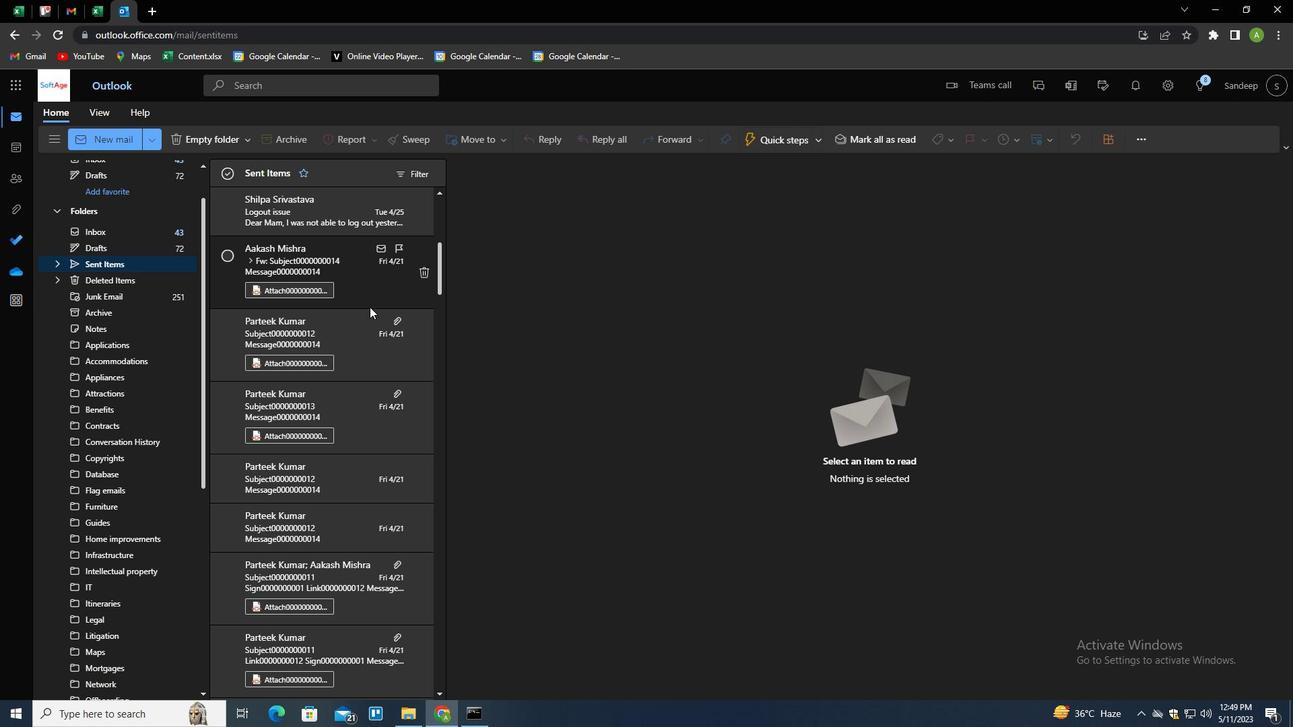 
Action: Mouse moved to (342, 243)
Screenshot: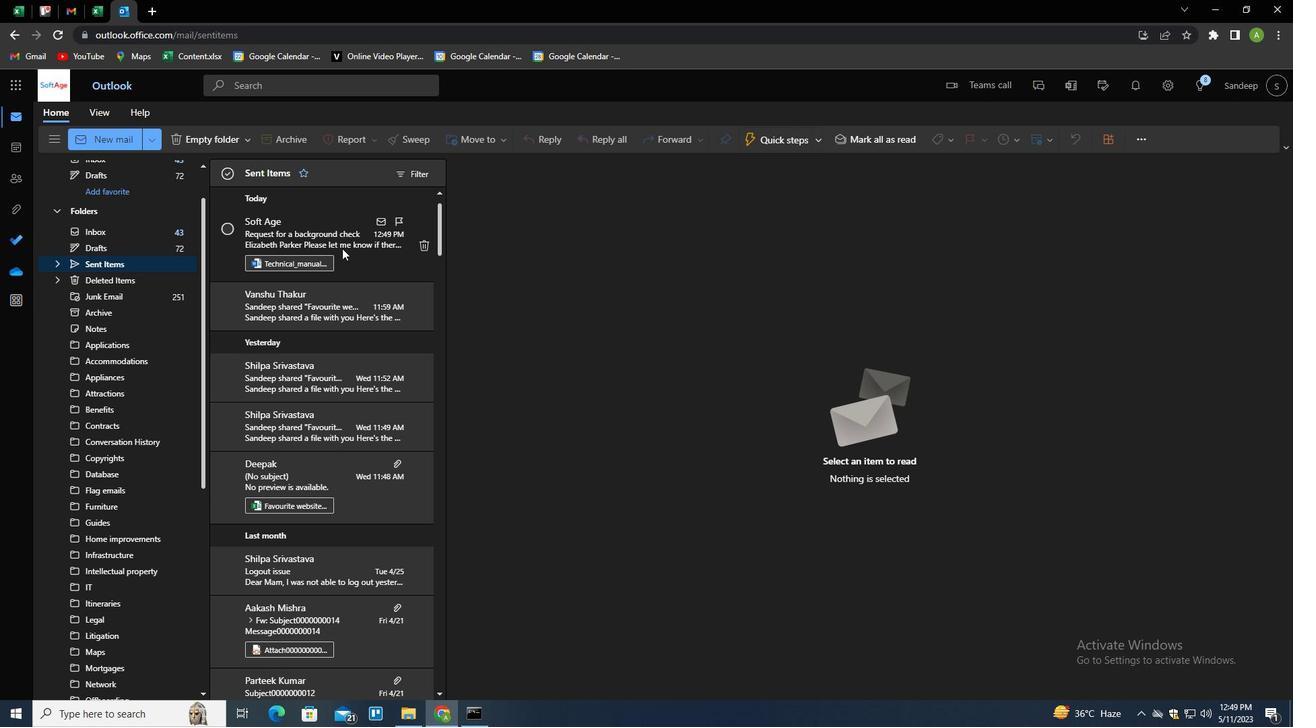 
Action: Mouse pressed right at (342, 243)
Screenshot: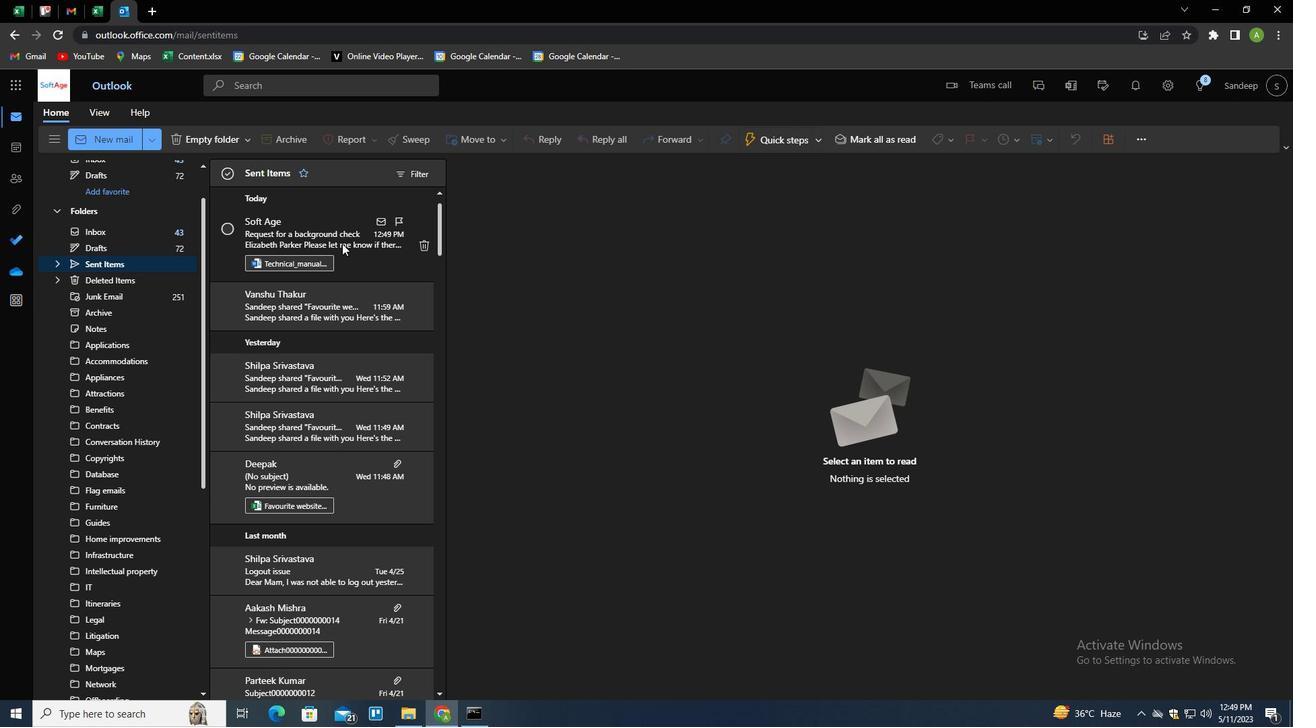 
Action: Mouse moved to (361, 300)
Screenshot: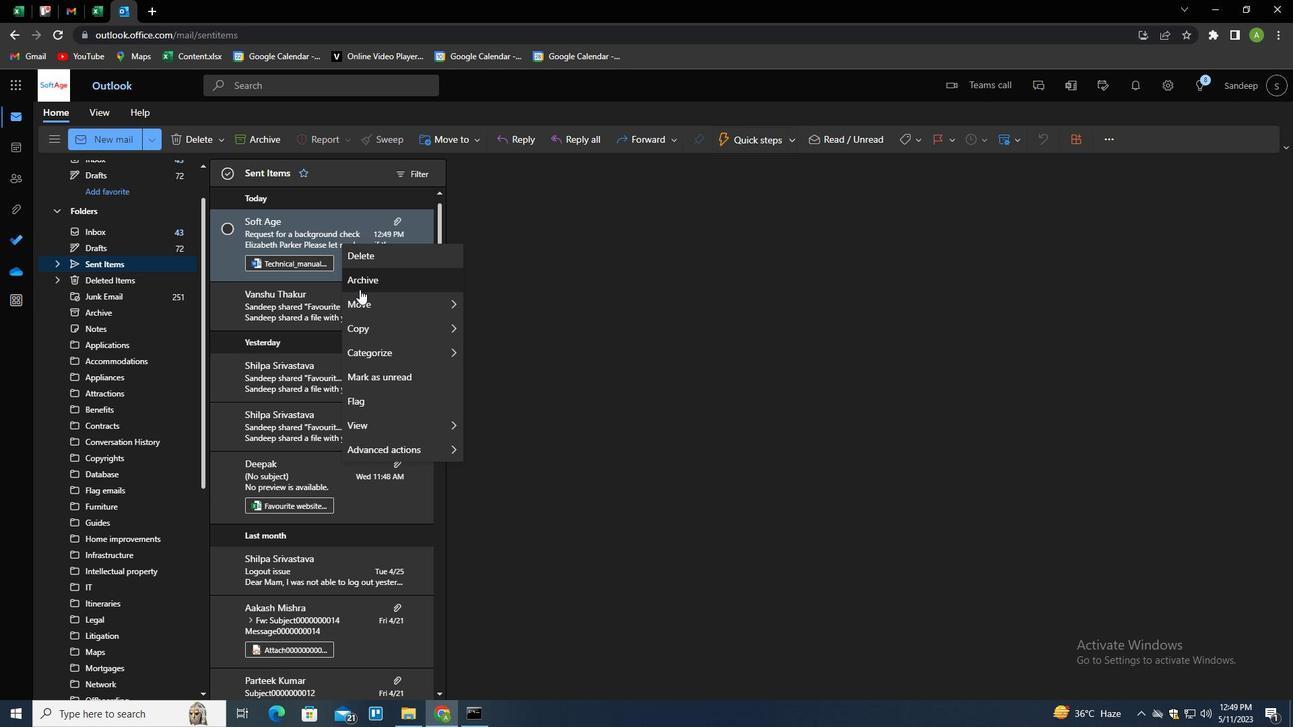 
Action: Mouse pressed left at (361, 300)
Screenshot: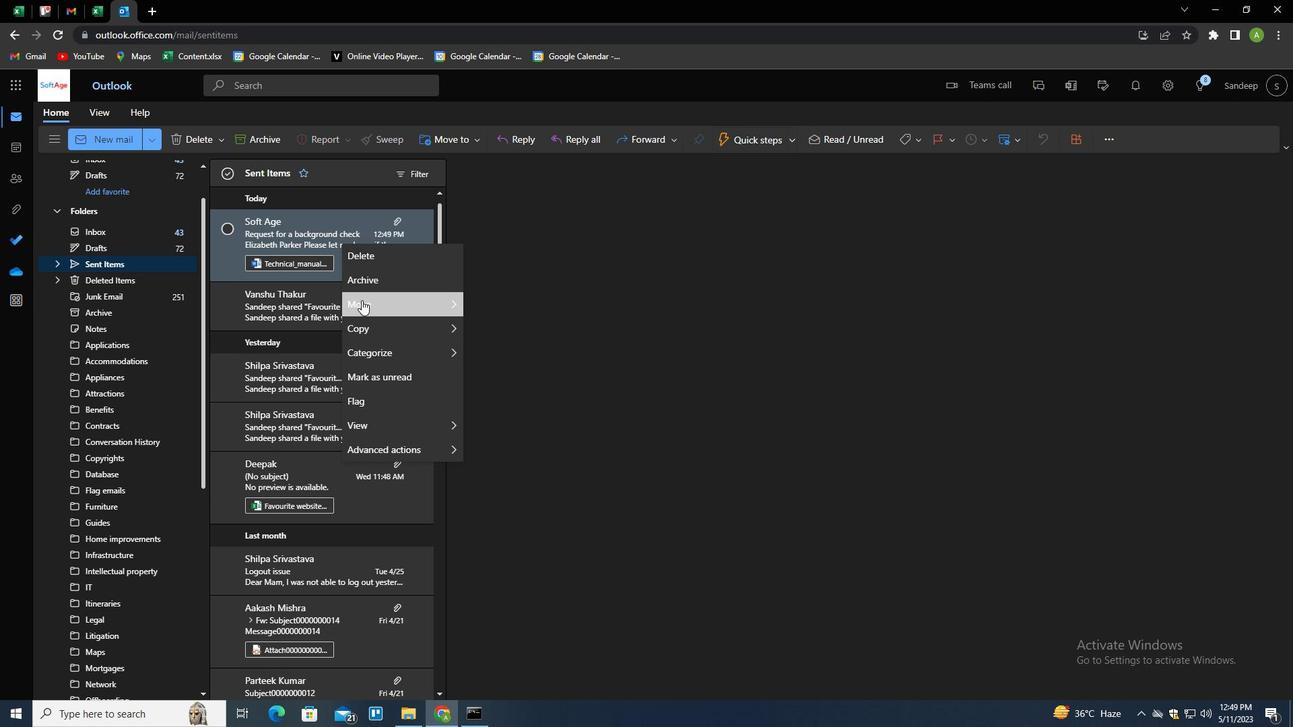 
Action: Mouse moved to (509, 305)
Screenshot: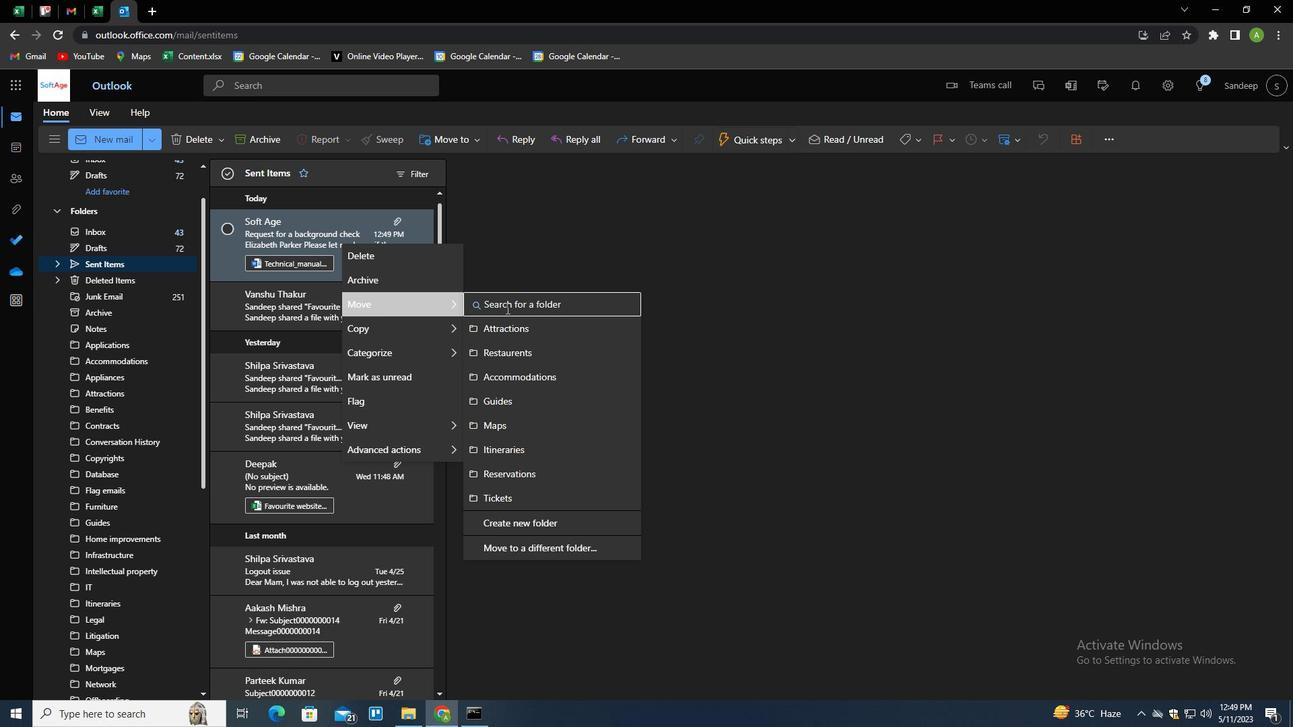 
Action: Mouse pressed left at (509, 305)
Screenshot: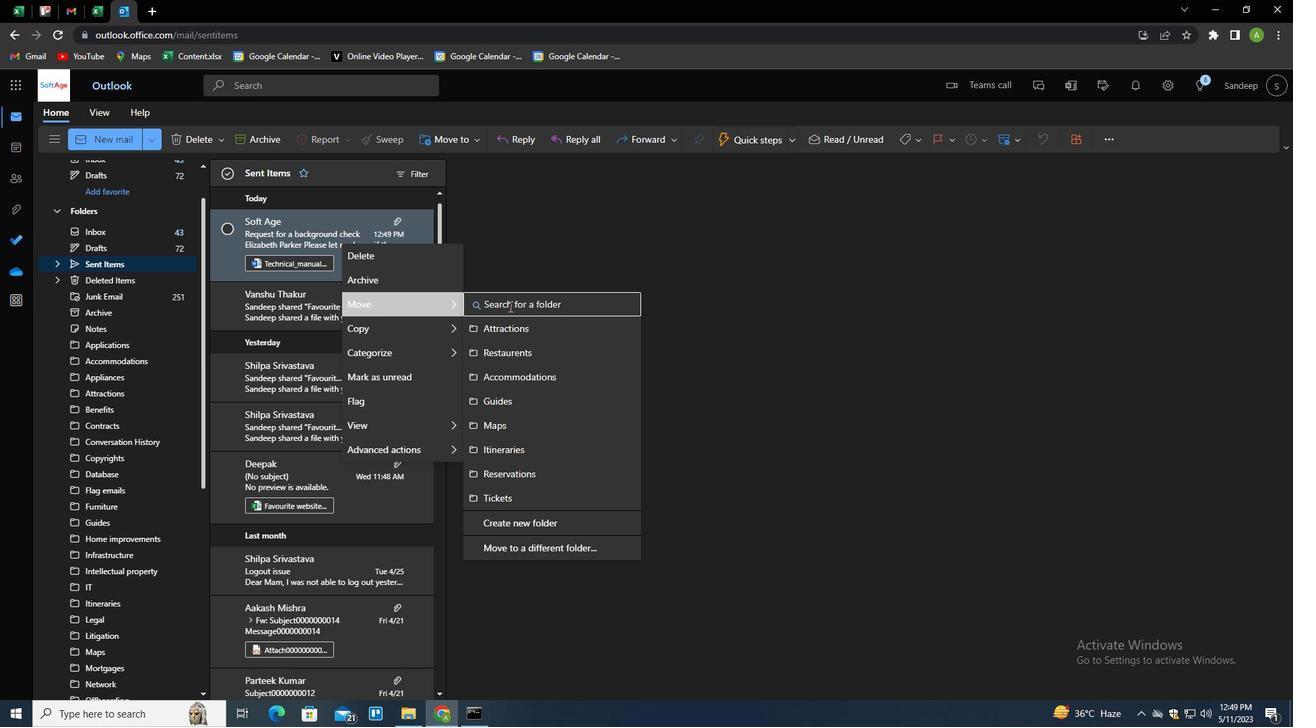 
Action: Mouse moved to (523, 295)
Screenshot: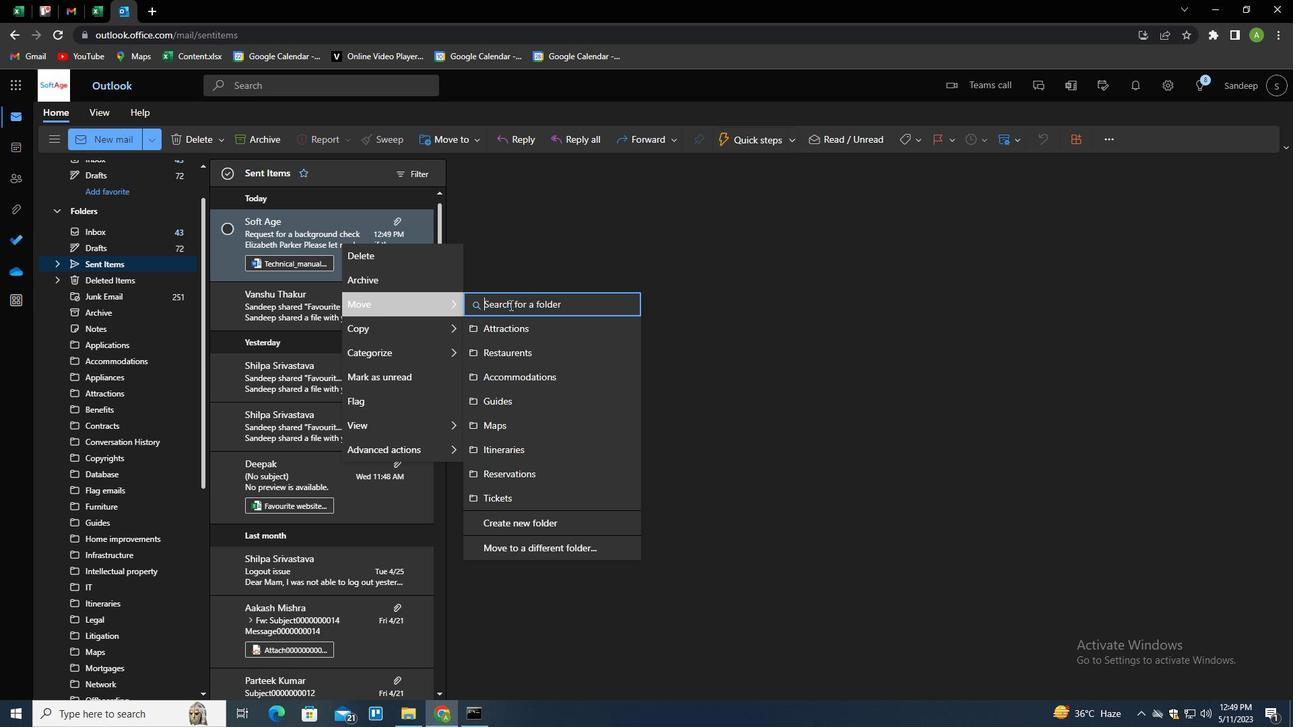 
Action: Key pressed <Key.shift>SPORTS<Key.down><Key.enter>
Screenshot: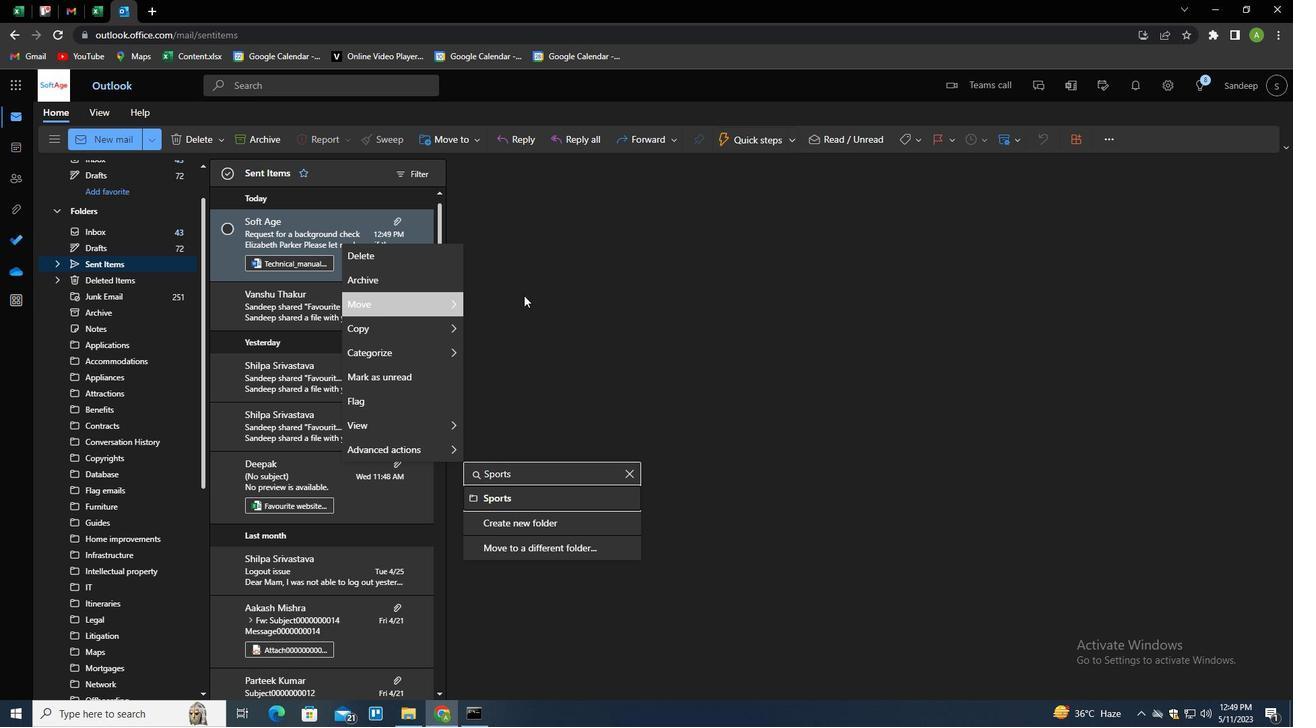 
